 Task: Find connections with filter location Slagelse with filter topic #marketingwith filter profile language English with filter current company Shardul Amarchand Mangaldas & Co with filter school Dr. Babasaheb Ambedkar Technological University with filter industry Fruit and Vegetable Preserves Manufacturing with filter service category Growth Marketing with filter keywords title Youth Volunteer
Action: Mouse moved to (584, 78)
Screenshot: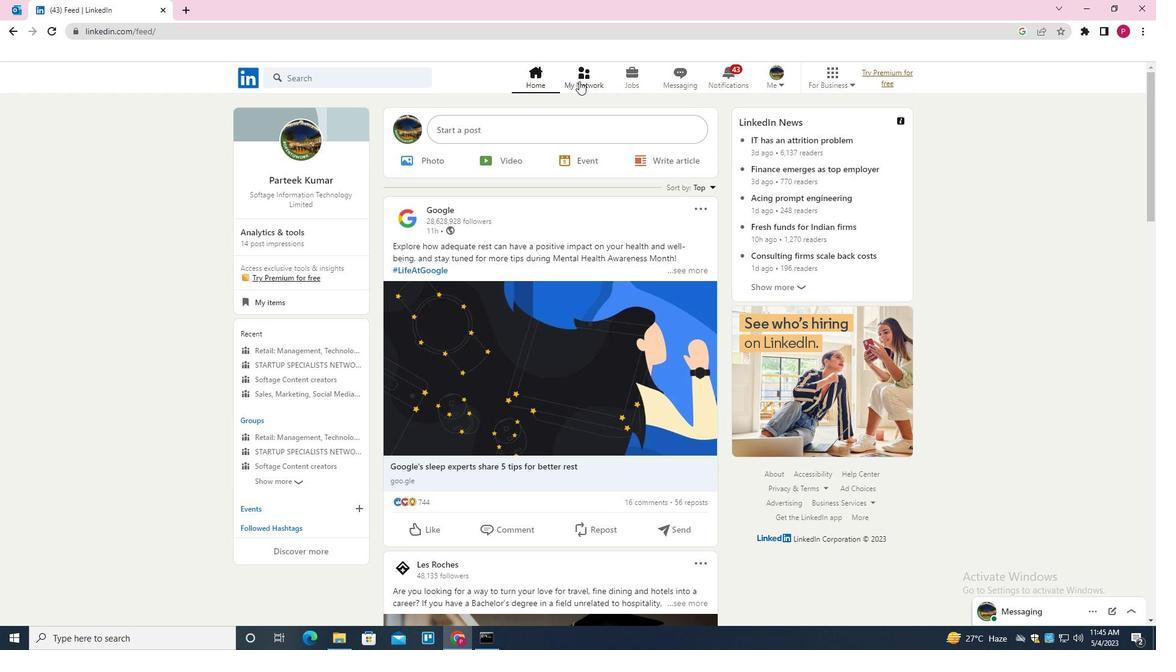 
Action: Mouse pressed left at (584, 78)
Screenshot: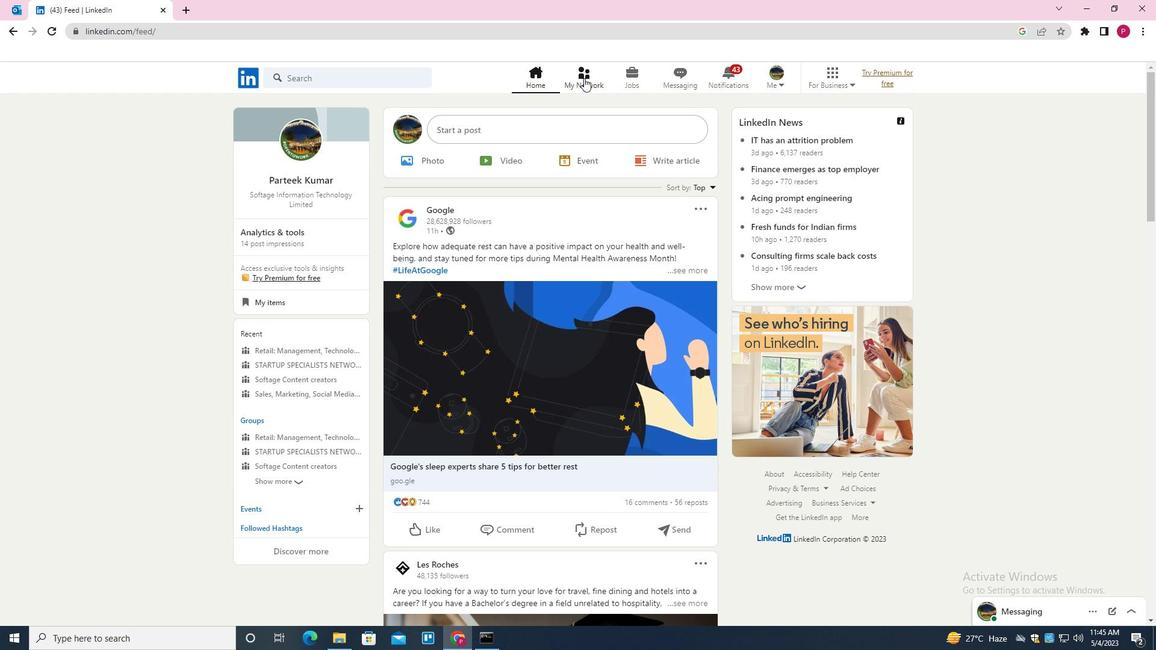 
Action: Mouse moved to (373, 142)
Screenshot: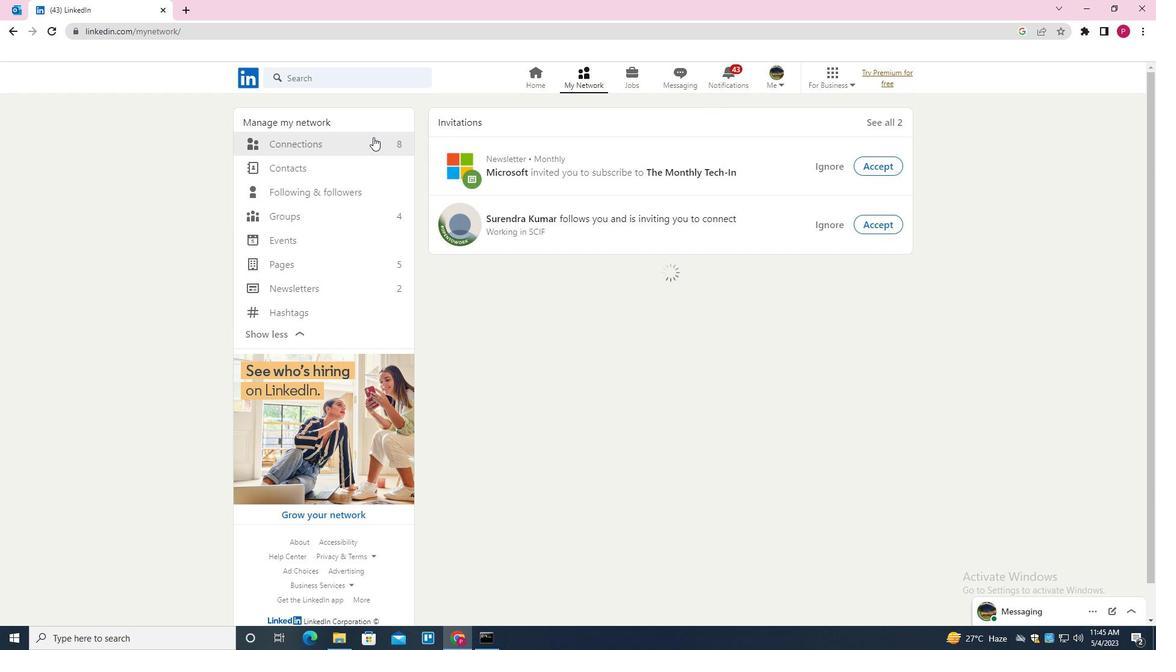 
Action: Mouse pressed left at (373, 142)
Screenshot: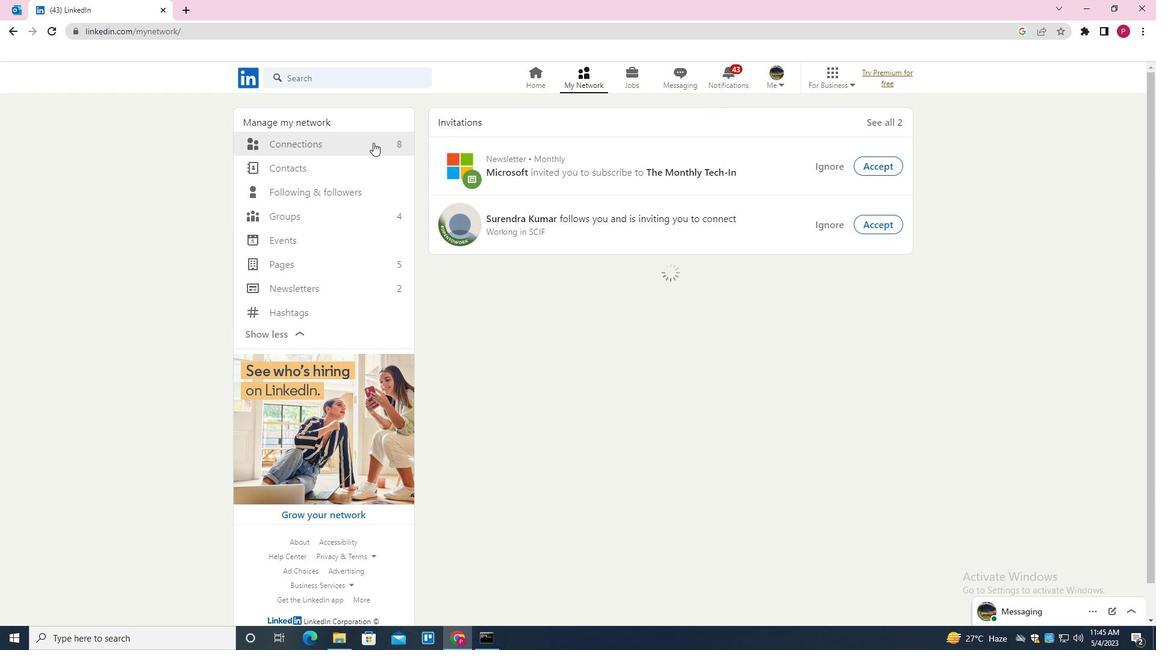 
Action: Mouse moved to (676, 144)
Screenshot: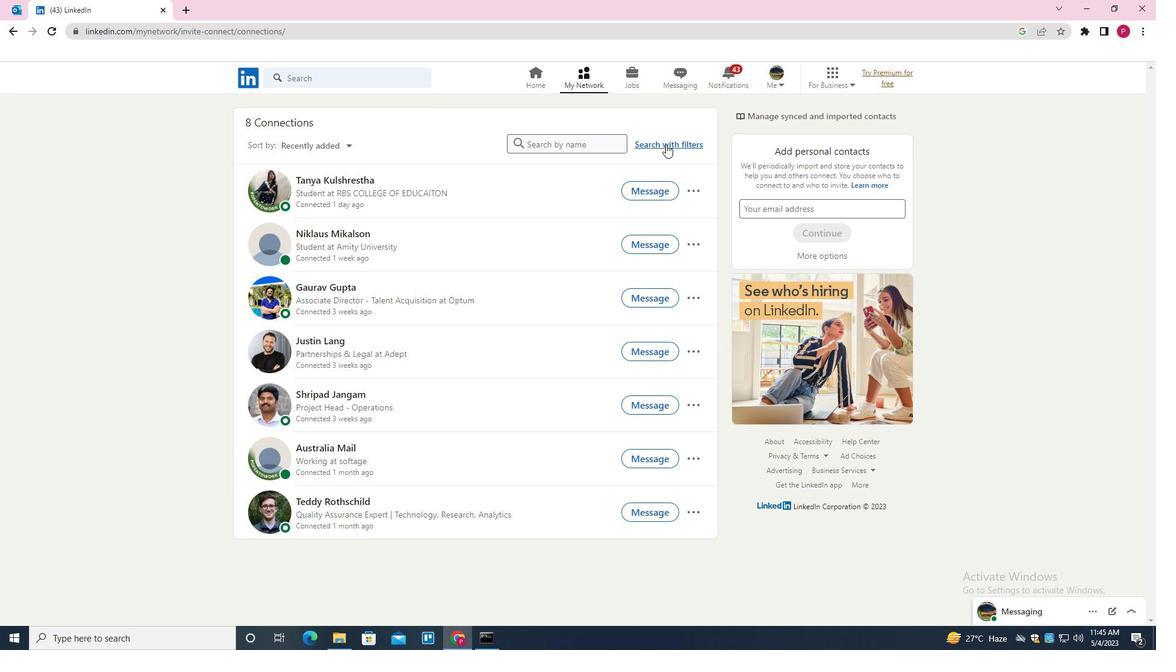 
Action: Mouse pressed left at (676, 144)
Screenshot: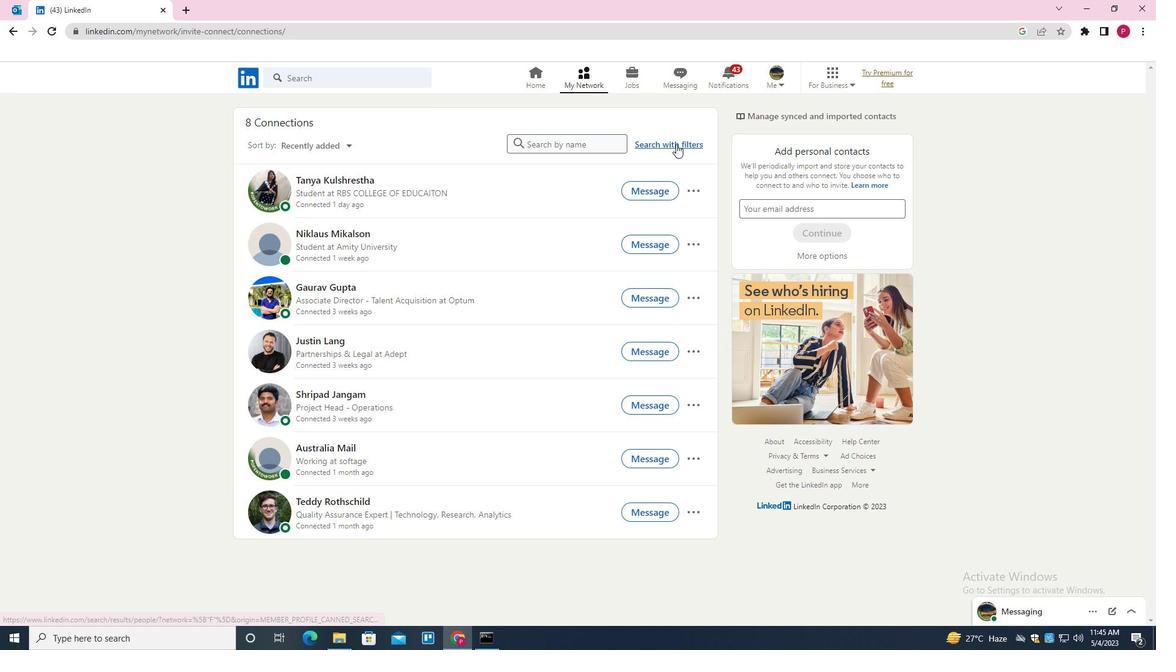 
Action: Mouse moved to (614, 109)
Screenshot: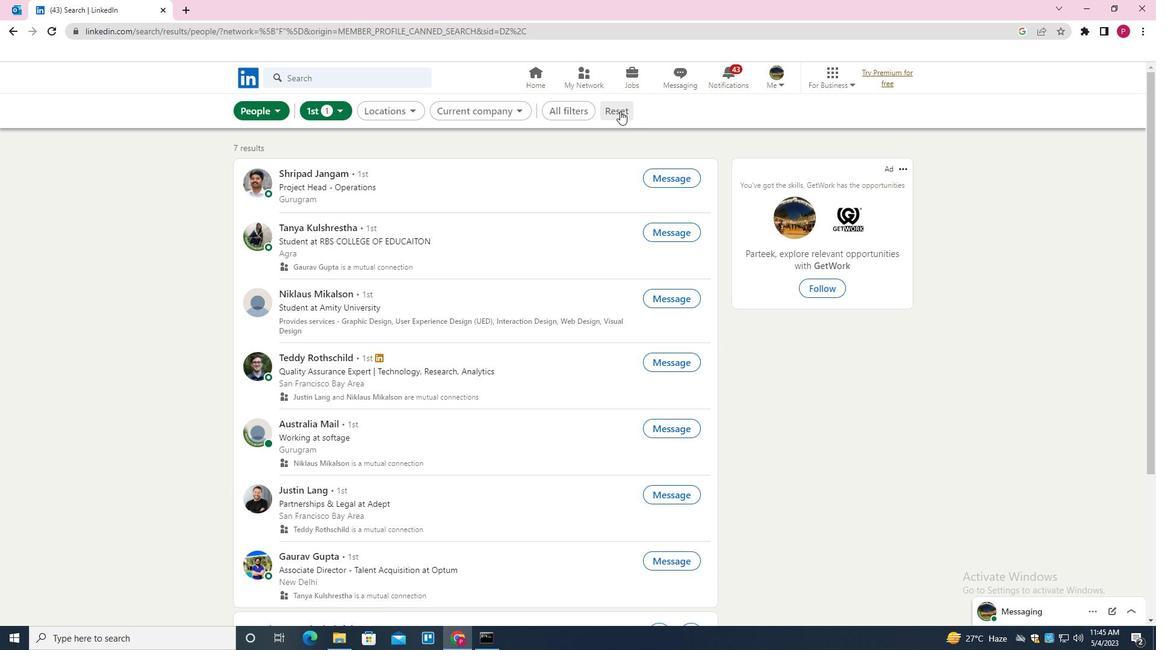 
Action: Mouse pressed left at (614, 109)
Screenshot: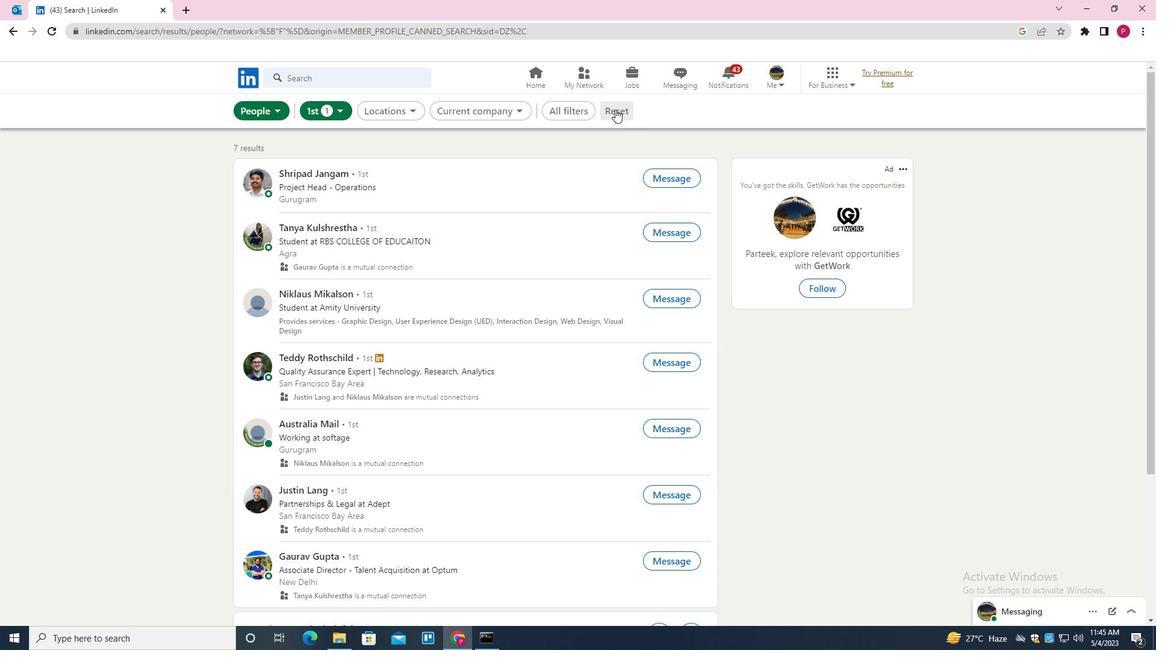 
Action: Mouse moved to (596, 113)
Screenshot: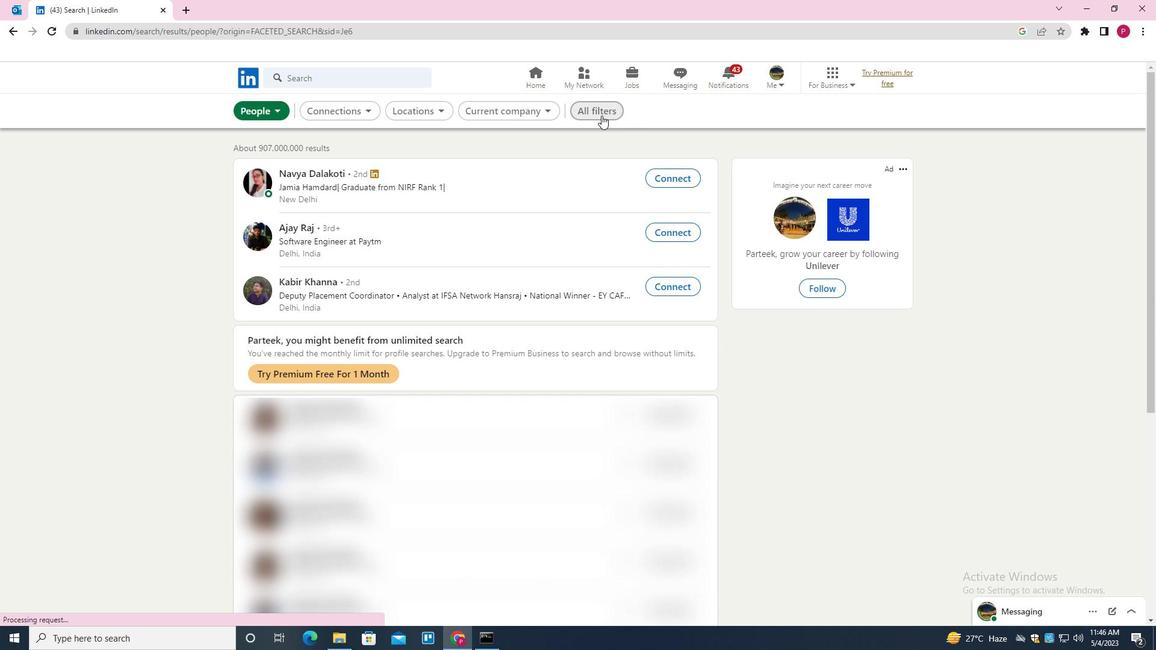 
Action: Mouse pressed left at (596, 113)
Screenshot: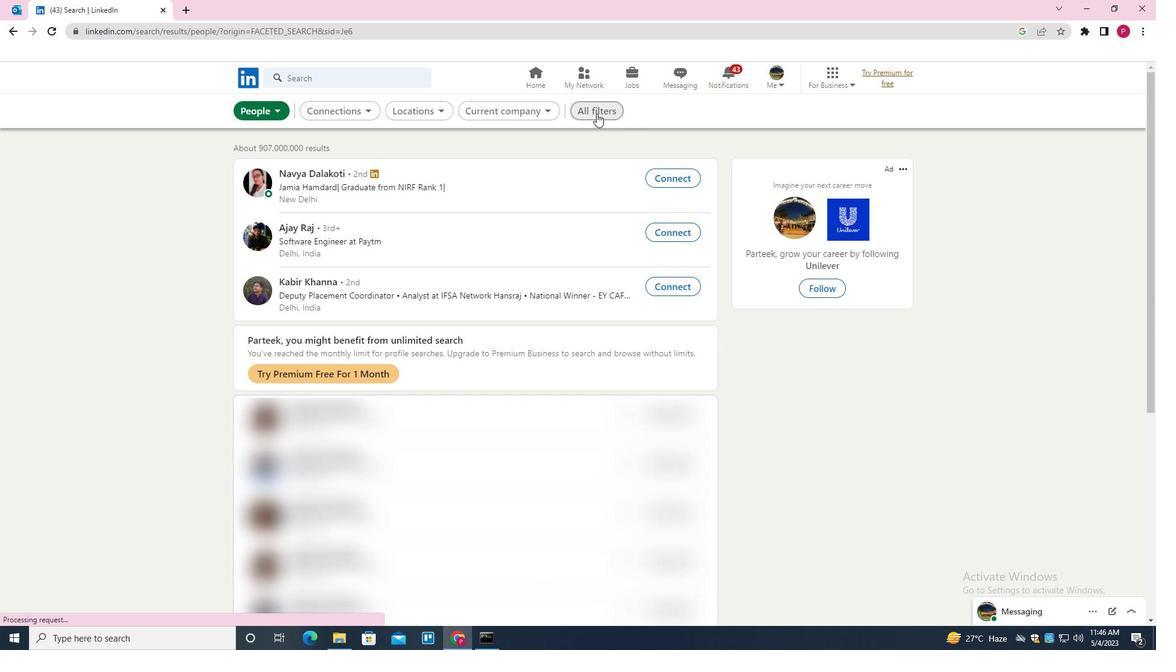 
Action: Mouse moved to (905, 262)
Screenshot: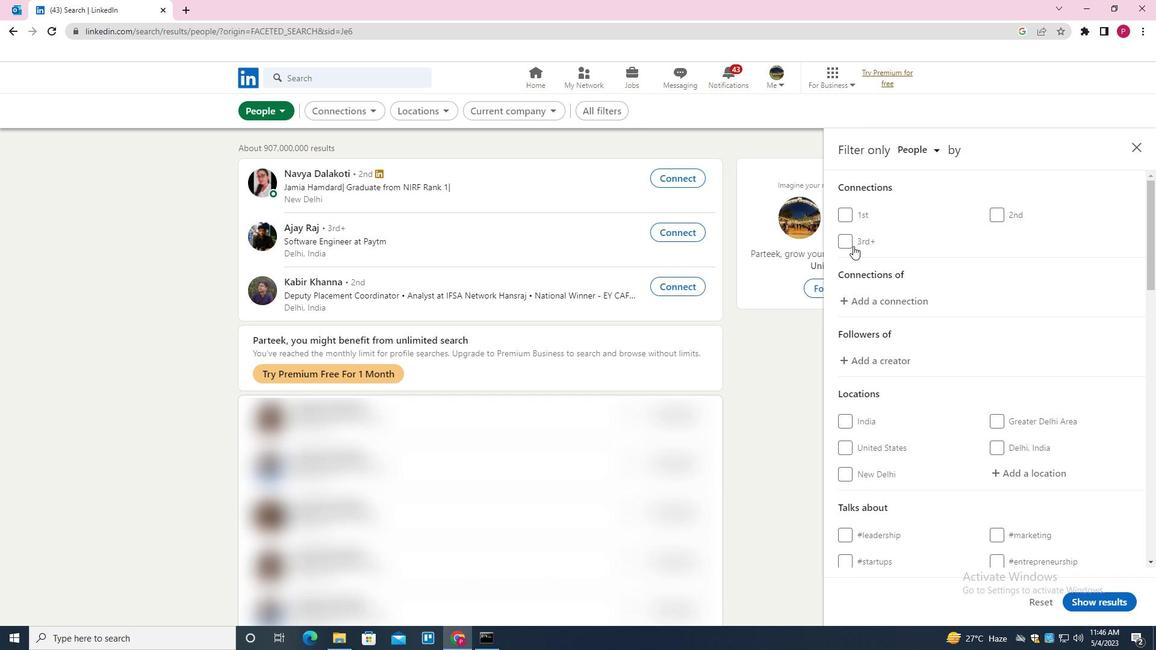 
Action: Mouse scrolled (905, 261) with delta (0, 0)
Screenshot: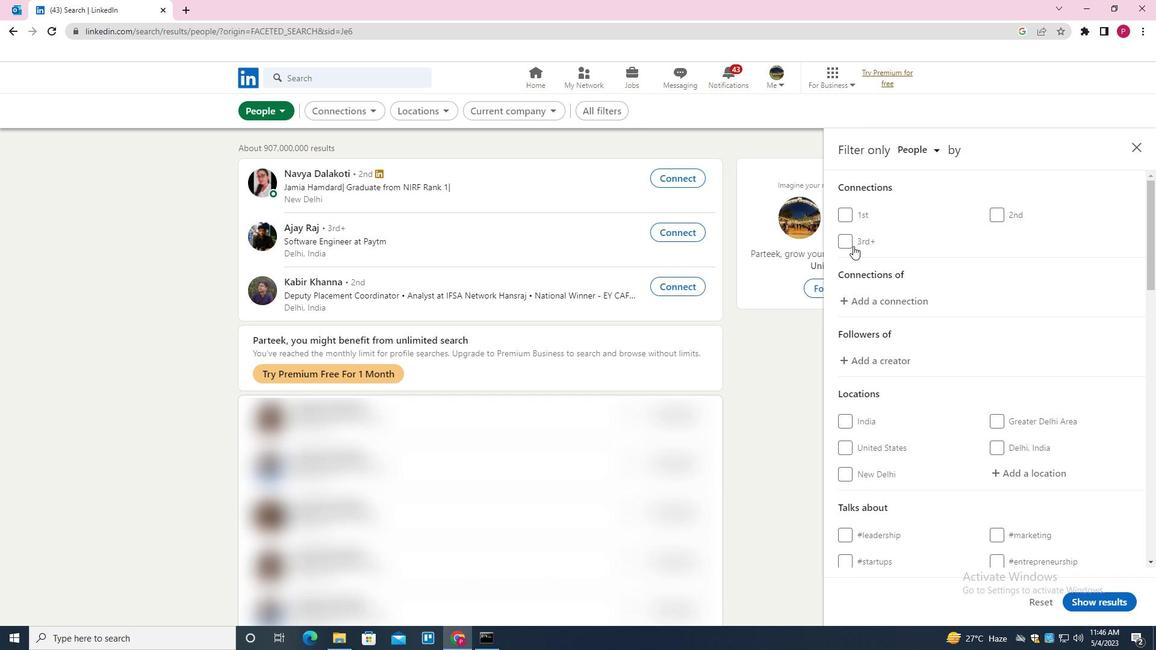 
Action: Mouse moved to (914, 267)
Screenshot: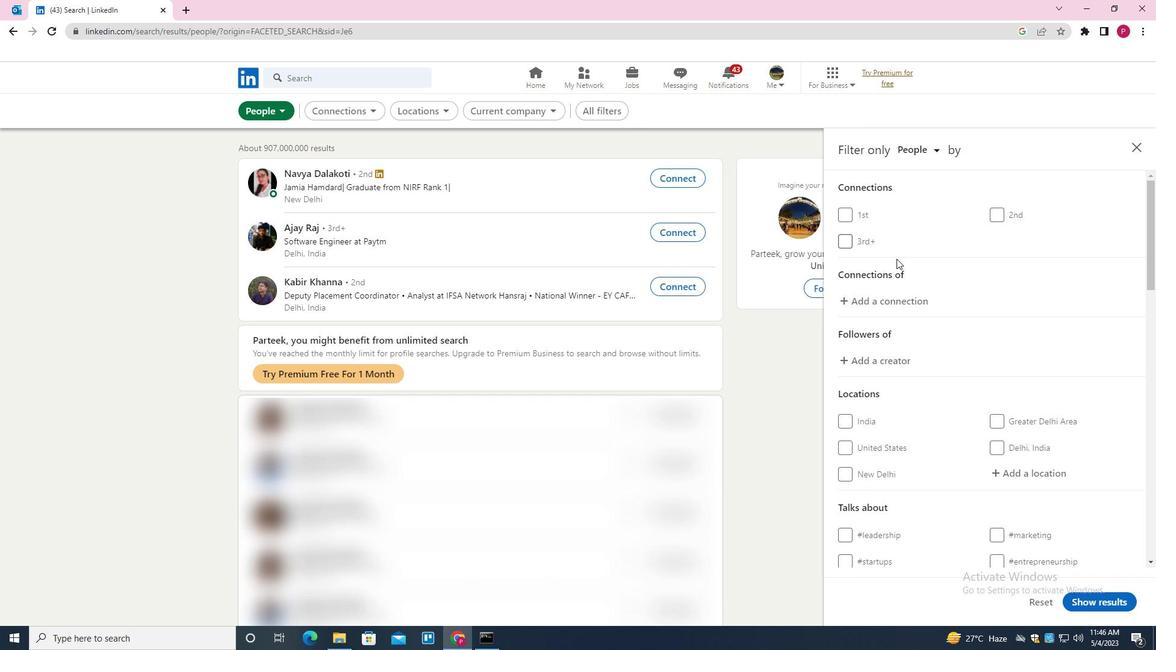 
Action: Mouse scrolled (914, 267) with delta (0, 0)
Screenshot: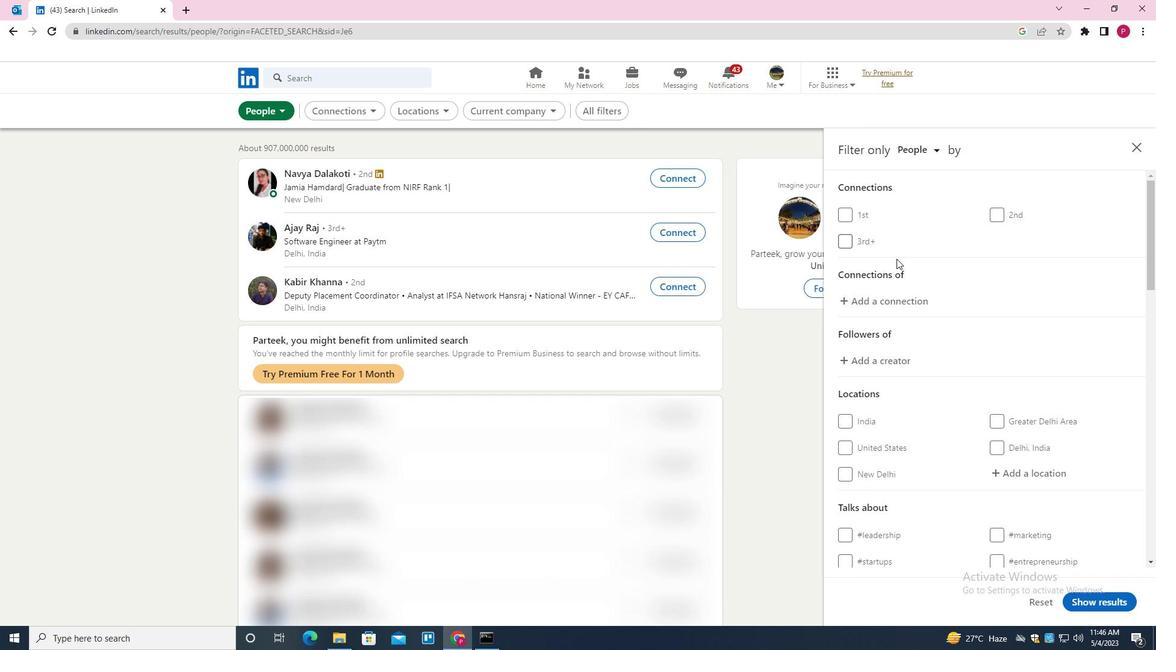 
Action: Mouse moved to (1052, 352)
Screenshot: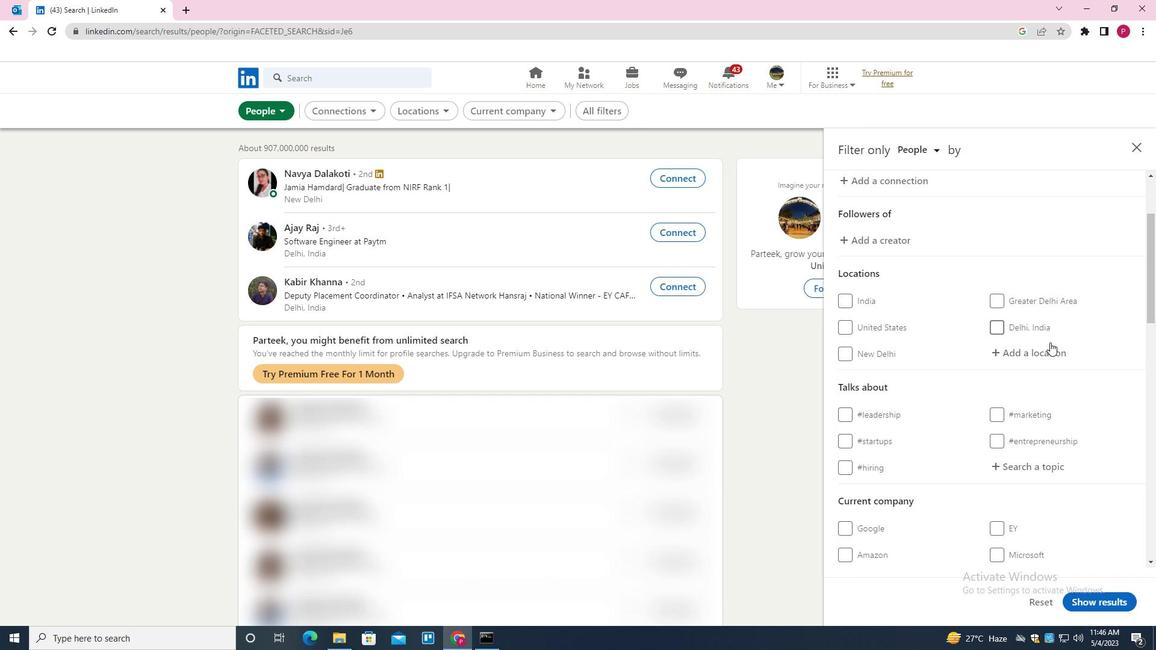 
Action: Mouse pressed left at (1052, 352)
Screenshot: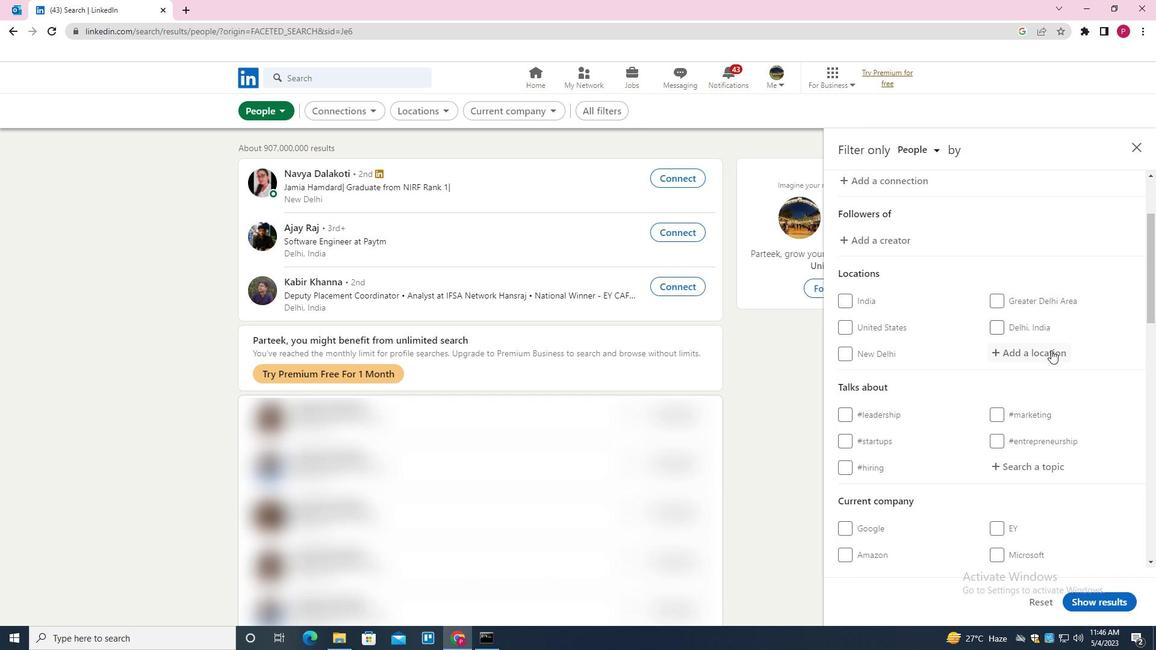 
Action: Key pressed <Key.shift>SLAGELSE<Key.down><Key.enter>
Screenshot: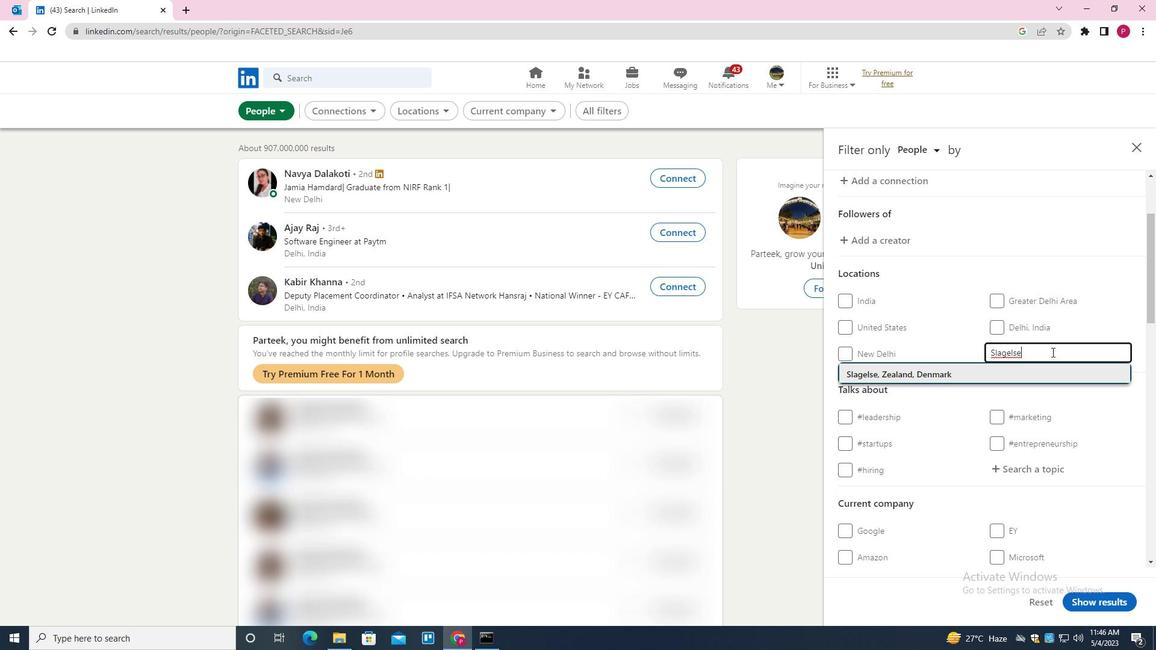 
Action: Mouse moved to (975, 310)
Screenshot: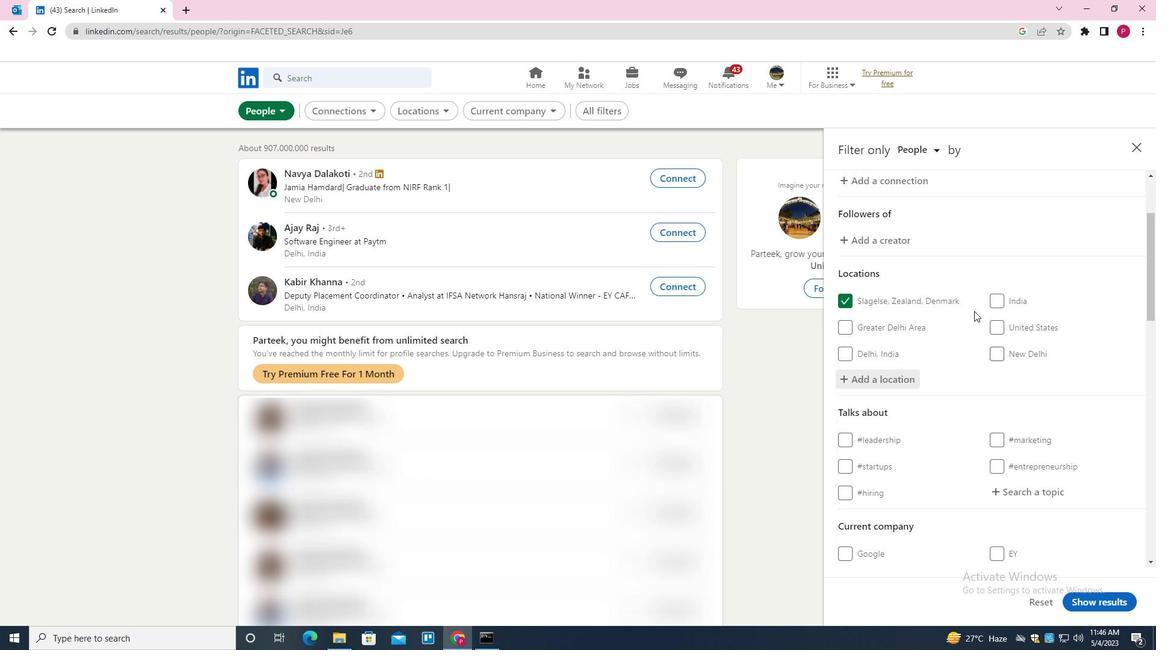
Action: Mouse scrolled (975, 310) with delta (0, 0)
Screenshot: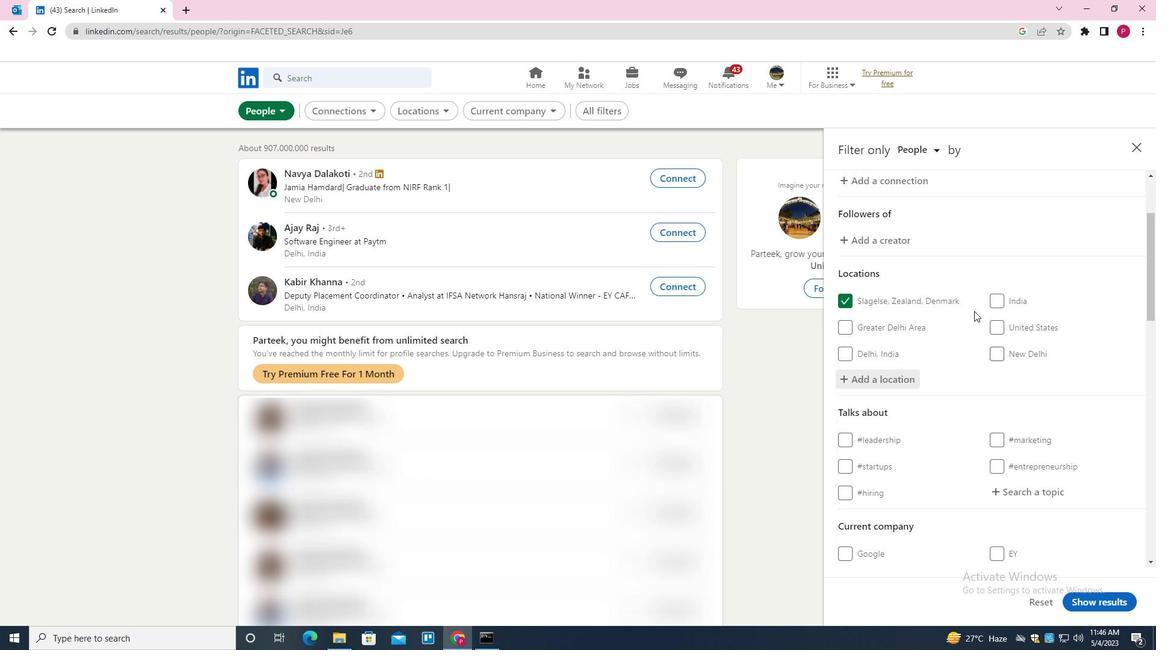 
Action: Mouse moved to (975, 309)
Screenshot: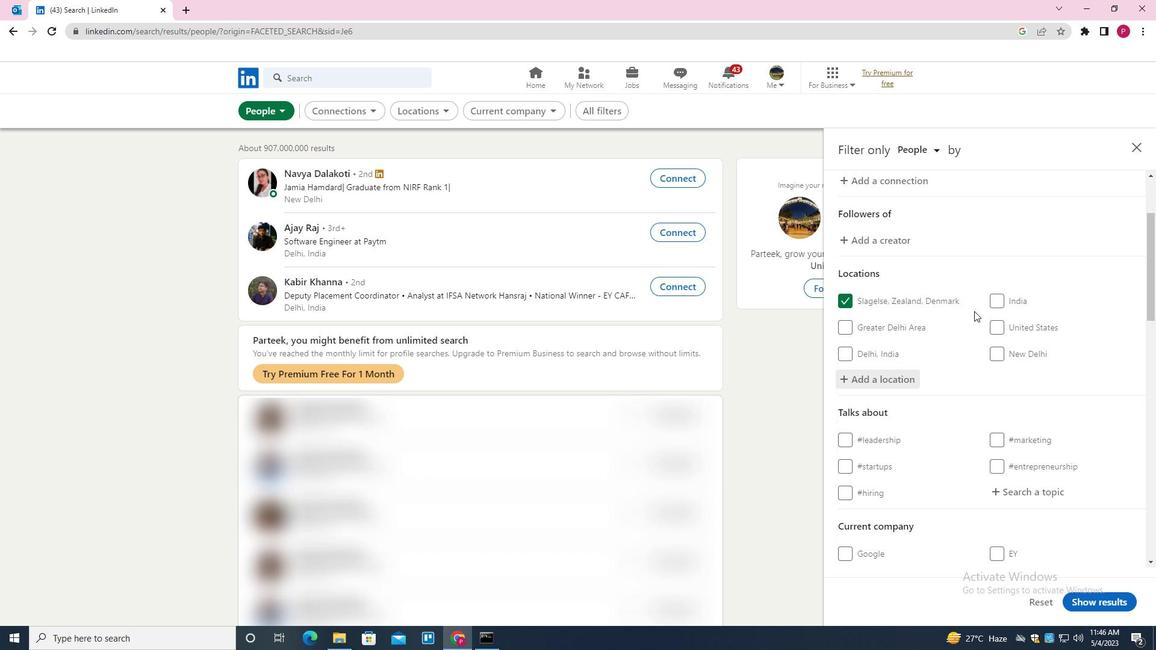 
Action: Mouse scrolled (975, 308) with delta (0, 0)
Screenshot: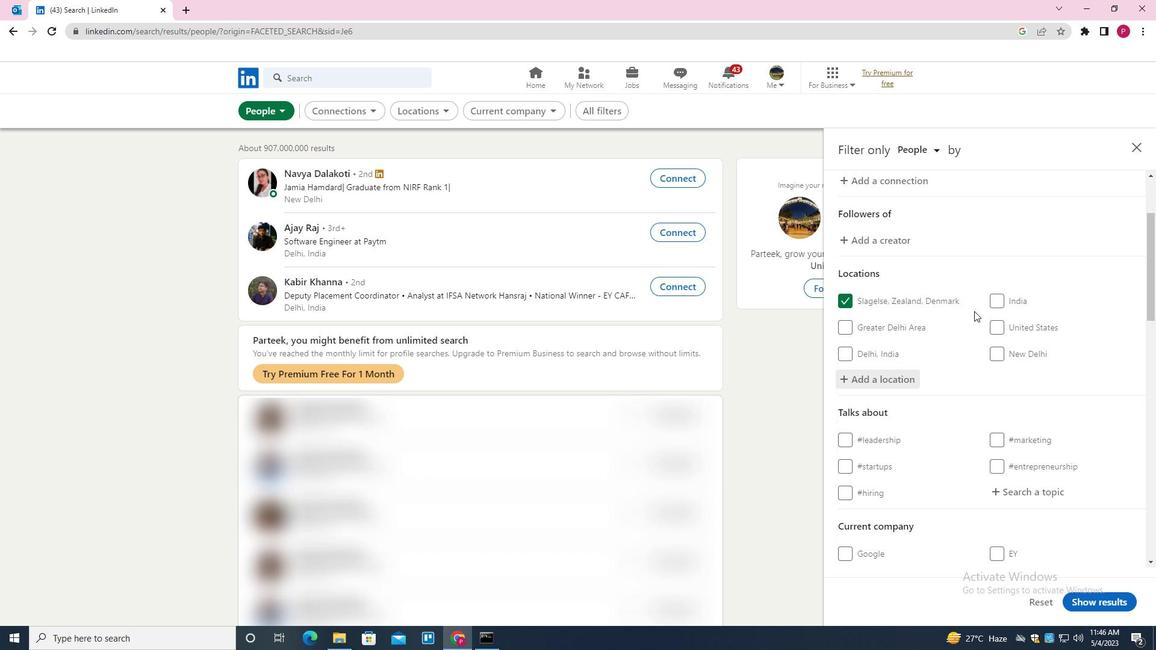 
Action: Mouse moved to (976, 309)
Screenshot: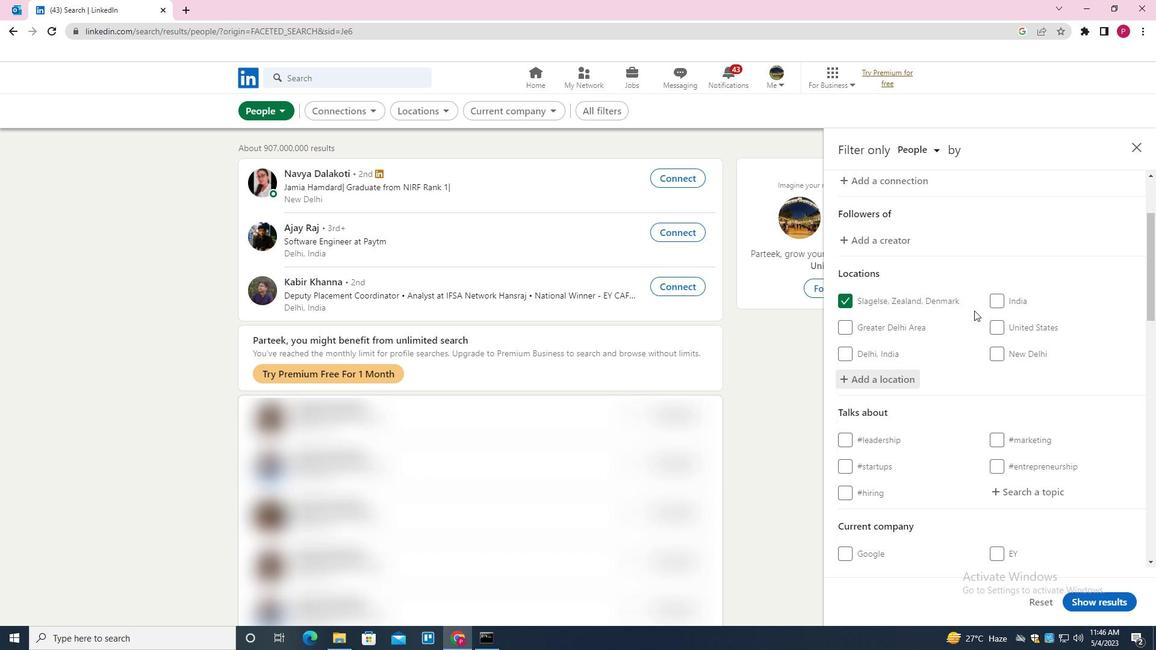 
Action: Mouse scrolled (976, 308) with delta (0, 0)
Screenshot: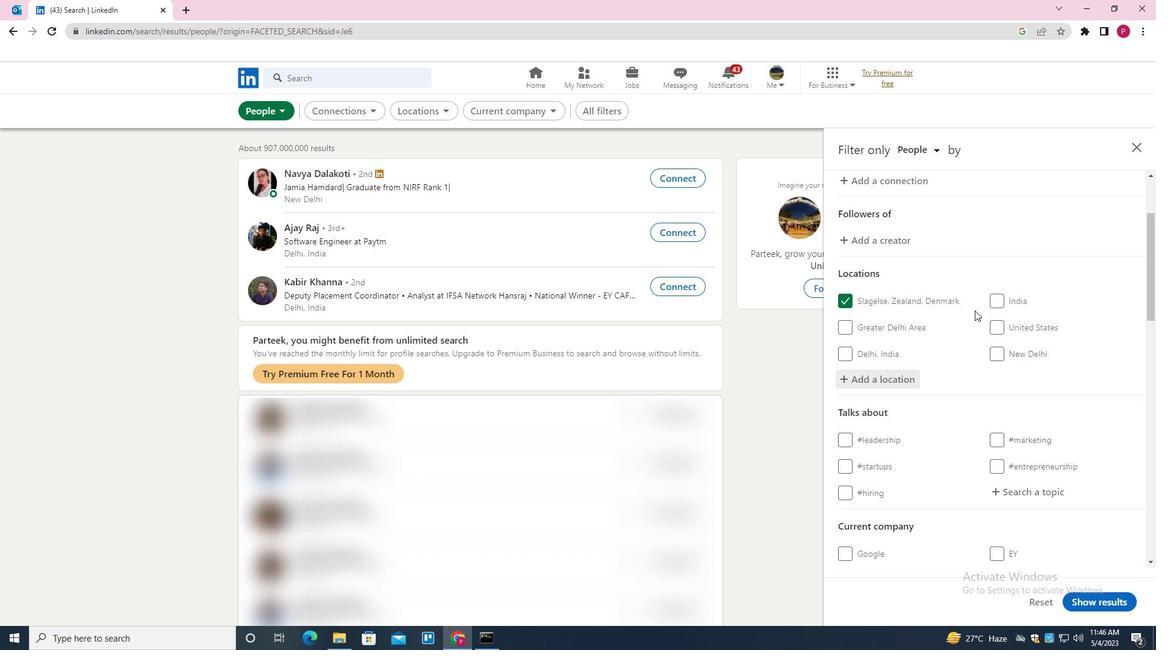 
Action: Mouse moved to (978, 308)
Screenshot: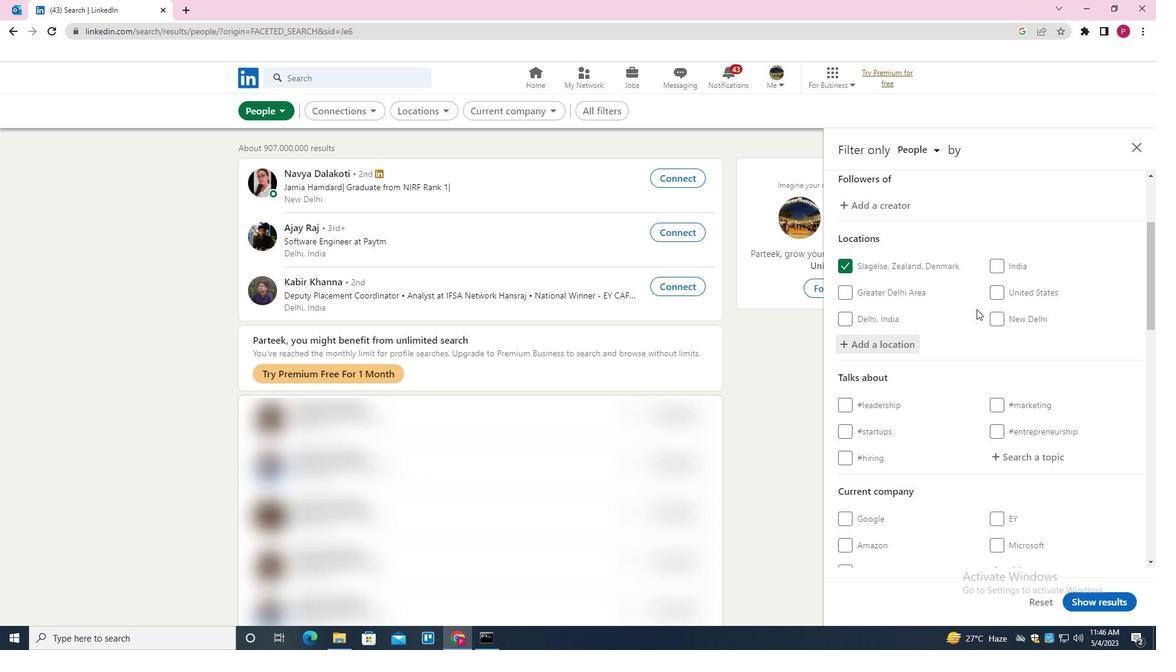 
Action: Mouse scrolled (978, 308) with delta (0, 0)
Screenshot: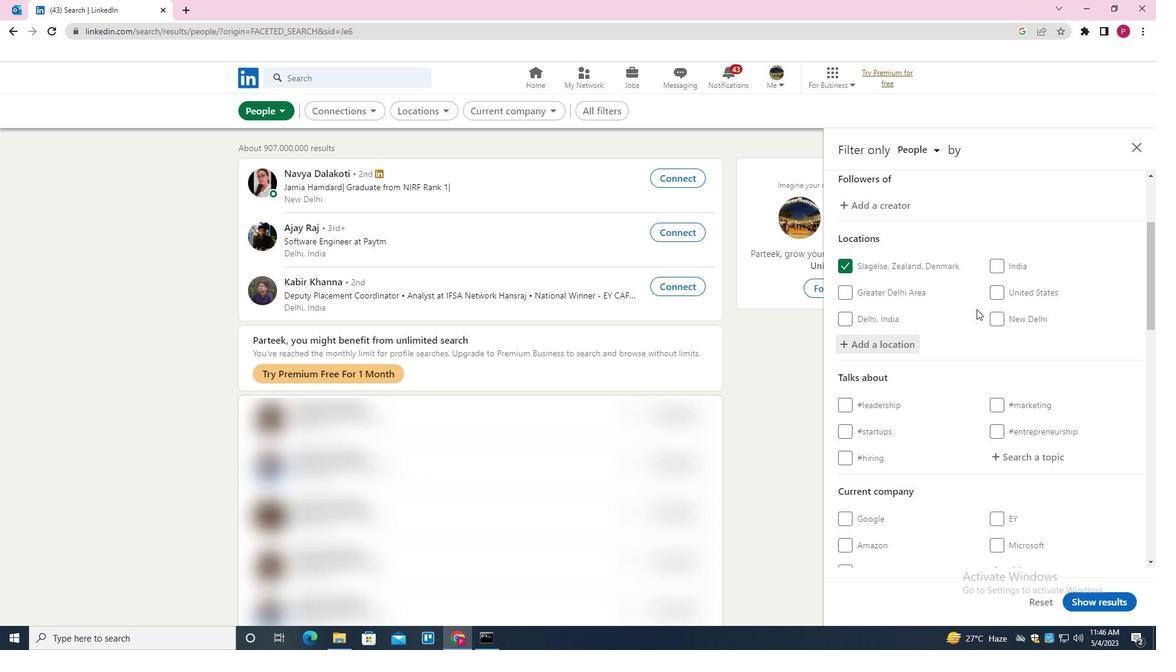 
Action: Mouse moved to (1031, 247)
Screenshot: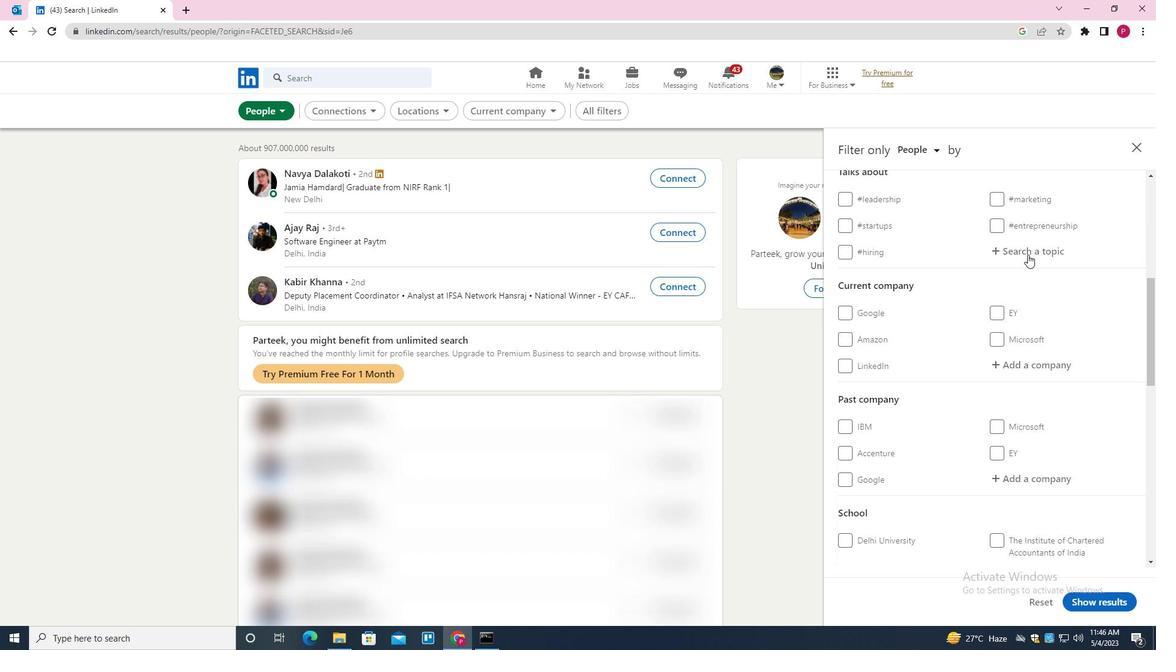 
Action: Mouse pressed left at (1031, 247)
Screenshot: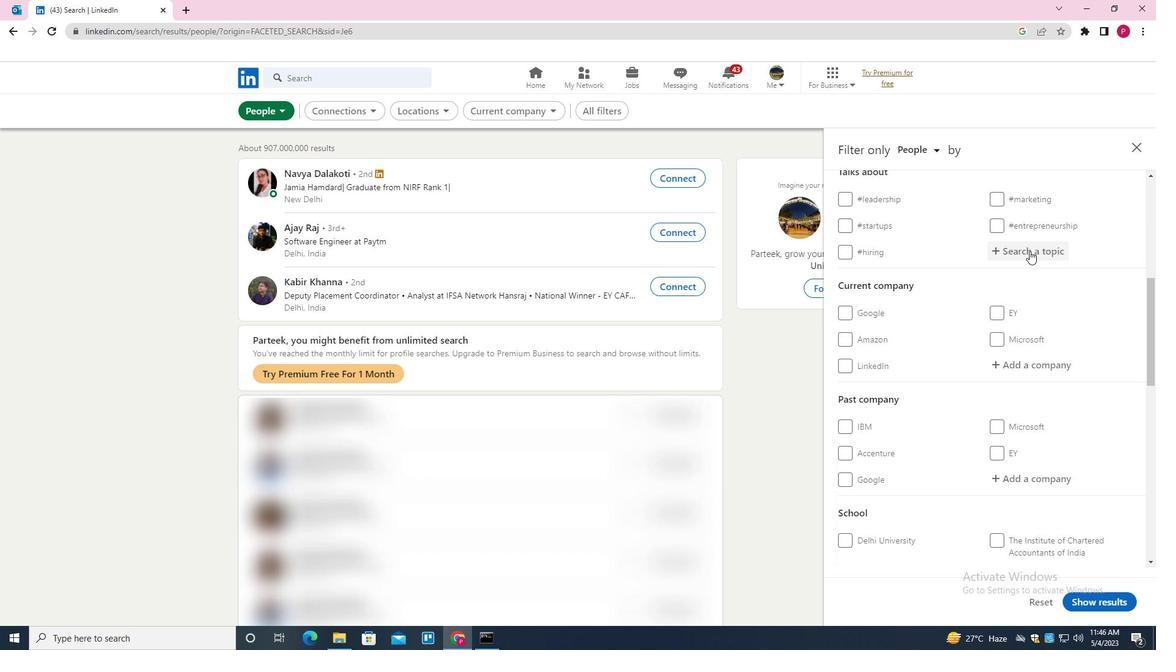 
Action: Key pressed MARKETING<Key.down><Key.enter>
Screenshot: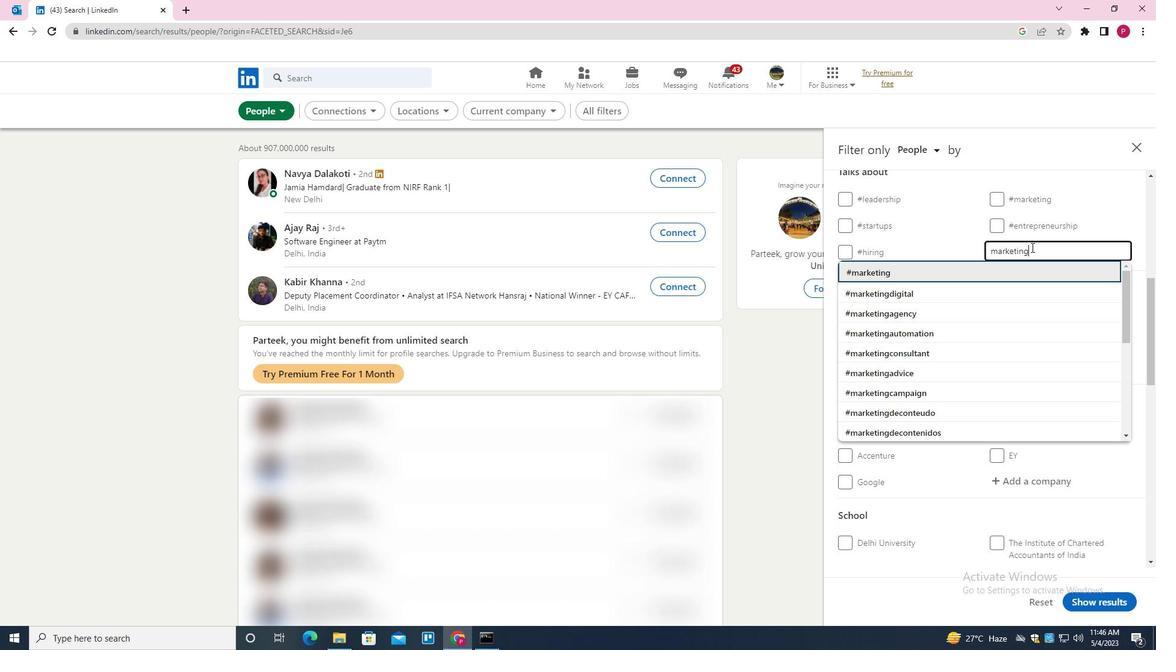 
Action: Mouse moved to (988, 268)
Screenshot: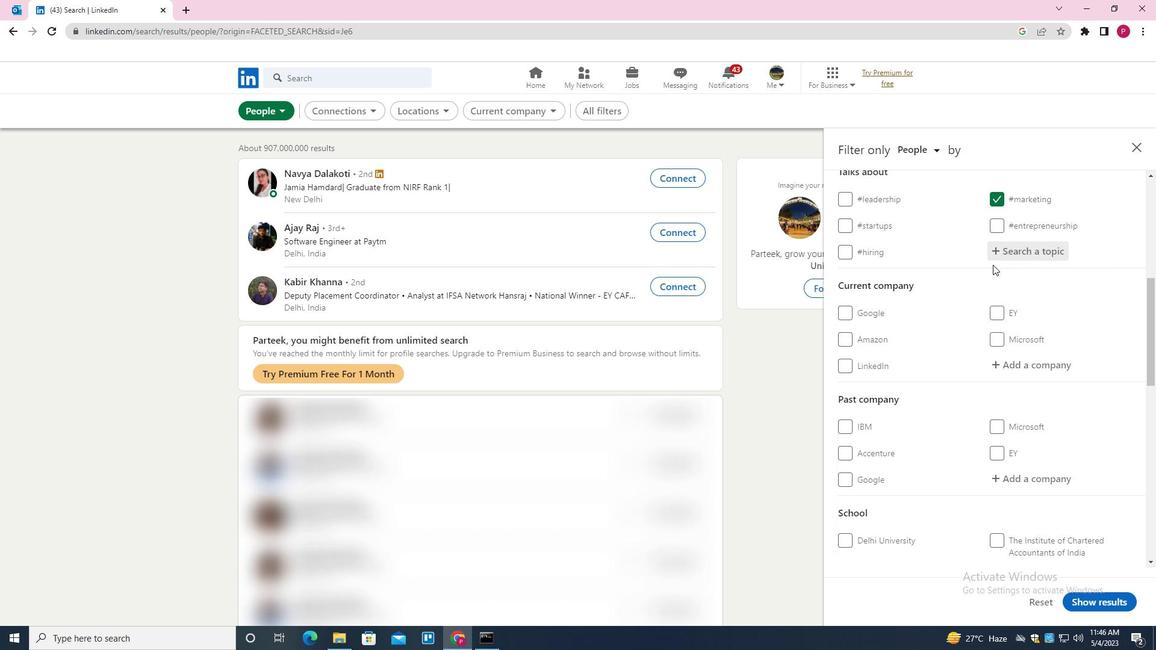 
Action: Mouse scrolled (988, 267) with delta (0, 0)
Screenshot: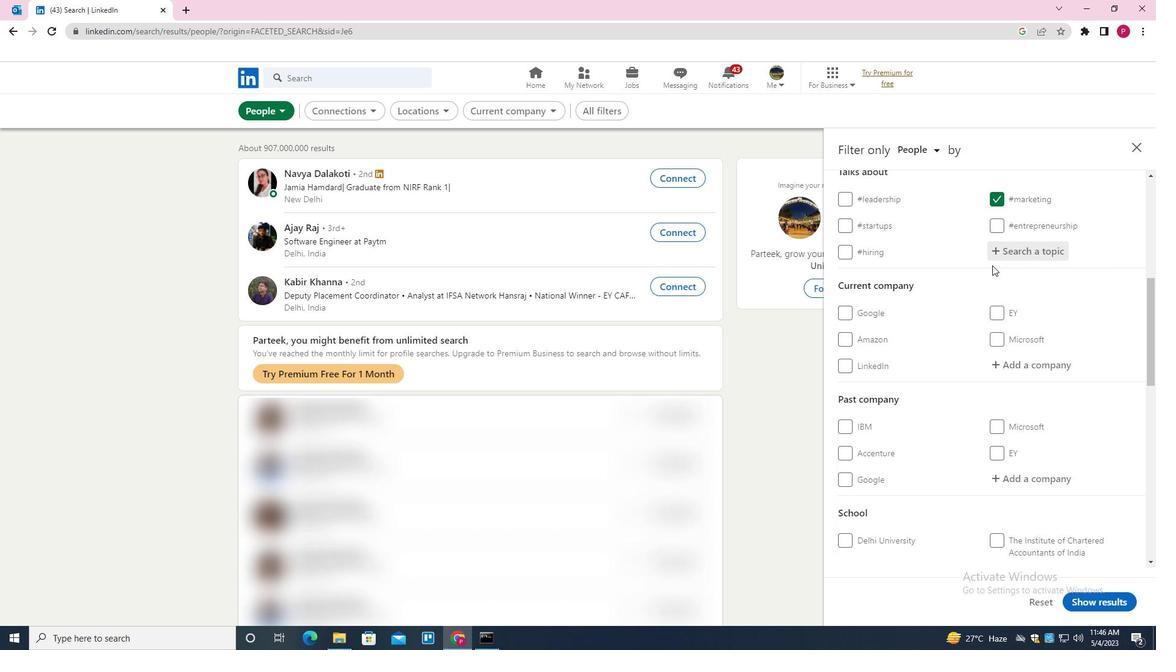 
Action: Mouse moved to (988, 271)
Screenshot: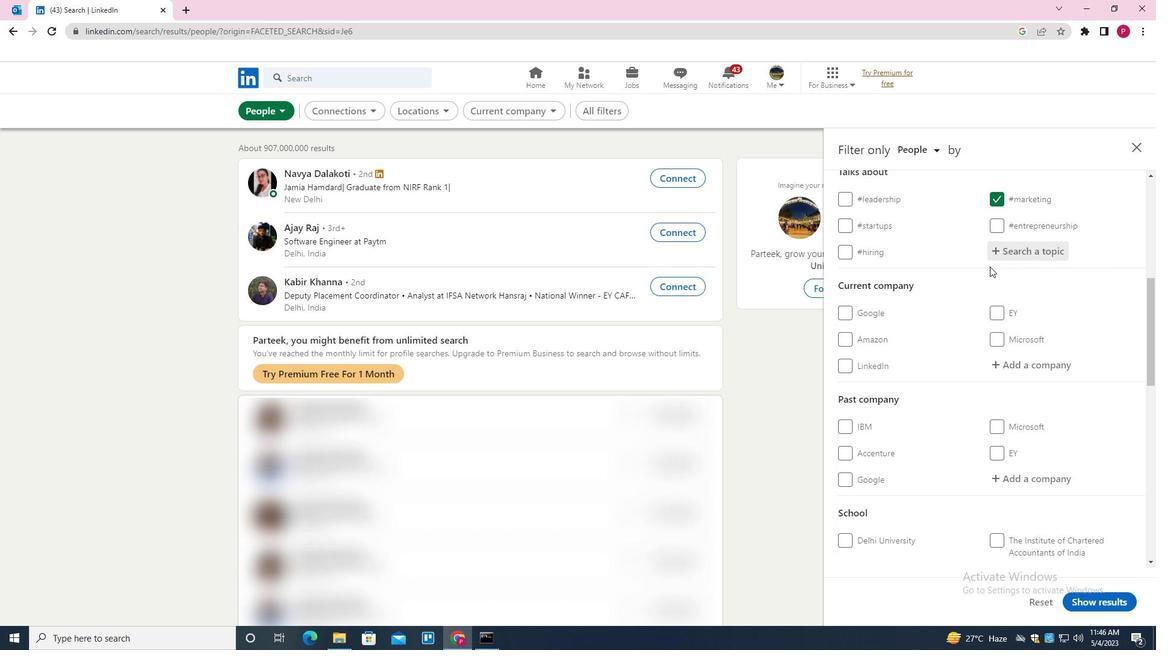 
Action: Mouse scrolled (988, 271) with delta (0, 0)
Screenshot: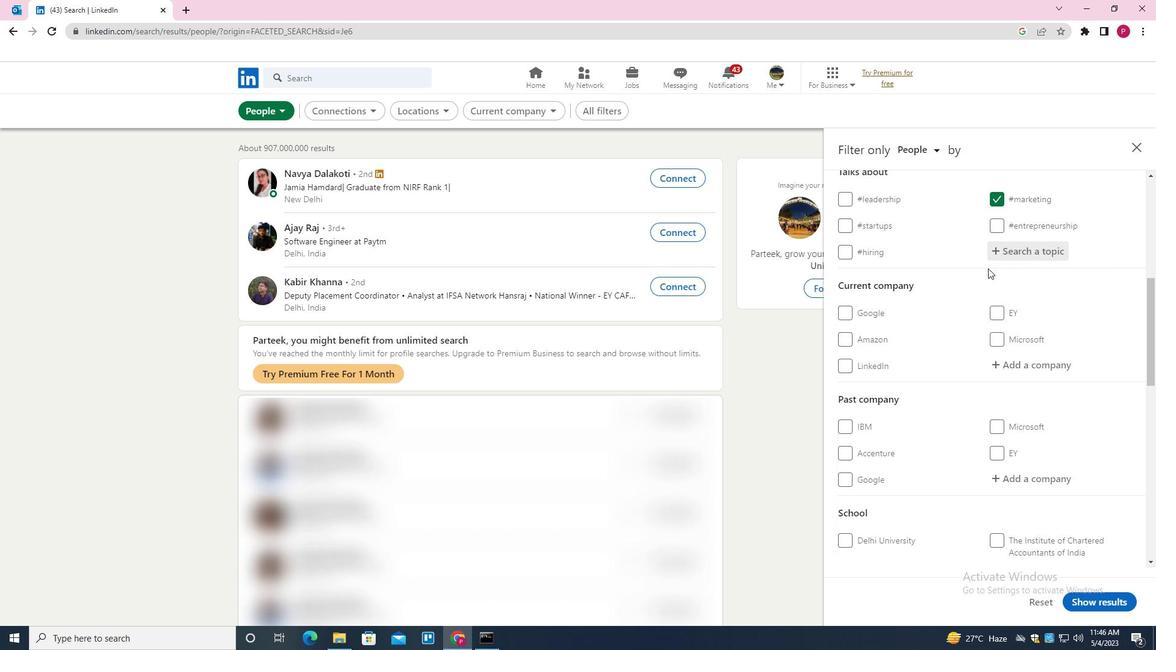 
Action: Mouse moved to (987, 272)
Screenshot: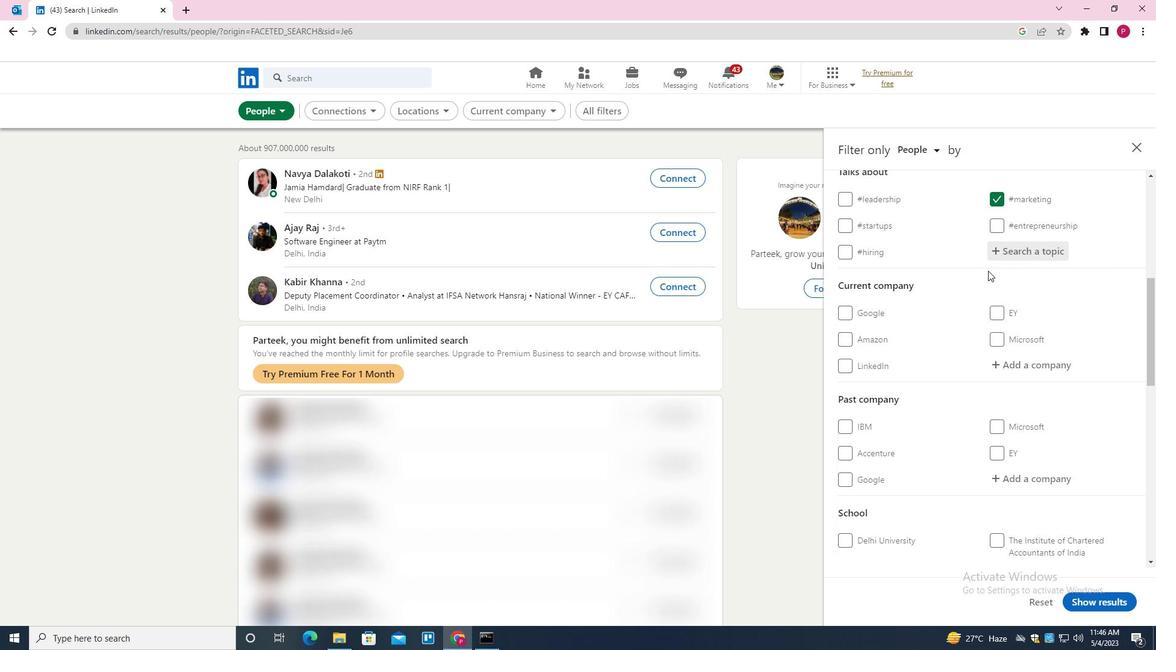 
Action: Mouse scrolled (987, 272) with delta (0, 0)
Screenshot: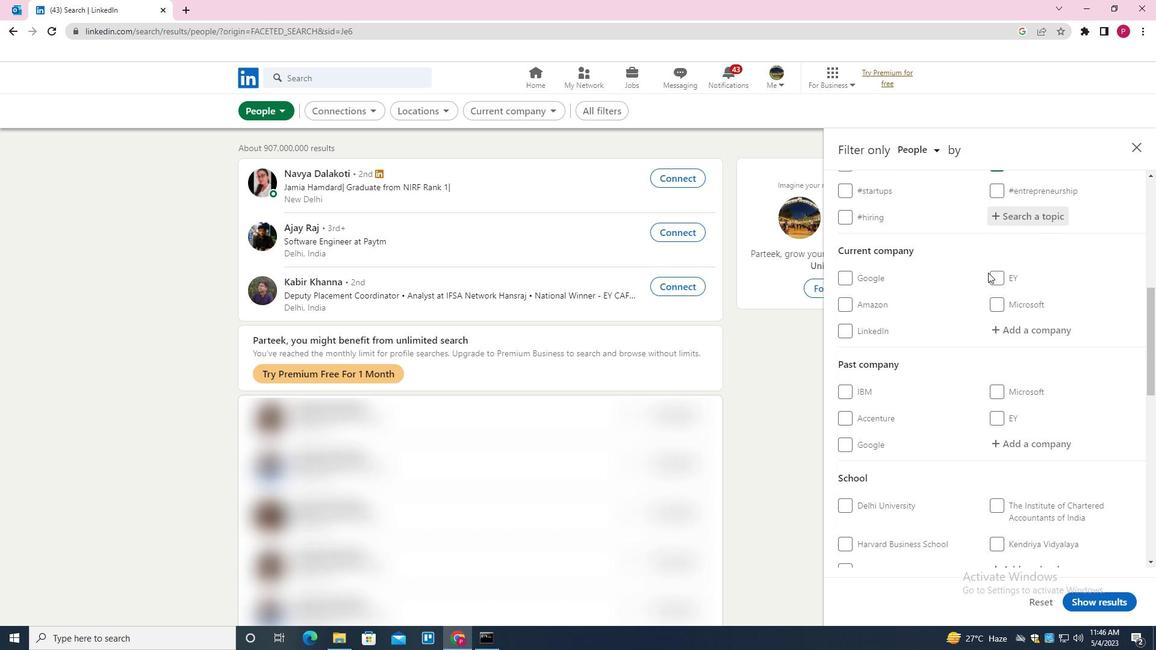 
Action: Mouse scrolled (987, 272) with delta (0, 0)
Screenshot: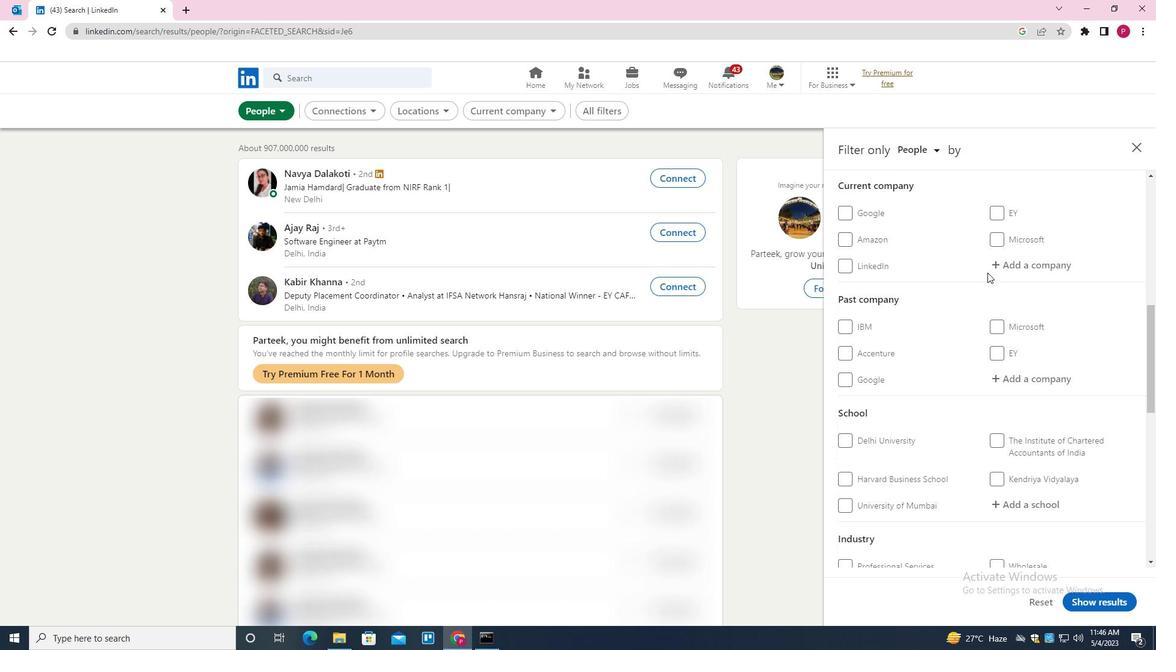 
Action: Mouse scrolled (987, 272) with delta (0, 0)
Screenshot: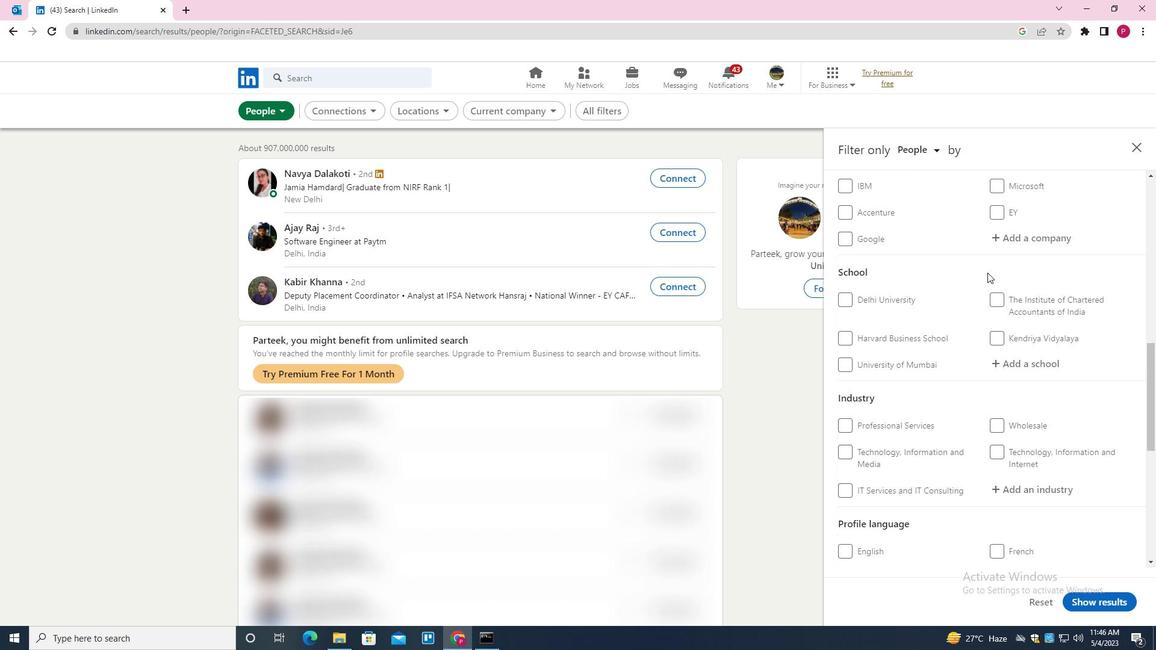 
Action: Mouse scrolled (987, 272) with delta (0, 0)
Screenshot: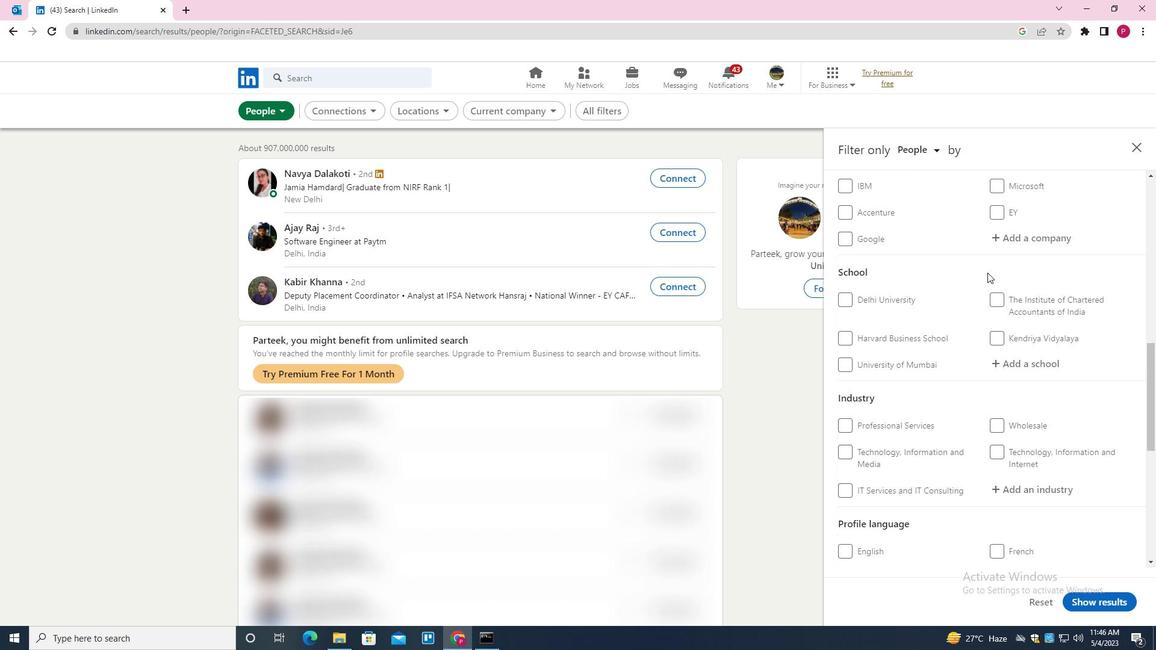 
Action: Mouse scrolled (987, 272) with delta (0, 0)
Screenshot: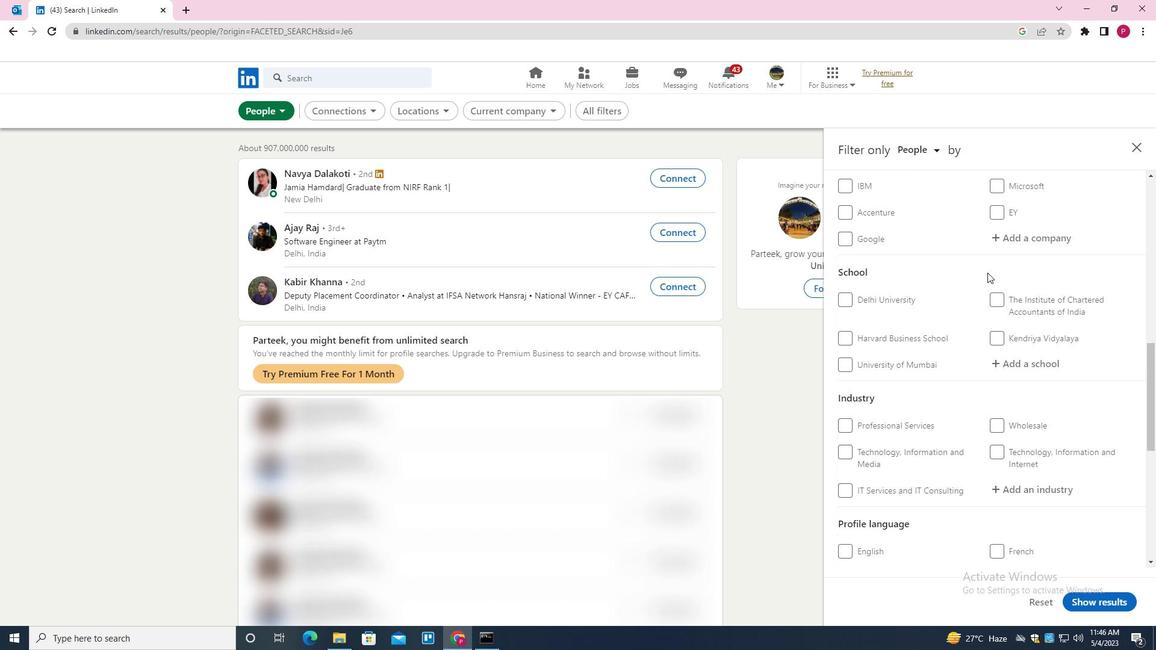 
Action: Mouse scrolled (987, 272) with delta (0, 0)
Screenshot: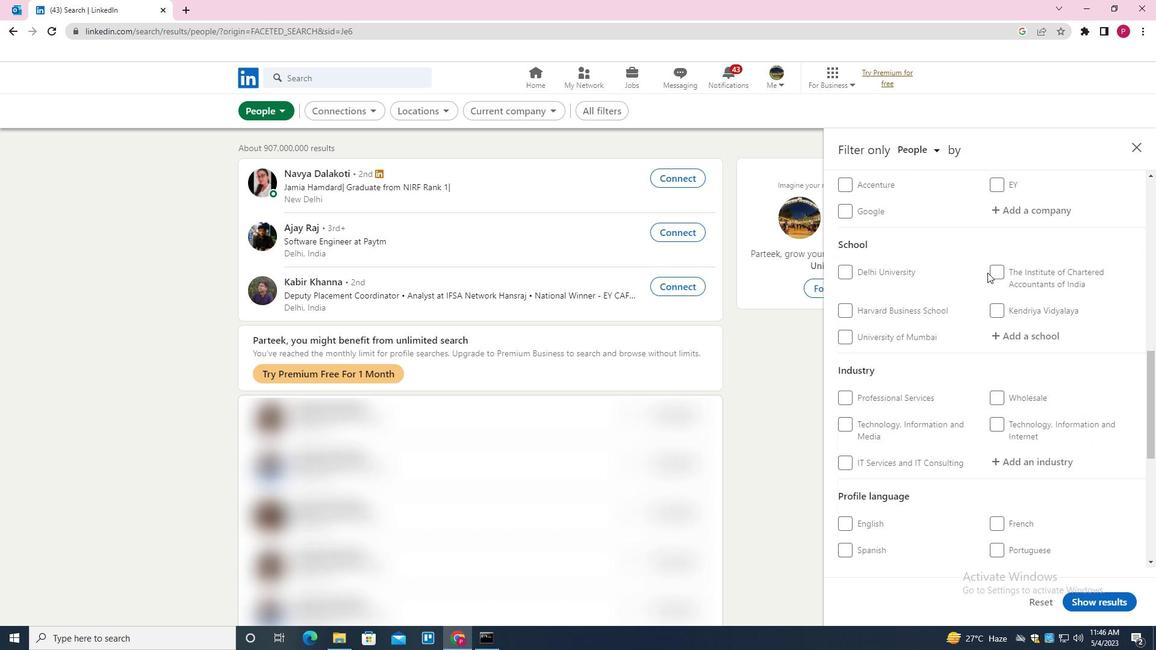 
Action: Mouse scrolled (987, 272) with delta (0, 0)
Screenshot: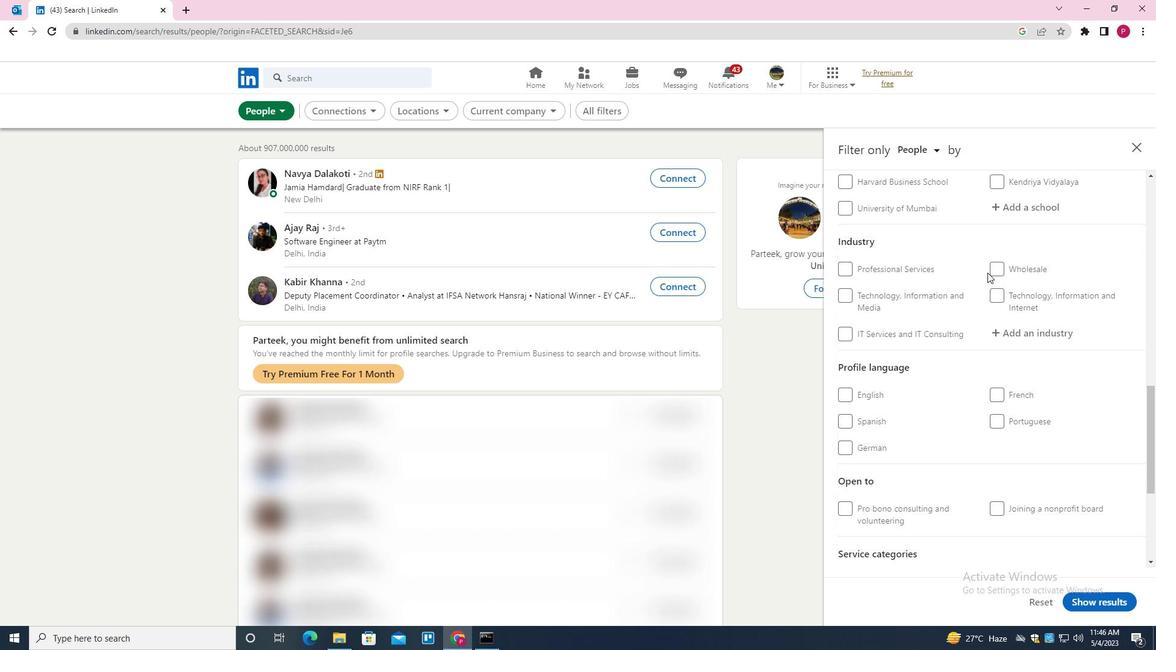 
Action: Mouse moved to (867, 250)
Screenshot: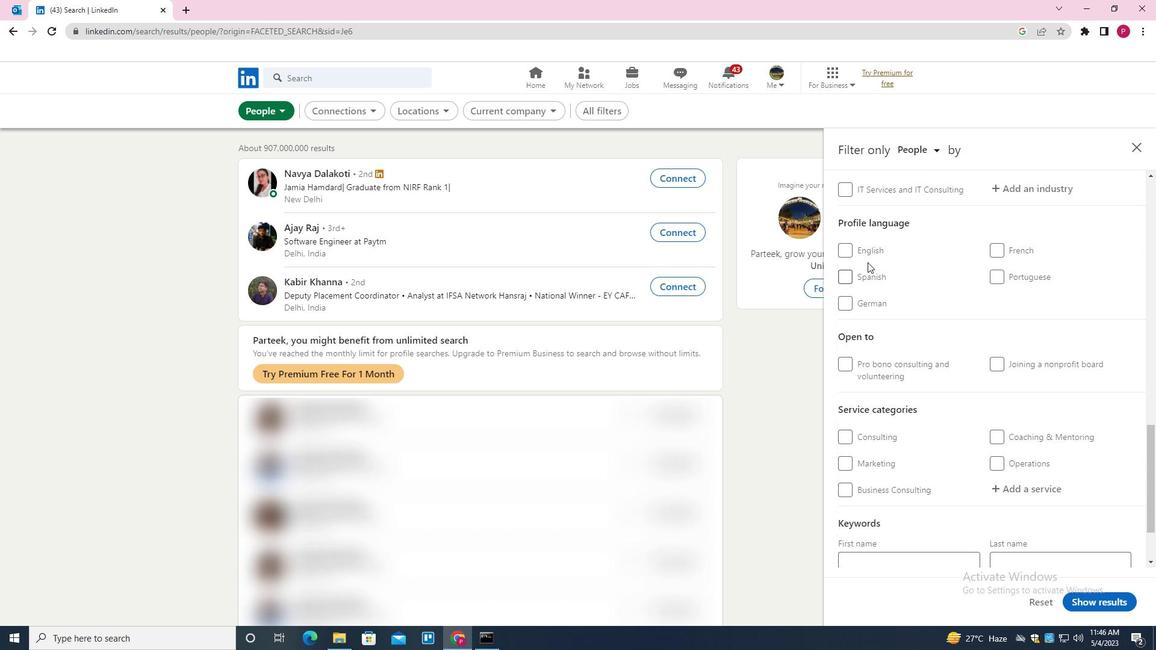 
Action: Mouse pressed left at (867, 250)
Screenshot: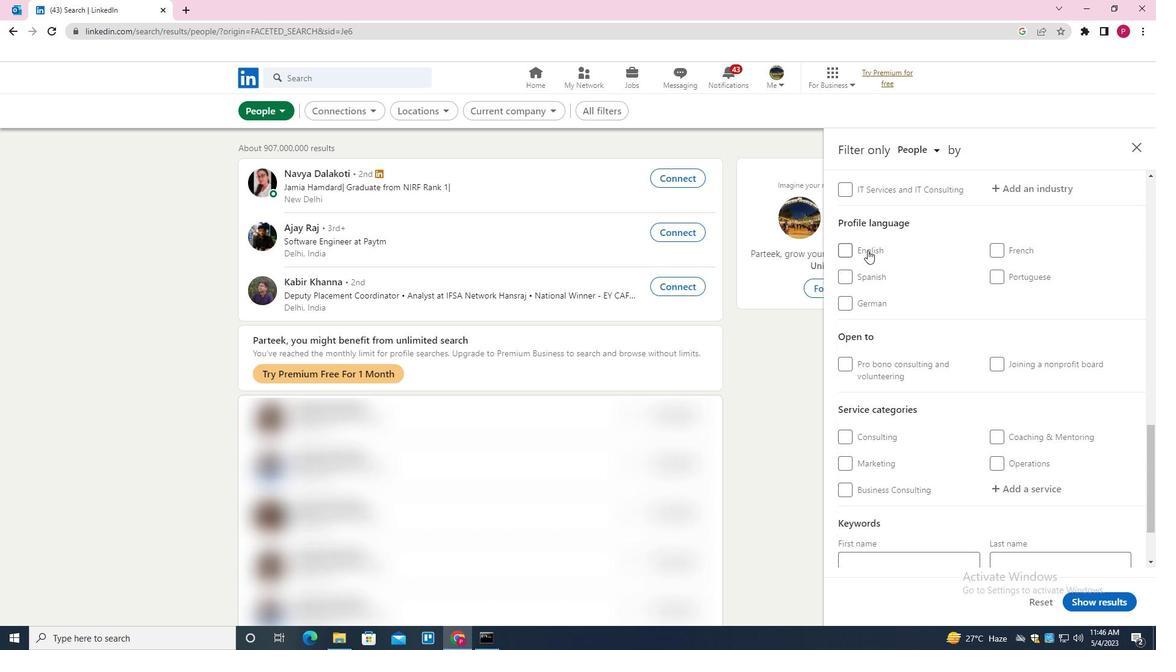 
Action: Mouse moved to (924, 275)
Screenshot: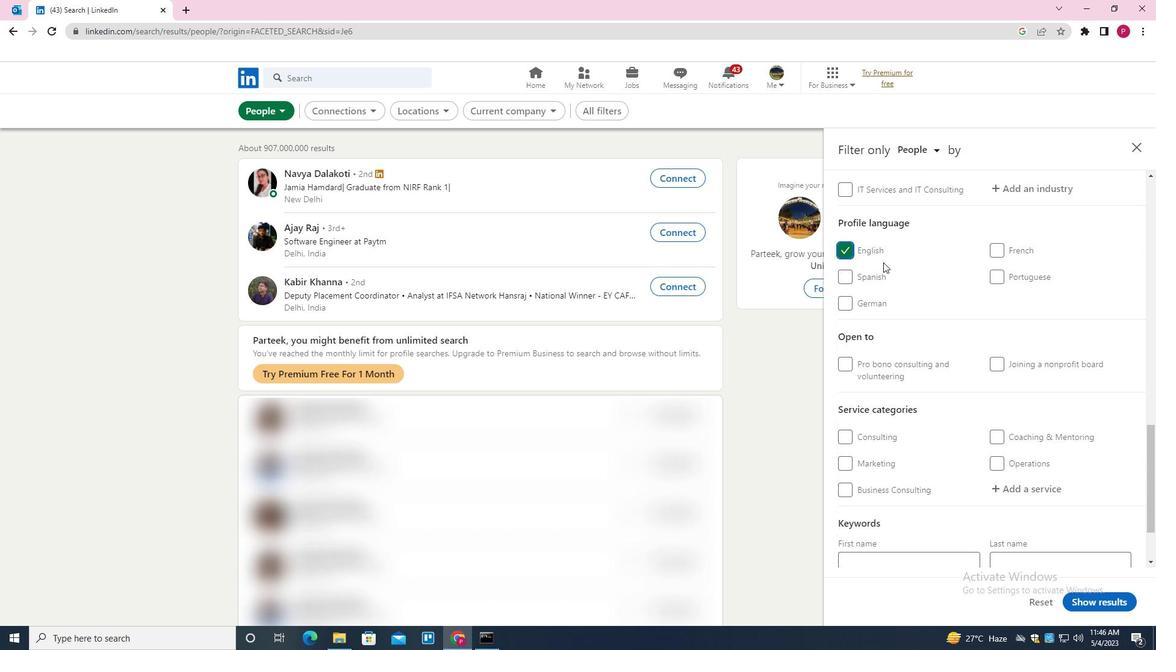 
Action: Mouse scrolled (924, 275) with delta (0, 0)
Screenshot: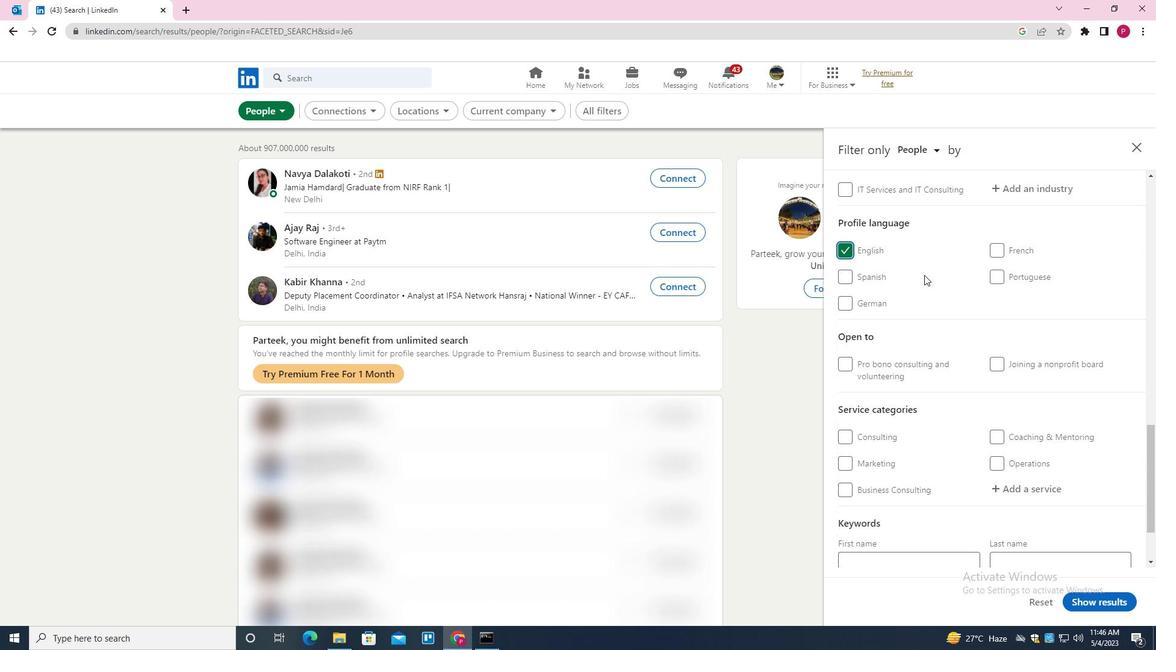 
Action: Mouse scrolled (924, 275) with delta (0, 0)
Screenshot: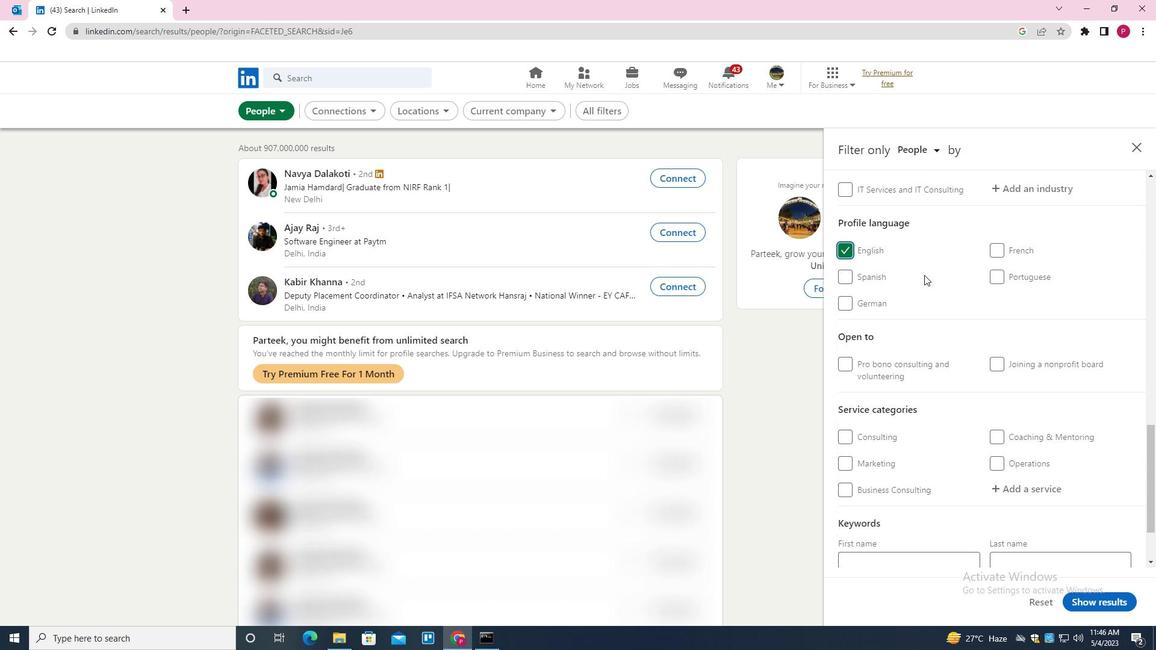 
Action: Mouse scrolled (924, 275) with delta (0, 0)
Screenshot: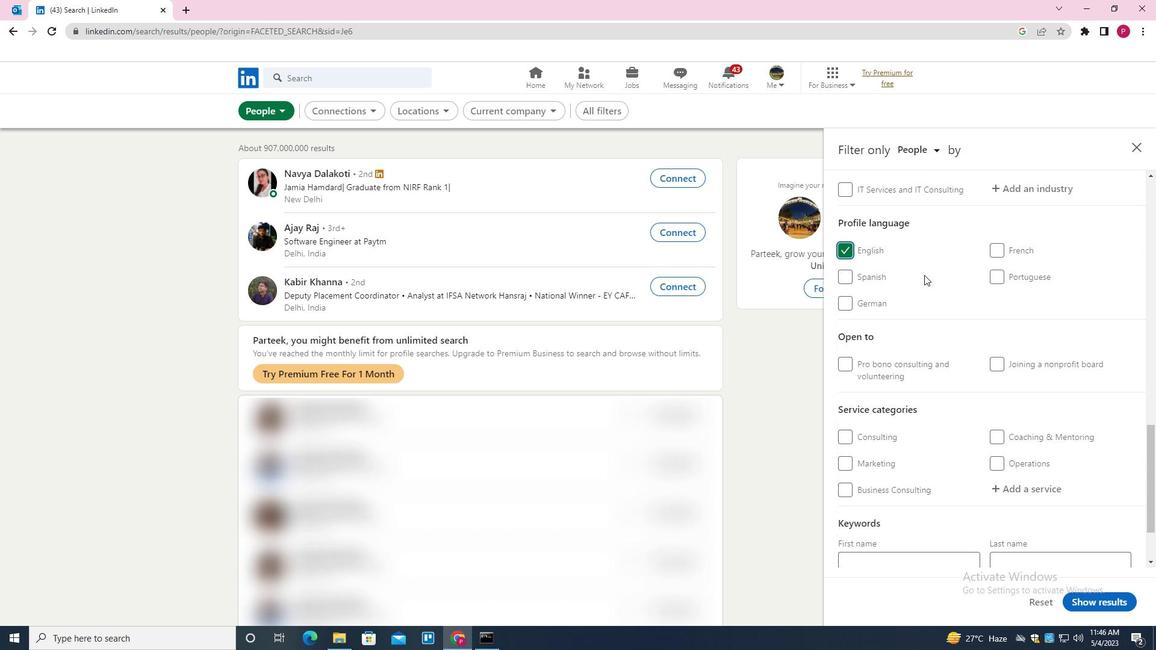 
Action: Mouse scrolled (924, 275) with delta (0, 0)
Screenshot: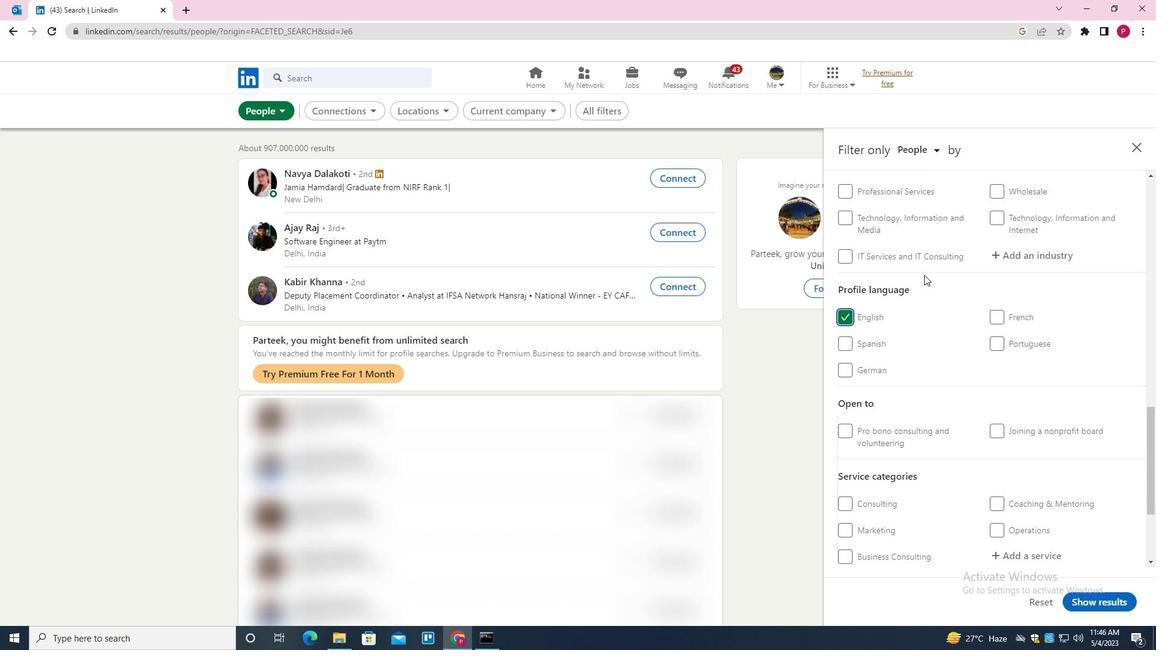 
Action: Mouse scrolled (924, 275) with delta (0, 0)
Screenshot: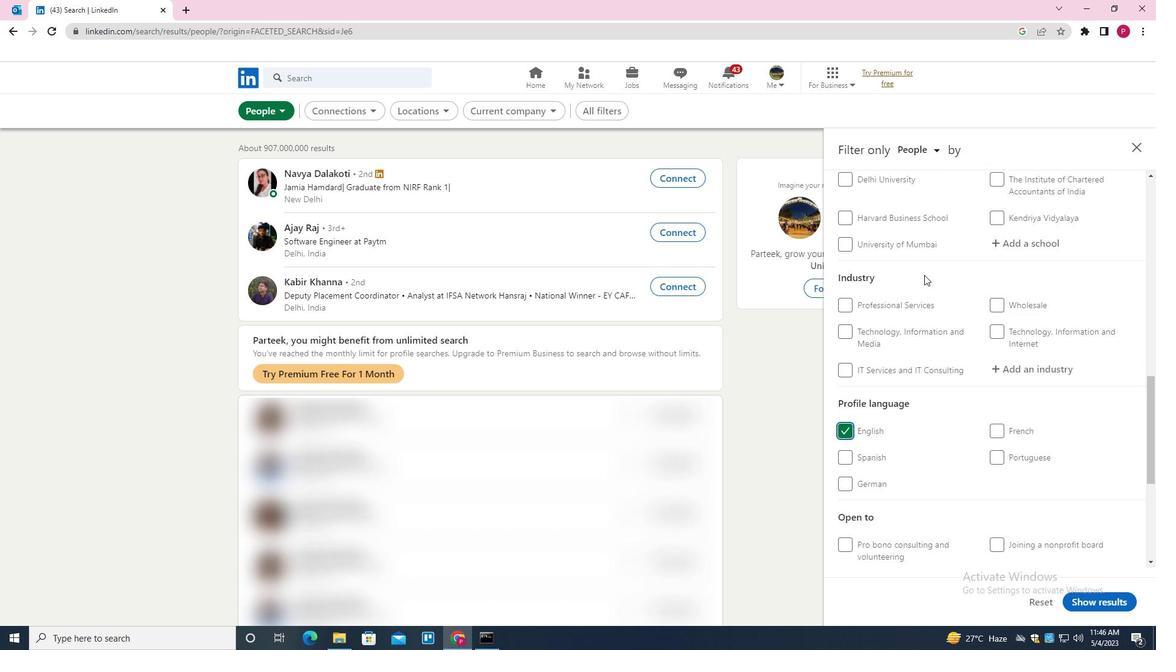 
Action: Mouse scrolled (924, 275) with delta (0, 0)
Screenshot: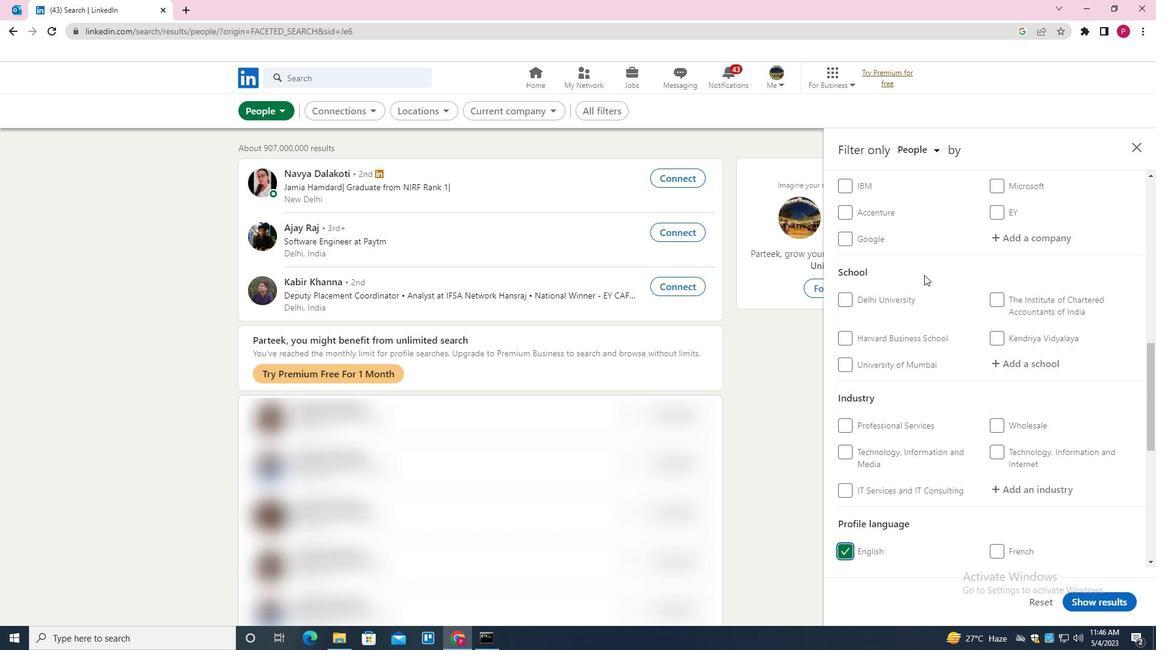
Action: Mouse scrolled (924, 275) with delta (0, 0)
Screenshot: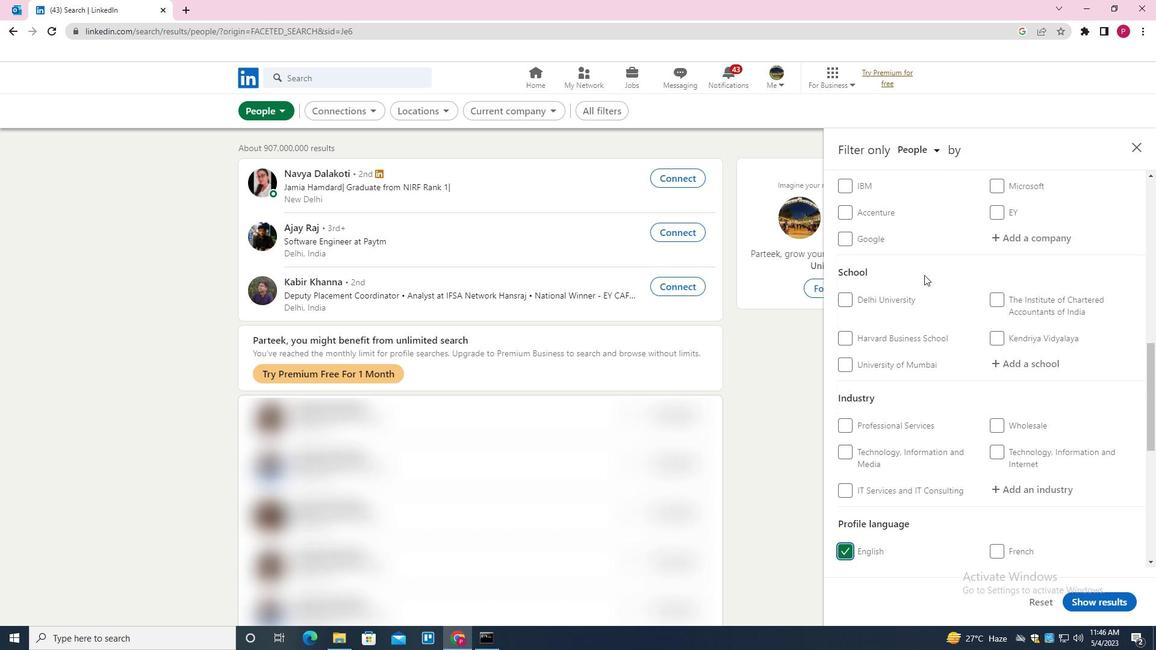 
Action: Mouse scrolled (924, 275) with delta (0, 0)
Screenshot: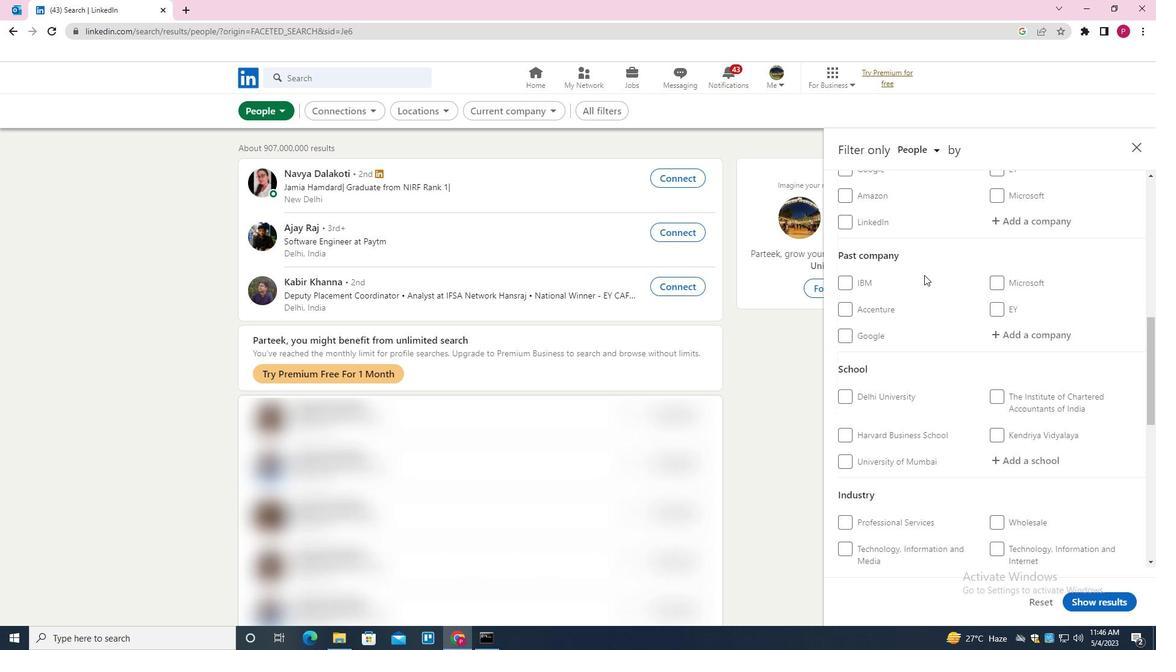 
Action: Mouse moved to (1031, 302)
Screenshot: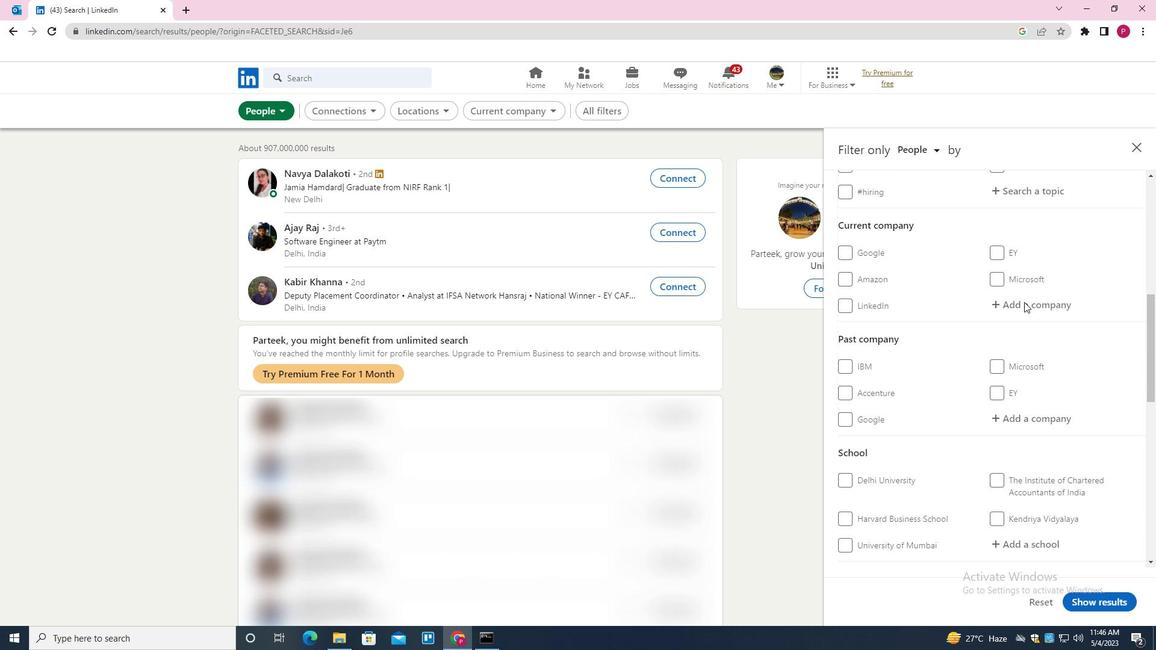 
Action: Mouse pressed left at (1031, 302)
Screenshot: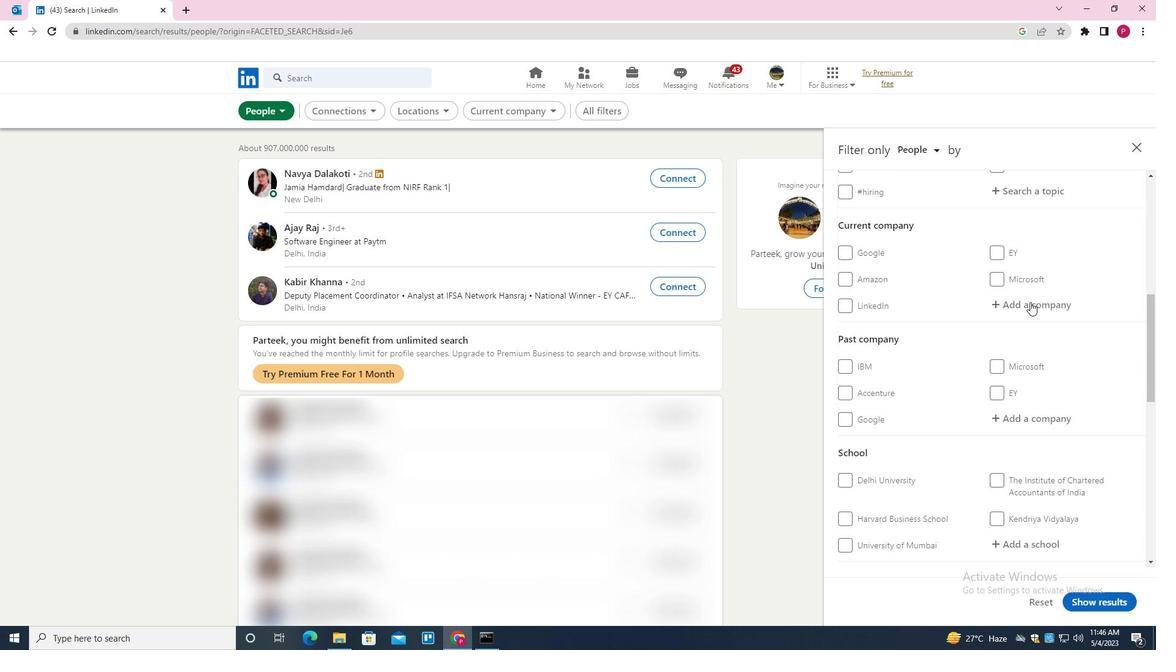 
Action: Mouse moved to (1028, 303)
Screenshot: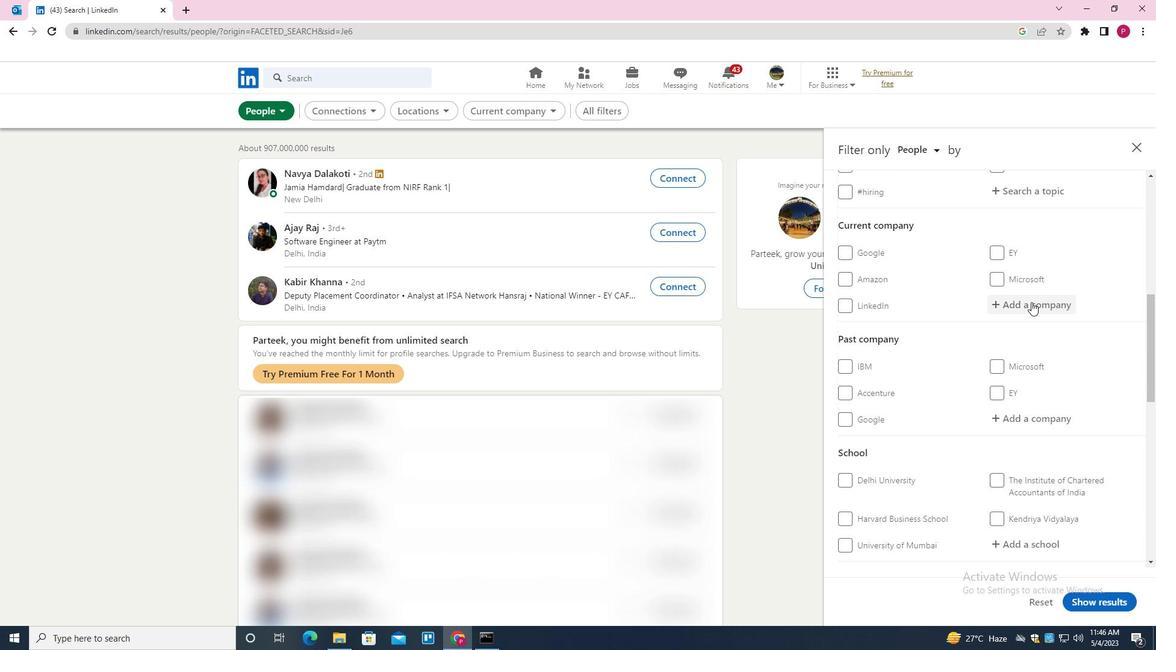 
Action: Key pressed <Key.shift><Key.shift><Key.shift><Key.shift>SHARDUL<Key.space><Key.shift><Key.shift><Key.shift><Key.shift><Key.shift><Key.shift><Key.shift><Key.shift><Key.shift><Key.shift><Key.shift><Key.shift><Key.shift><Key.shift><Key.shift><Key.shift><Key.shift><Key.shift><Key.shift><Key.shift><Key.shift><Key.shift><Key.shift><Key.shift><Key.shift><Key.shift><Key.shift><Key.shift><Key.shift><Key.shift>AMARCHAND<Key.space><Key.shift><Key.shift><Key.shift><Key.shift><Key.shift><Key.shift><Key.shift>MANGALADAS<Key.backspace><Key.backspace><Key.backspace><Key.backspace>DAS<Key.space><Key.down><Key.enter>
Screenshot: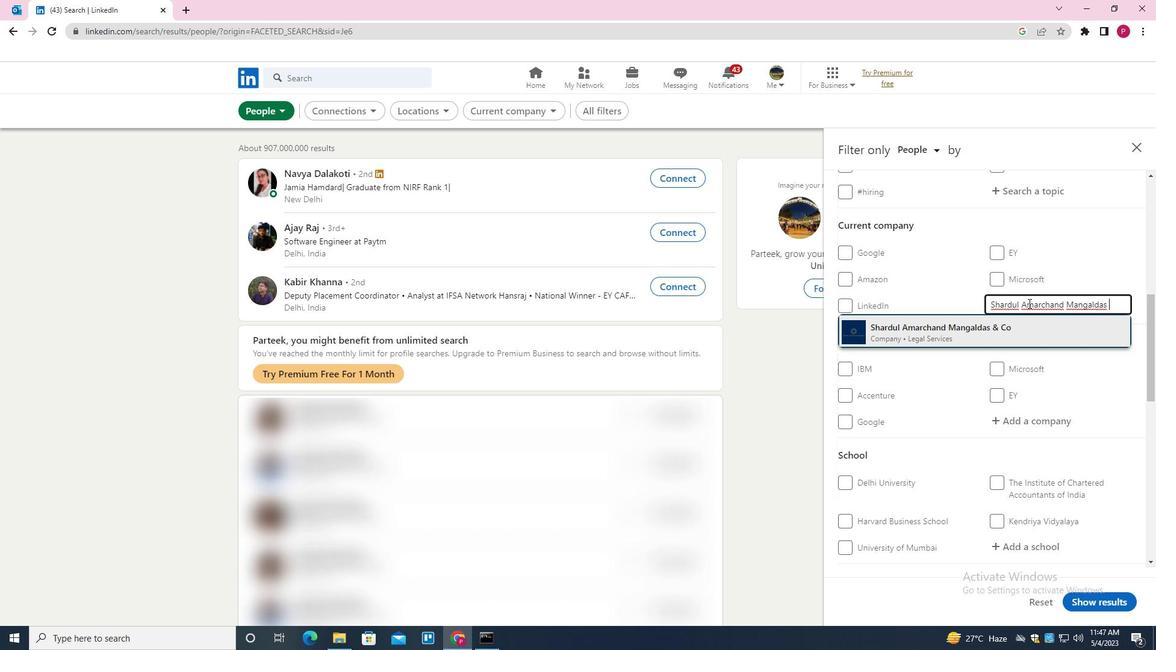
Action: Mouse moved to (1020, 314)
Screenshot: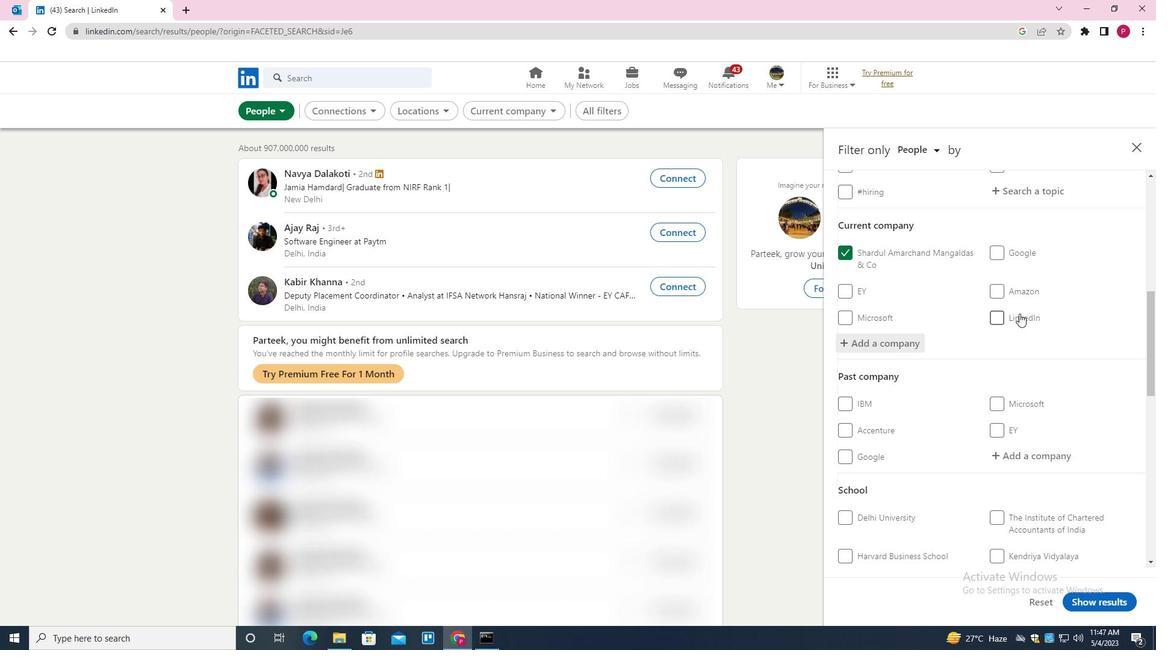 
Action: Mouse scrolled (1020, 313) with delta (0, 0)
Screenshot: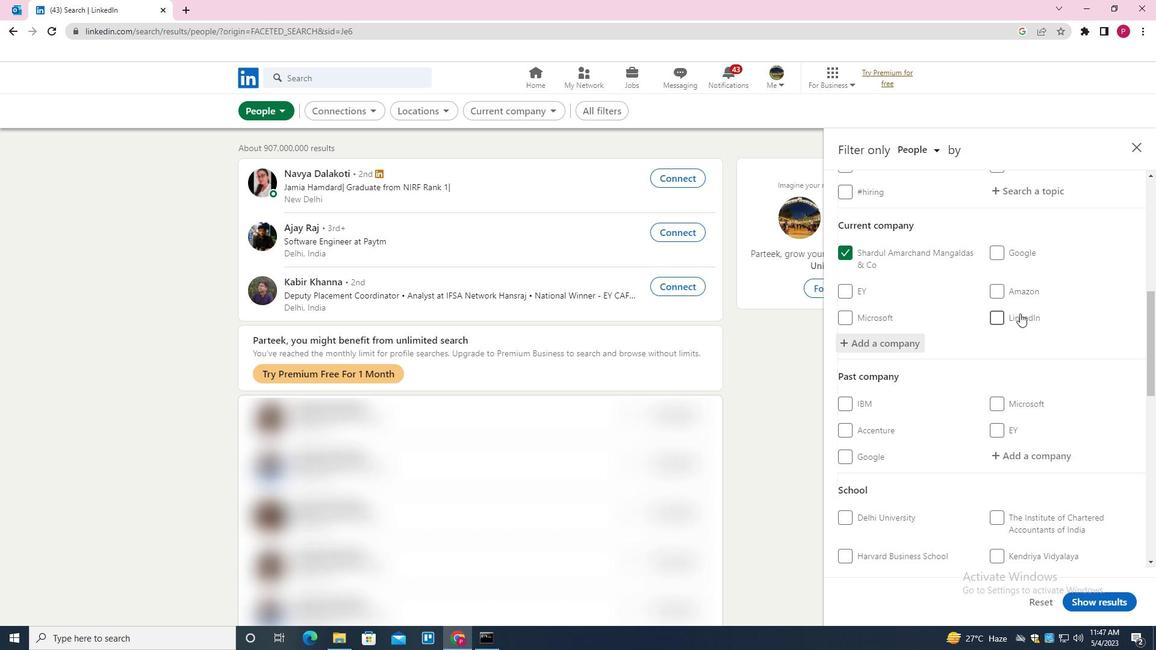 
Action: Mouse scrolled (1020, 313) with delta (0, 0)
Screenshot: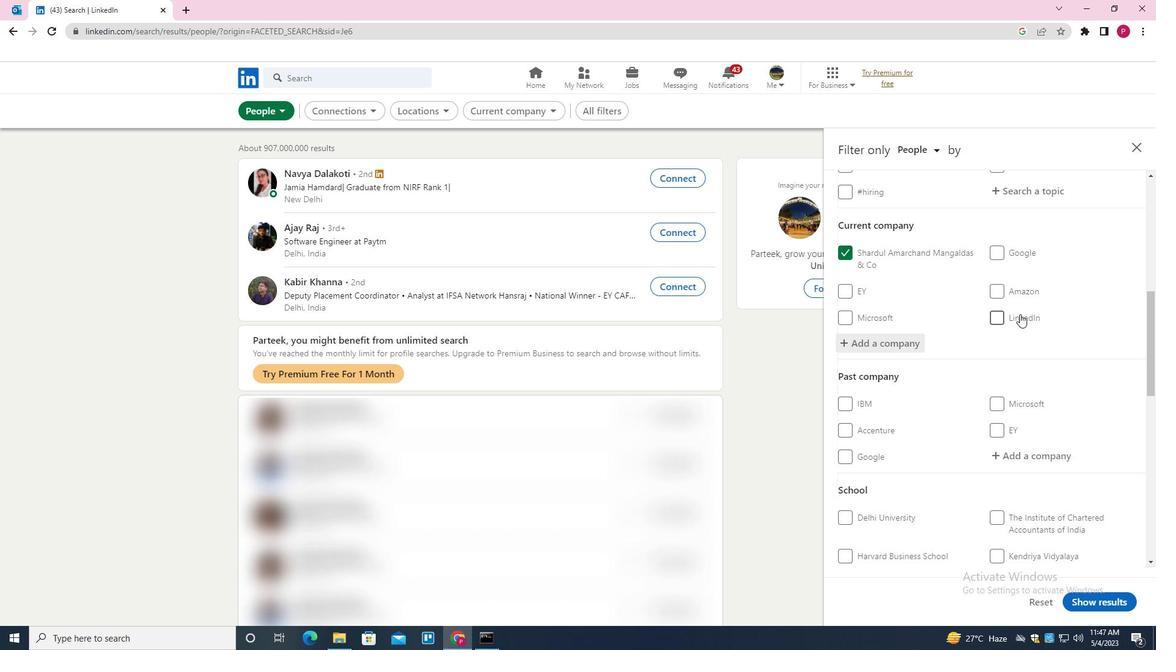 
Action: Mouse scrolled (1020, 313) with delta (0, 0)
Screenshot: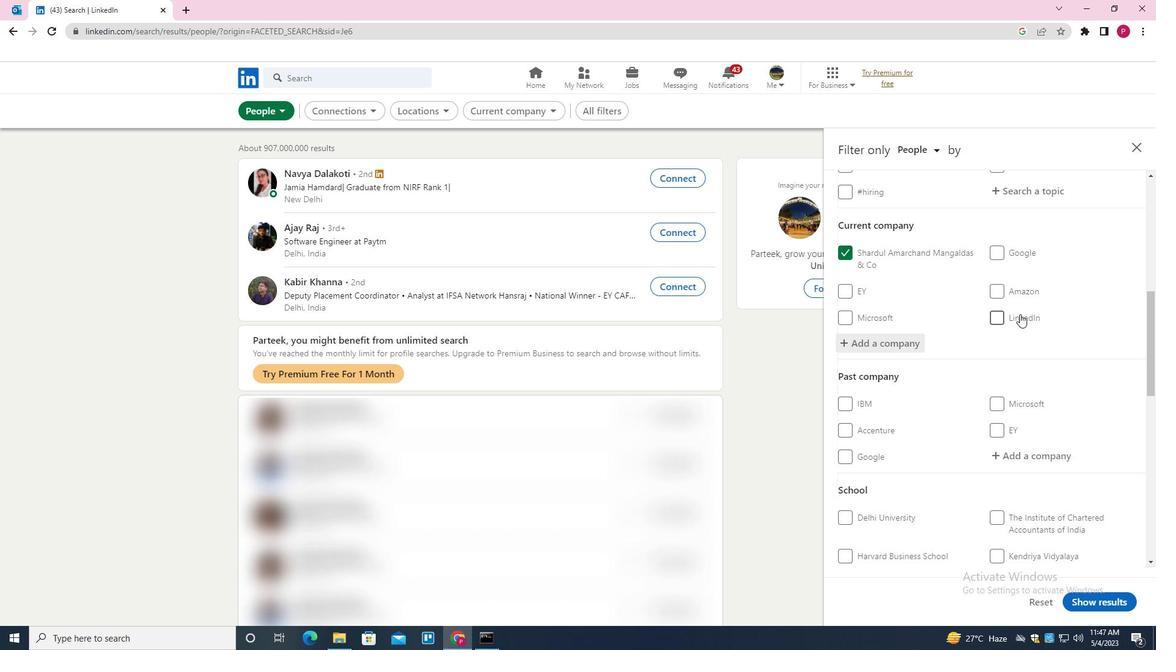 
Action: Mouse moved to (1015, 304)
Screenshot: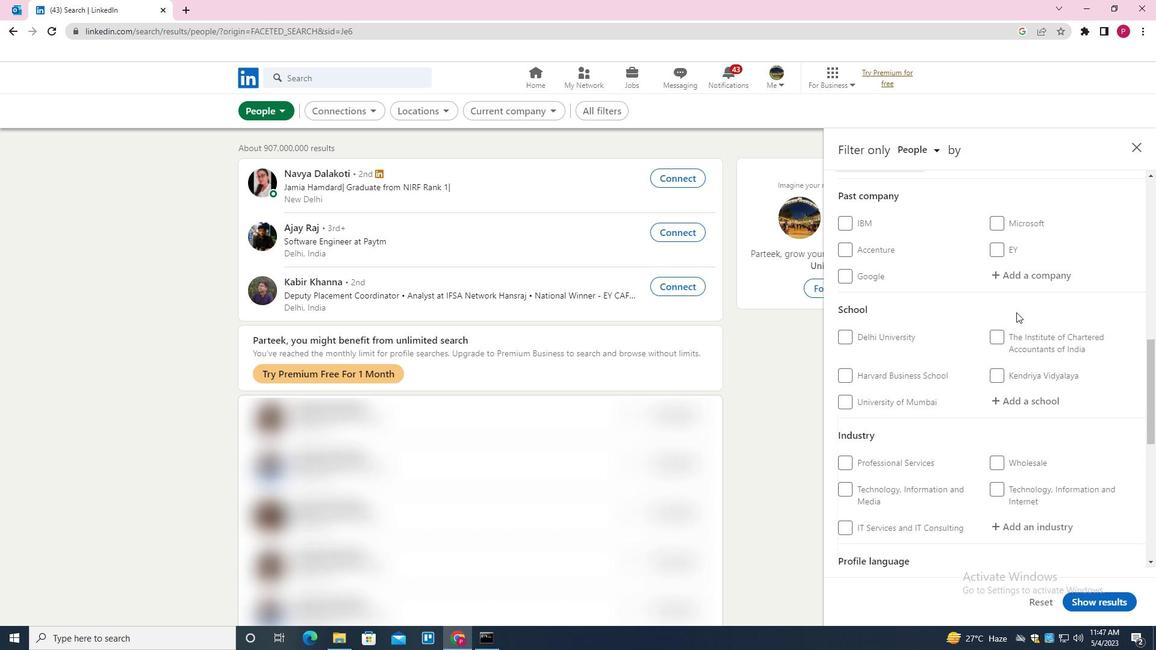 
Action: Mouse scrolled (1015, 303) with delta (0, 0)
Screenshot: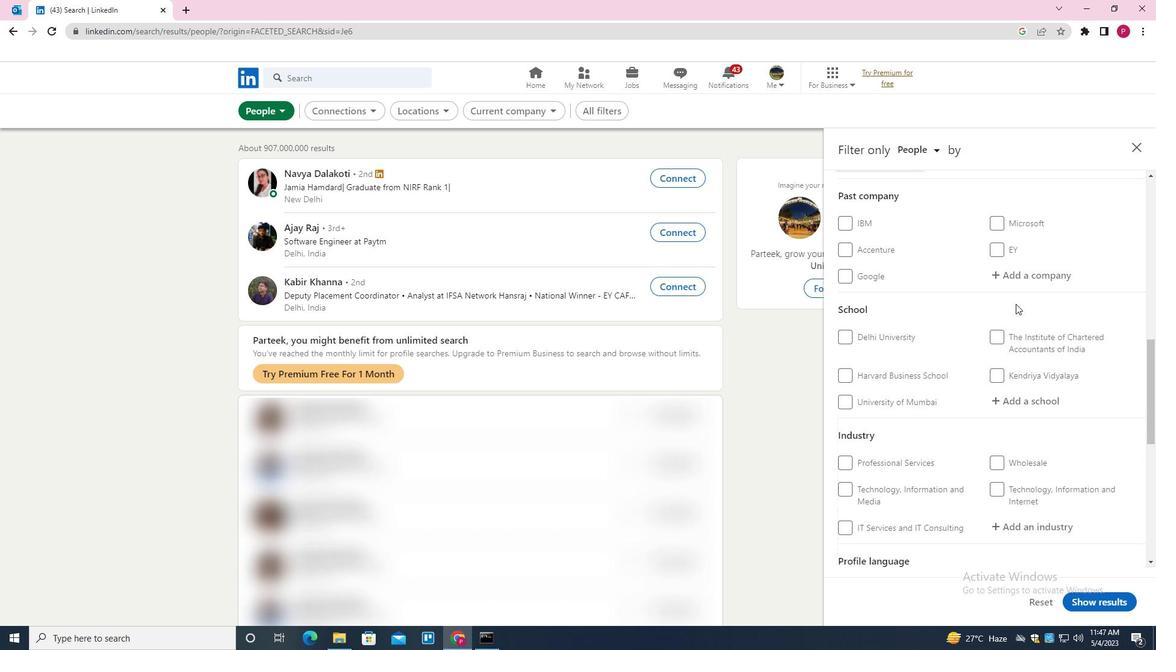 
Action: Mouse scrolled (1015, 303) with delta (0, 0)
Screenshot: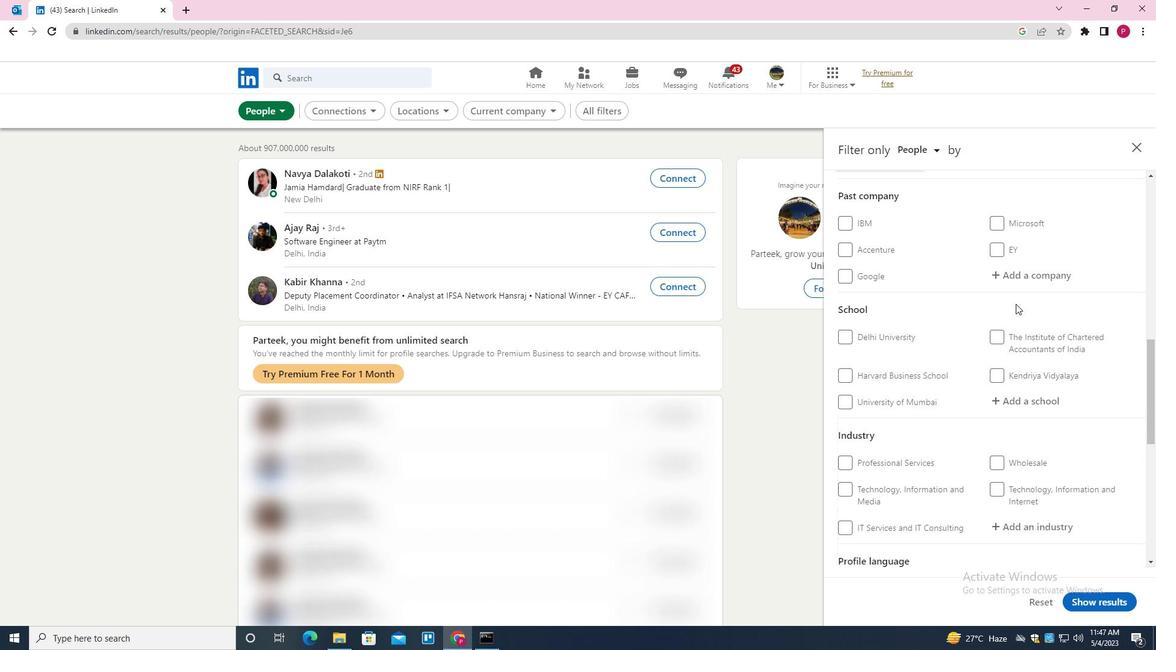 
Action: Mouse moved to (1016, 275)
Screenshot: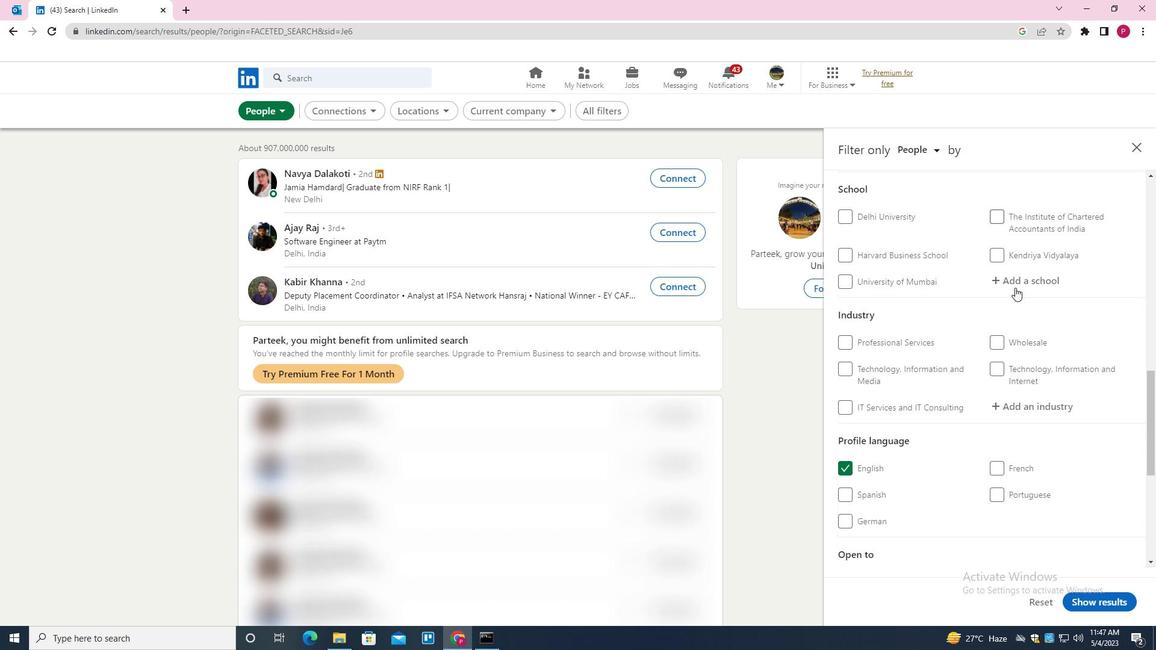 
Action: Mouse pressed left at (1016, 275)
Screenshot: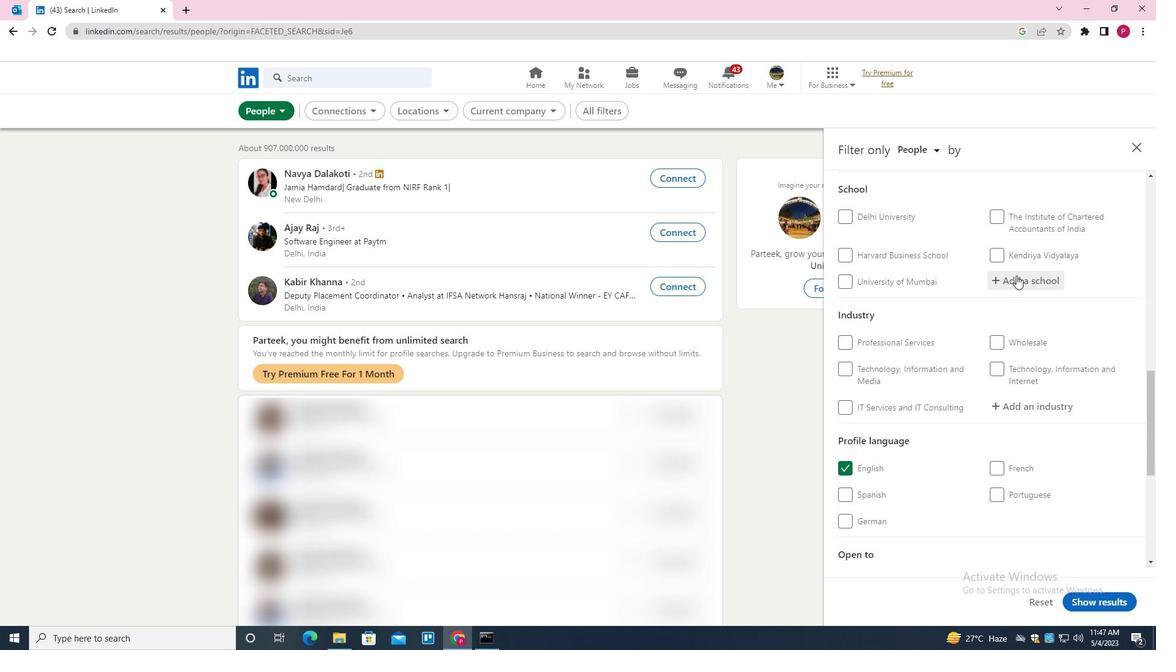 
Action: Key pressed <Key.shift><Key.shift><Key.shift>DR.<Key.space><Key.shift><Key.shift><Key.shift><Key.shift><Key.shift><Key.shift><Key.shift><Key.shift>BABASAHEB<Key.space><Key.shift>AMBEDKAR<Key.space><Key.shift>TECHNOLOGICAL<Key.space><Key.shift>UNIVERSITY<Key.space><Key.down><Key.enter>
Screenshot: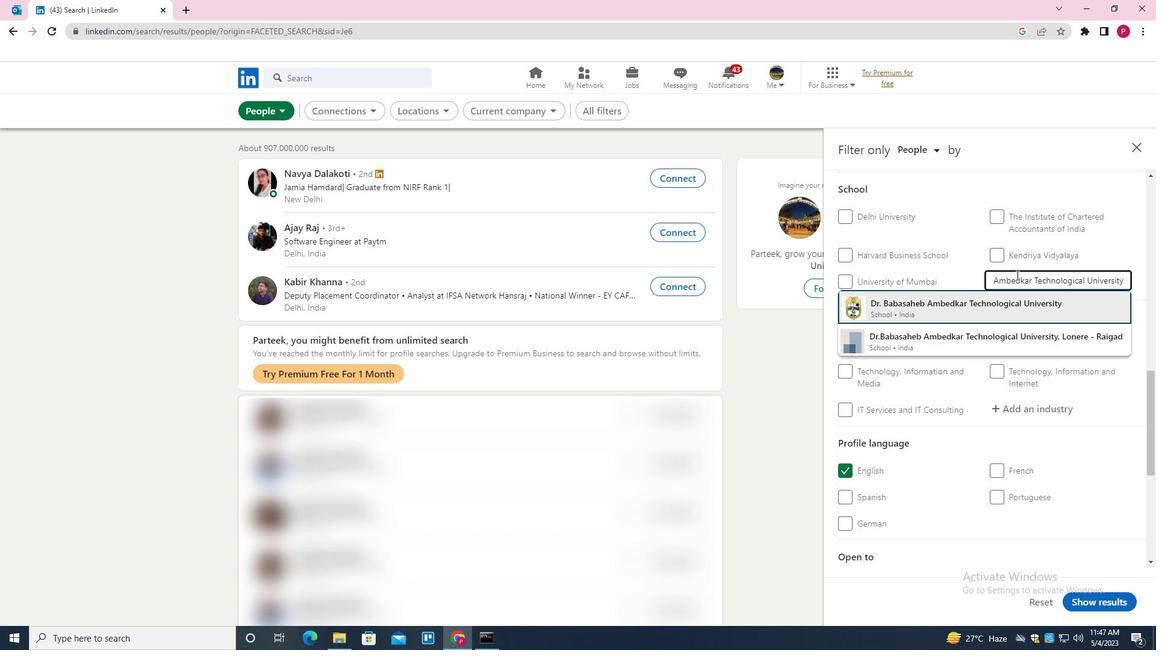 
Action: Mouse moved to (1015, 286)
Screenshot: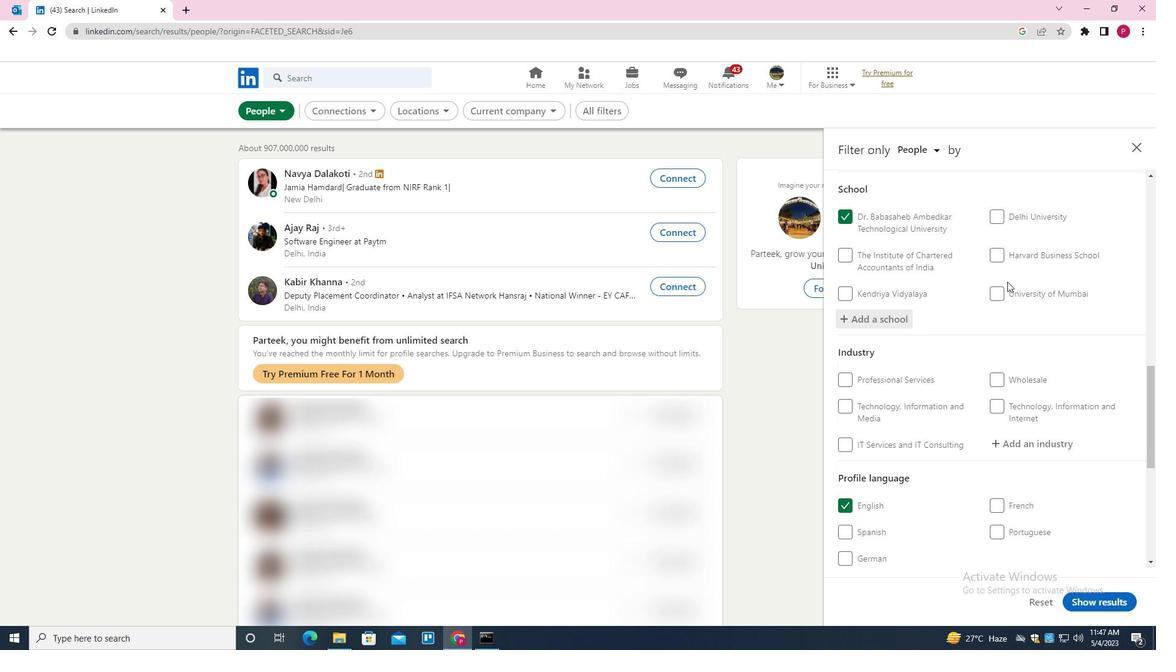 
Action: Mouse scrolled (1015, 286) with delta (0, 0)
Screenshot: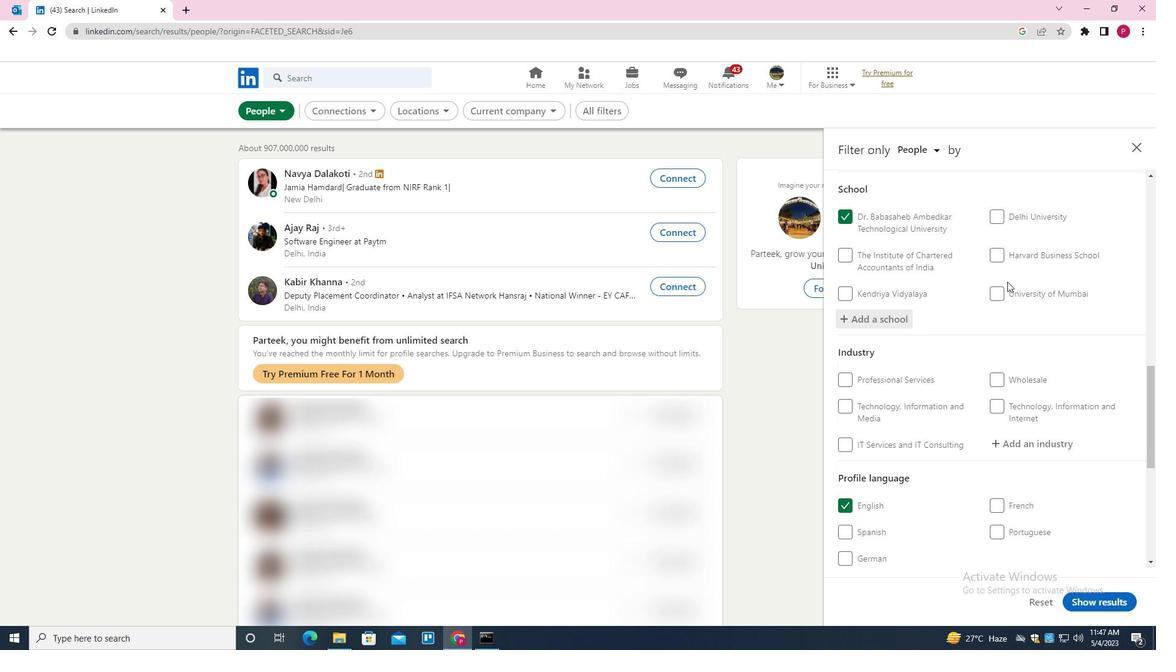 
Action: Mouse scrolled (1015, 286) with delta (0, 0)
Screenshot: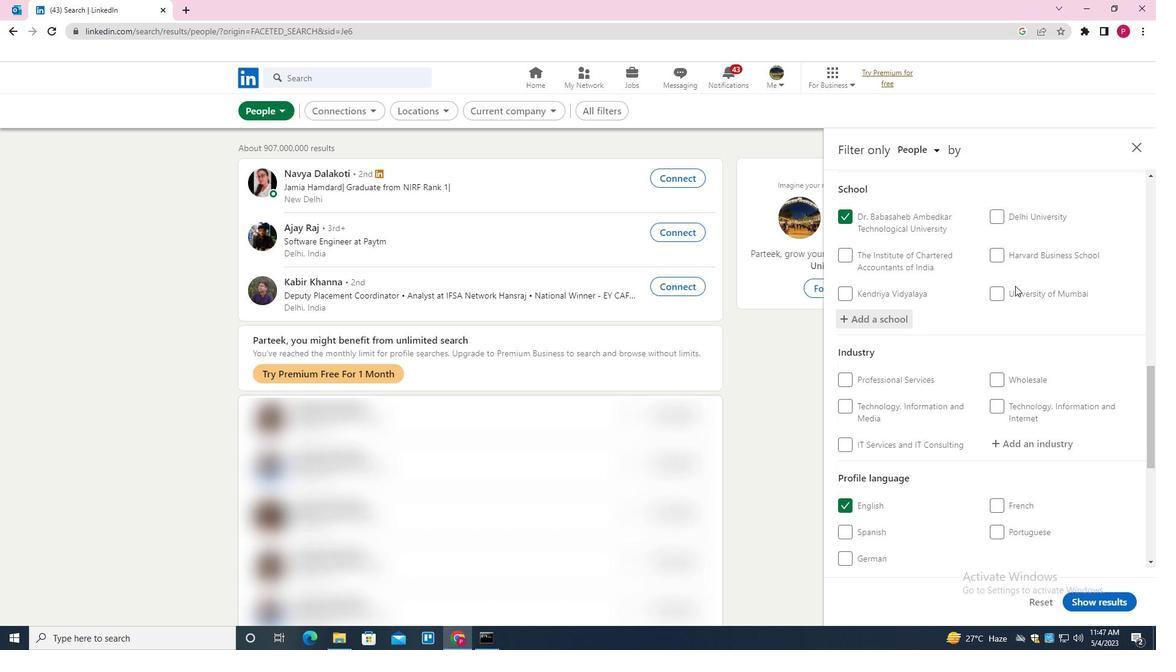 
Action: Mouse scrolled (1015, 286) with delta (0, 0)
Screenshot: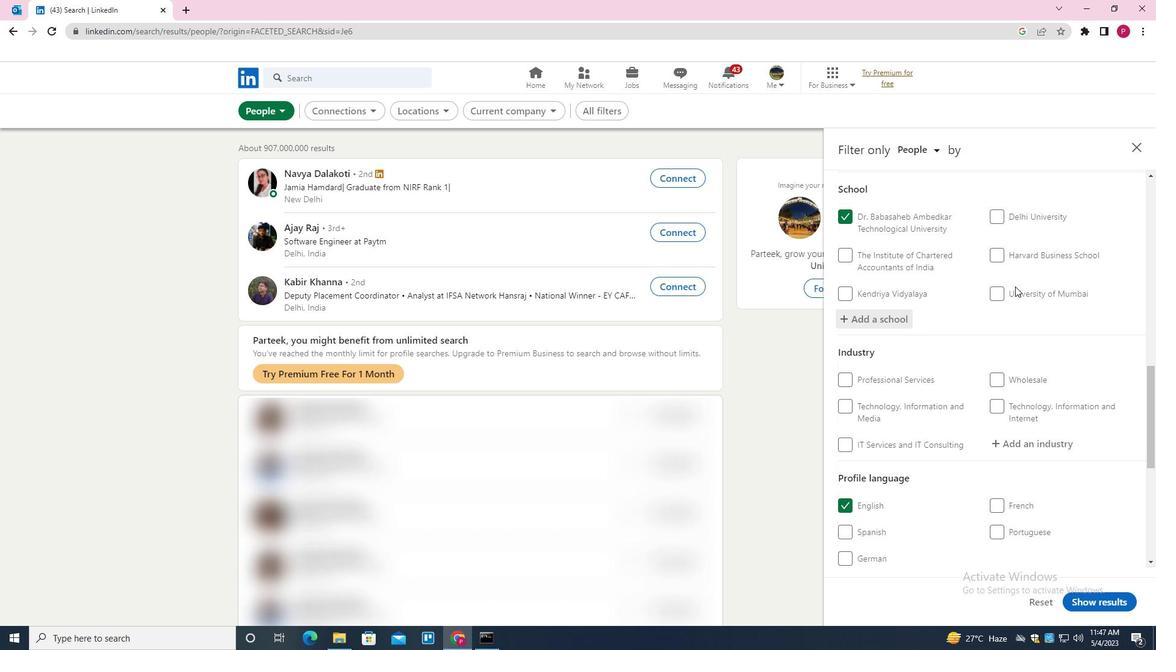 
Action: Mouse scrolled (1015, 286) with delta (0, 0)
Screenshot: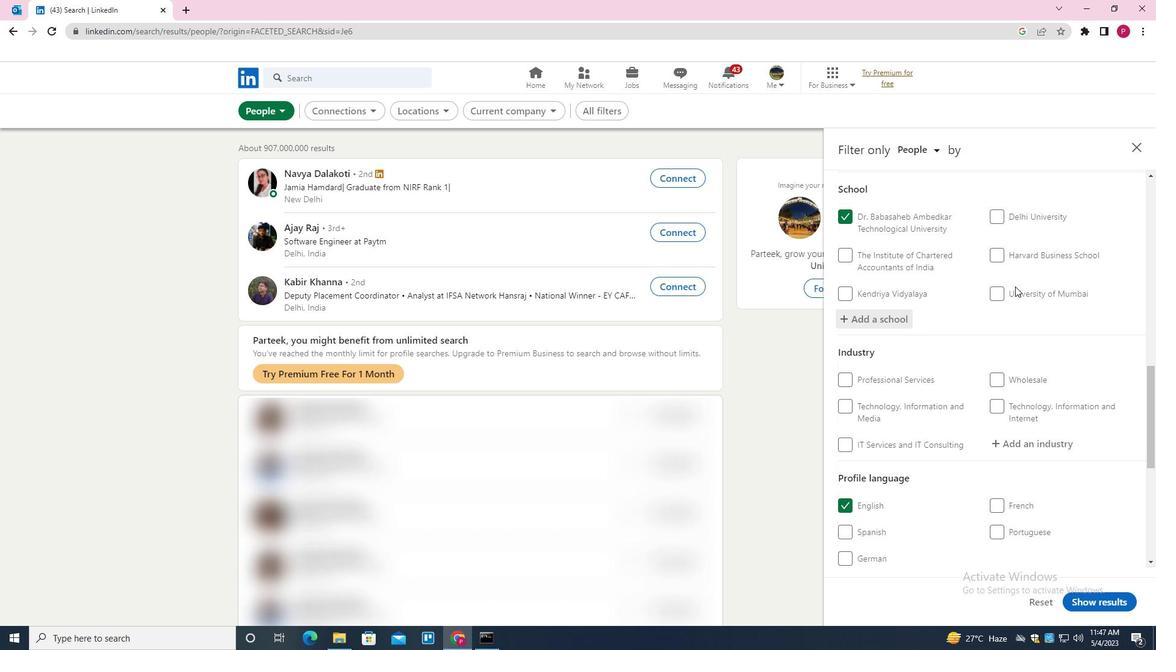 
Action: Mouse moved to (1032, 202)
Screenshot: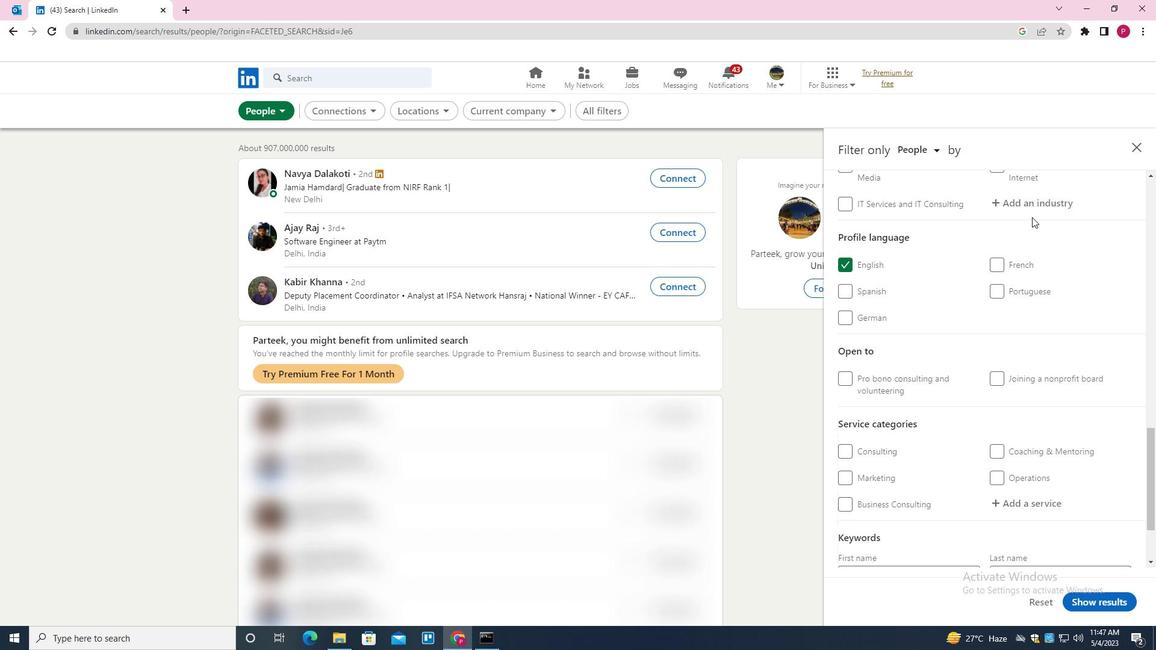 
Action: Mouse pressed left at (1032, 202)
Screenshot: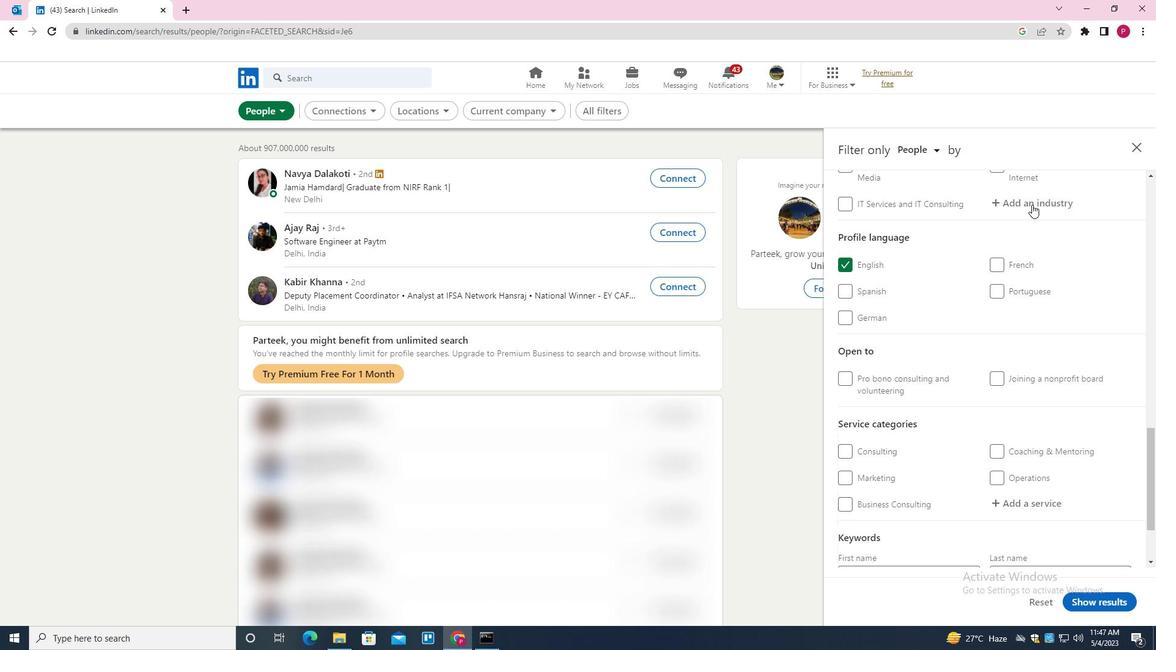 
Action: Key pressed <Key.shift>FRUIT<Key.space>AND<Key.space><Key.shift>VEGETABLES<Key.space><Key.shift>PRESERVES<Key.backspace><Key.backspace><Key.backspace><Key.backspace><Key.backspace><Key.backspace><Key.backspace><Key.backspace><Key.backspace><Key.backspace><Key.backspace><Key.space><Key.shift><Key.shift><Key.shift><Key.shift><Key.shift><Key.shift><Key.shift><Key.shift><Key.shift><Key.shift><Key.shift><Key.shift>PRESERVES<Key.space><Key.shift><Key.shift><Key.shift><Key.shift><Key.shift><Key.shift><Key.shift><Key.shift><Key.shift><Key.shift><Key.shift><Key.shift>MANUFACTURING<Key.down><Key.enter>
Screenshot: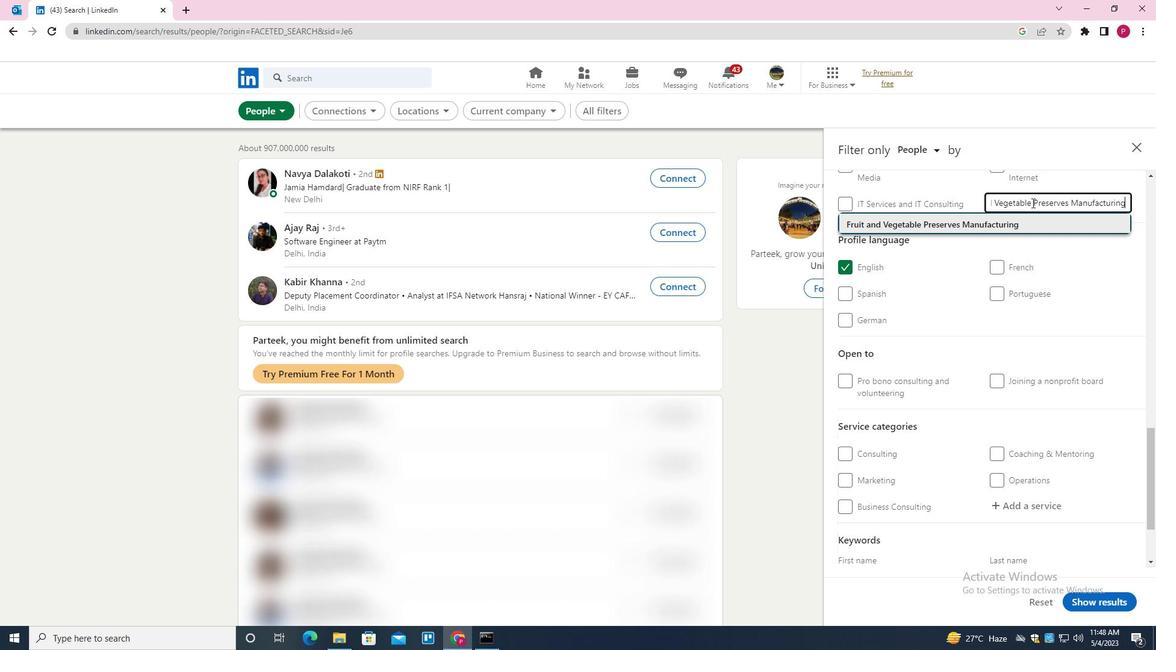 
Action: Mouse moved to (971, 251)
Screenshot: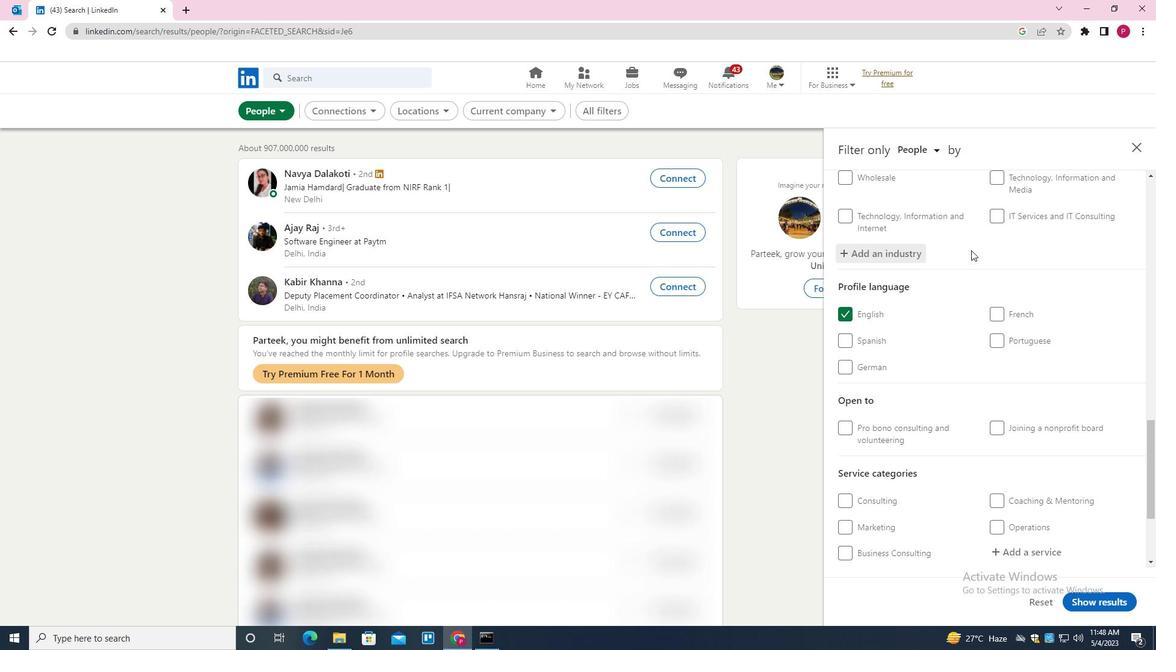 
Action: Mouse scrolled (971, 250) with delta (0, 0)
Screenshot: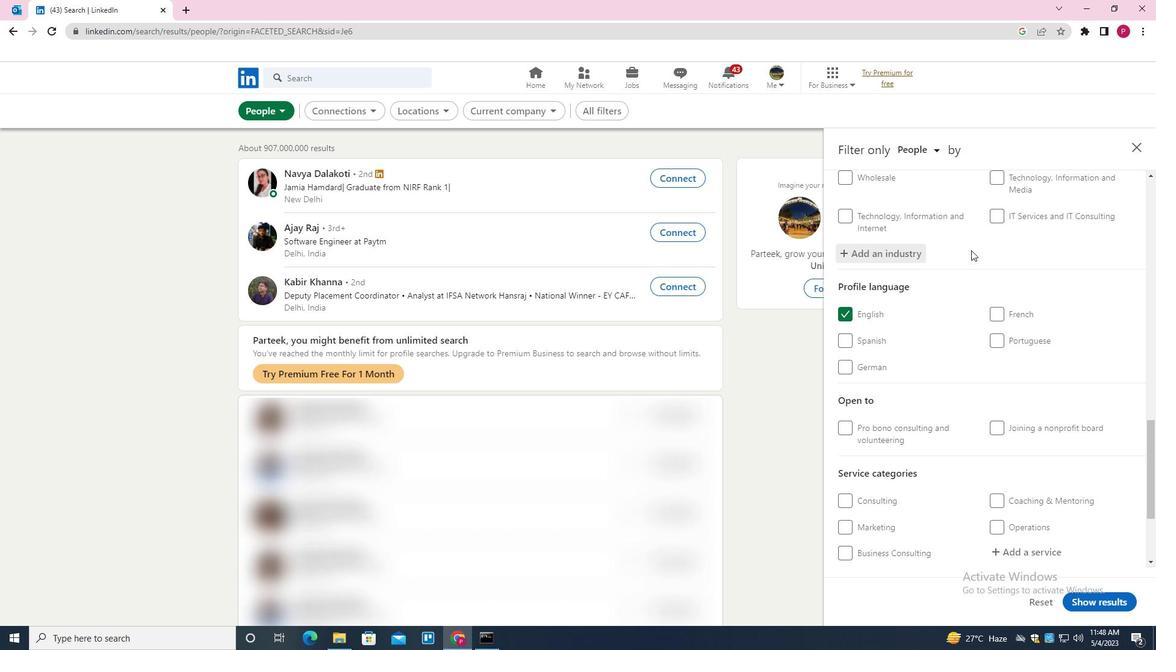 
Action: Mouse scrolled (971, 250) with delta (0, 0)
Screenshot: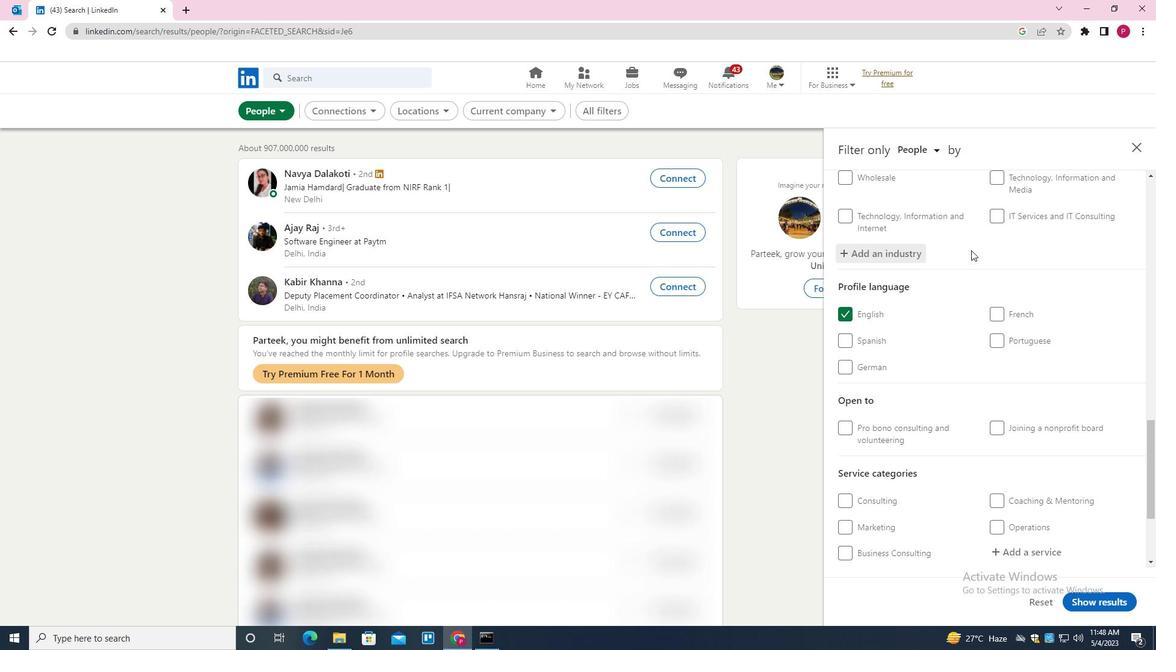 
Action: Mouse moved to (971, 251)
Screenshot: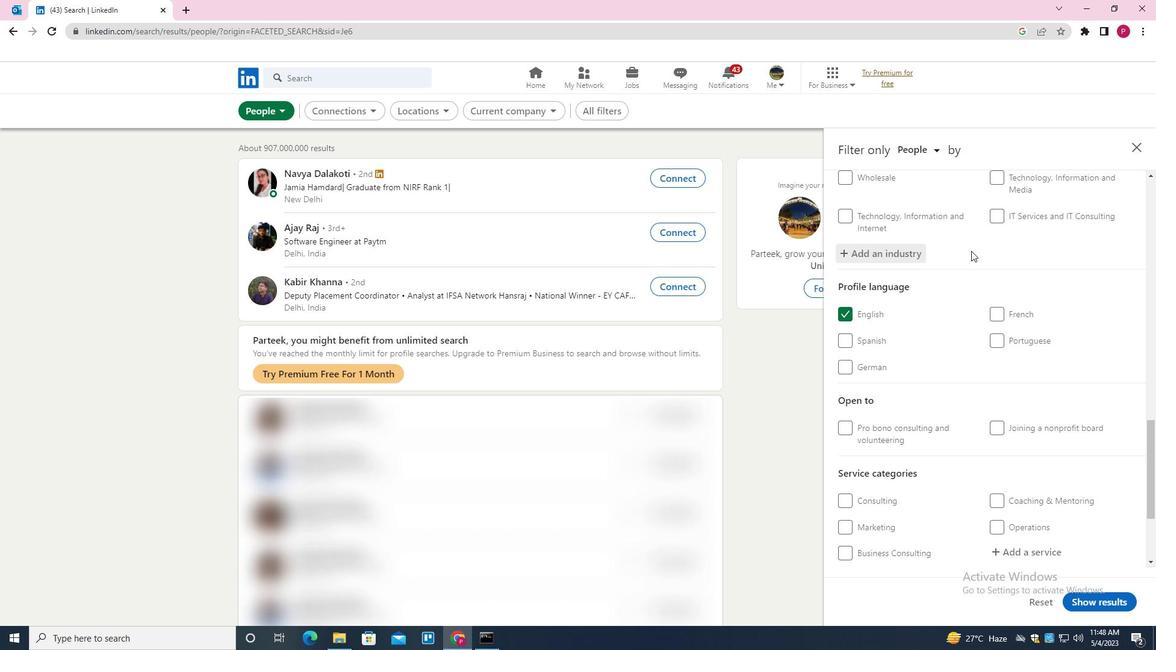 
Action: Mouse scrolled (971, 250) with delta (0, 0)
Screenshot: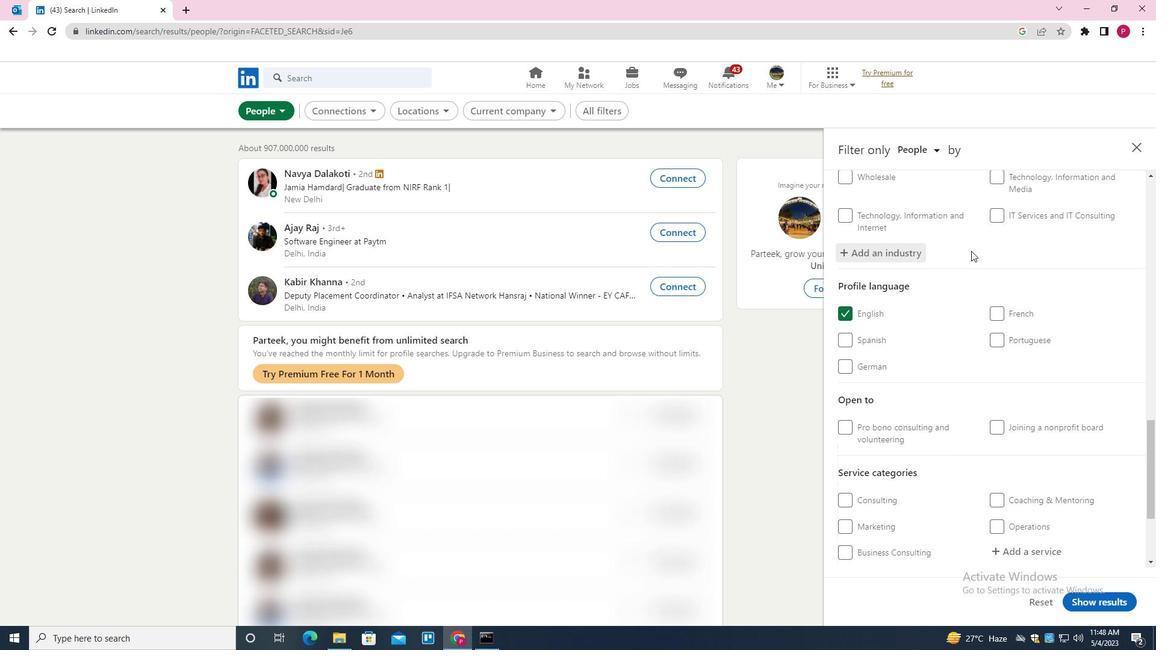 
Action: Mouse moved to (1038, 396)
Screenshot: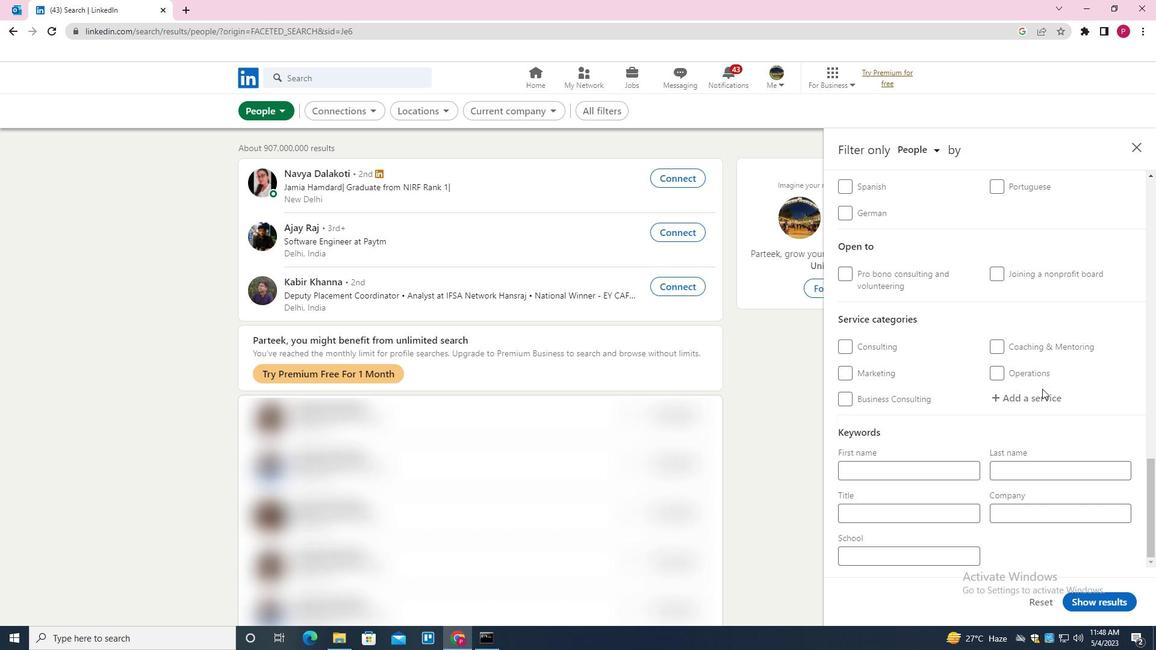 
Action: Mouse pressed left at (1038, 396)
Screenshot: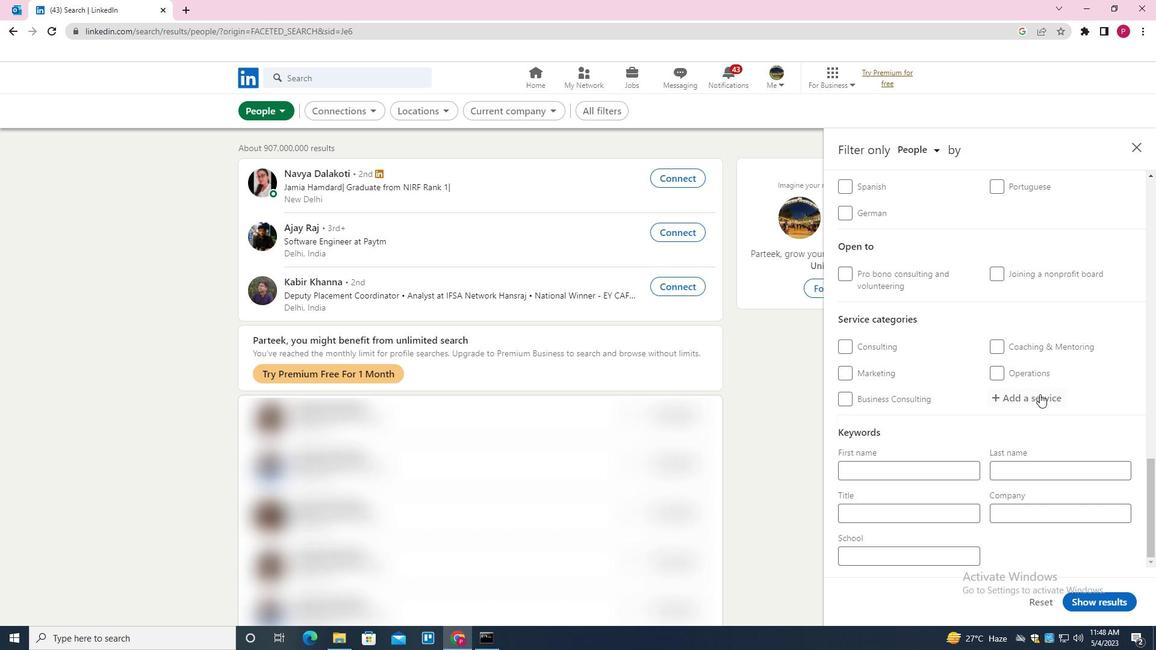 
Action: Mouse moved to (1053, 339)
Screenshot: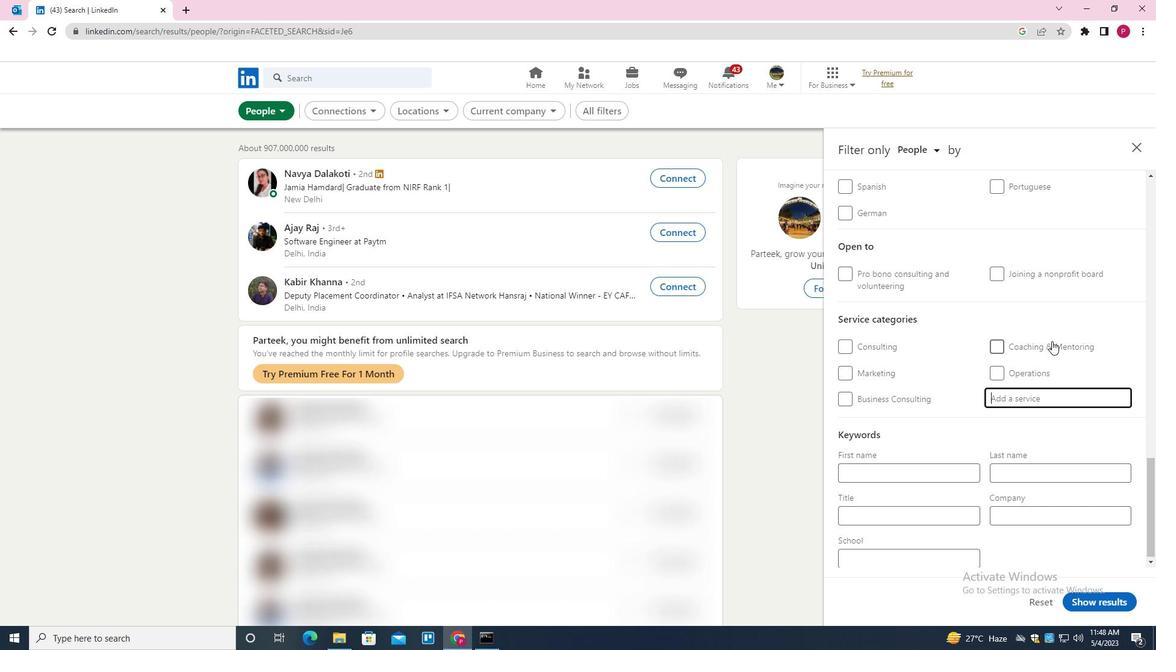 
Action: Key pressed <Key.shift><Key.shift><Key.shift><Key.shift><Key.shift><Key.shift><Key.shift><Key.shift><Key.shift><Key.shift>GROWTH<Key.space><Key.shift><Key.shift><Key.shift>MARKETING<Key.down><Key.enter>
Screenshot: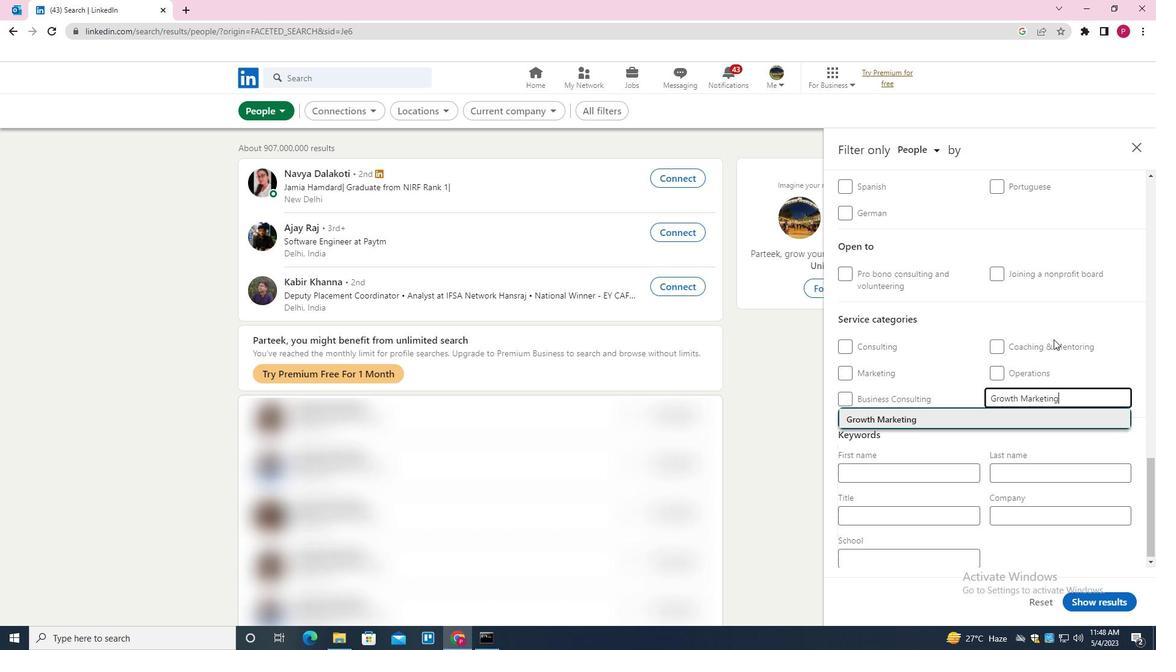 
Action: Mouse moved to (1027, 343)
Screenshot: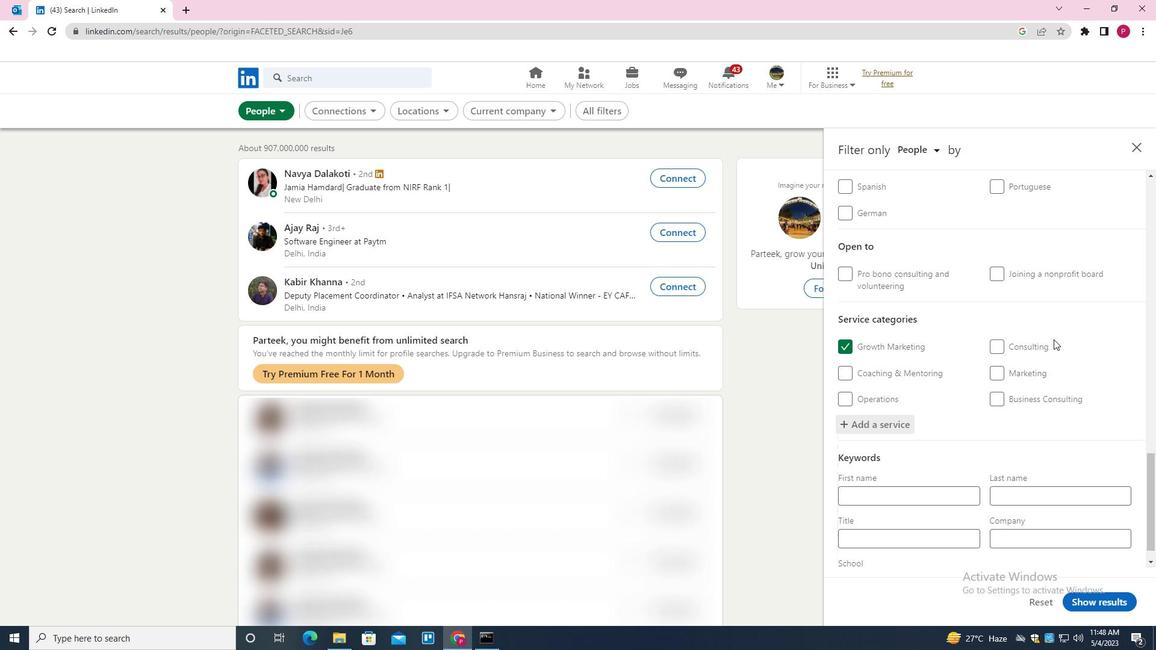 
Action: Mouse scrolled (1027, 343) with delta (0, 0)
Screenshot: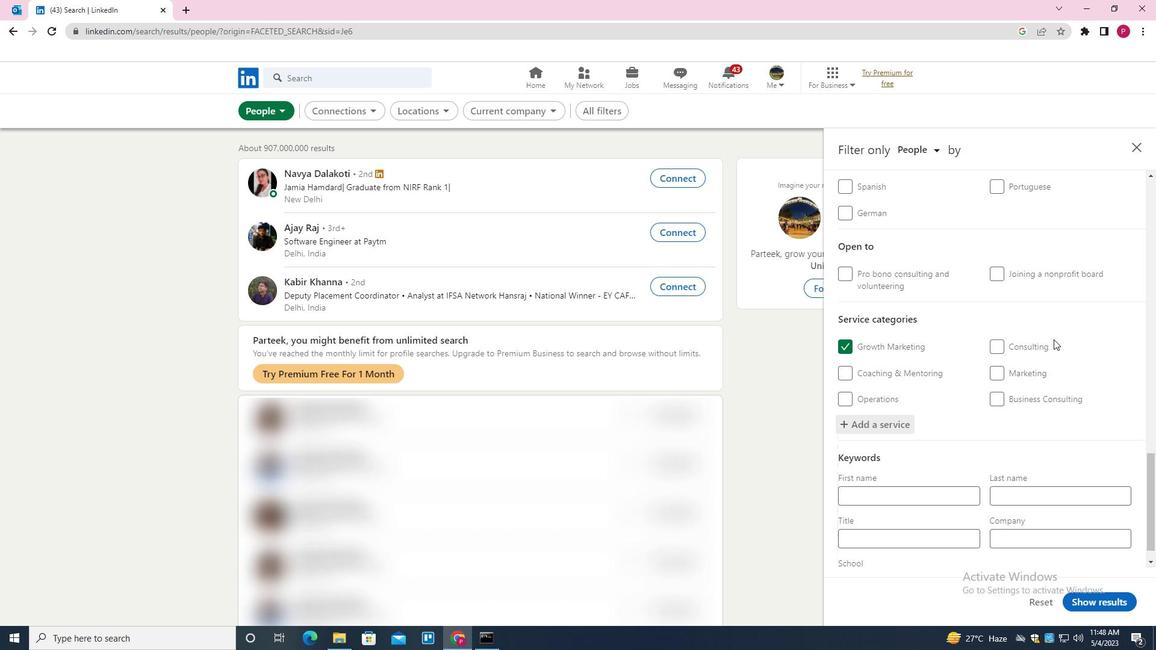 
Action: Mouse moved to (1023, 355)
Screenshot: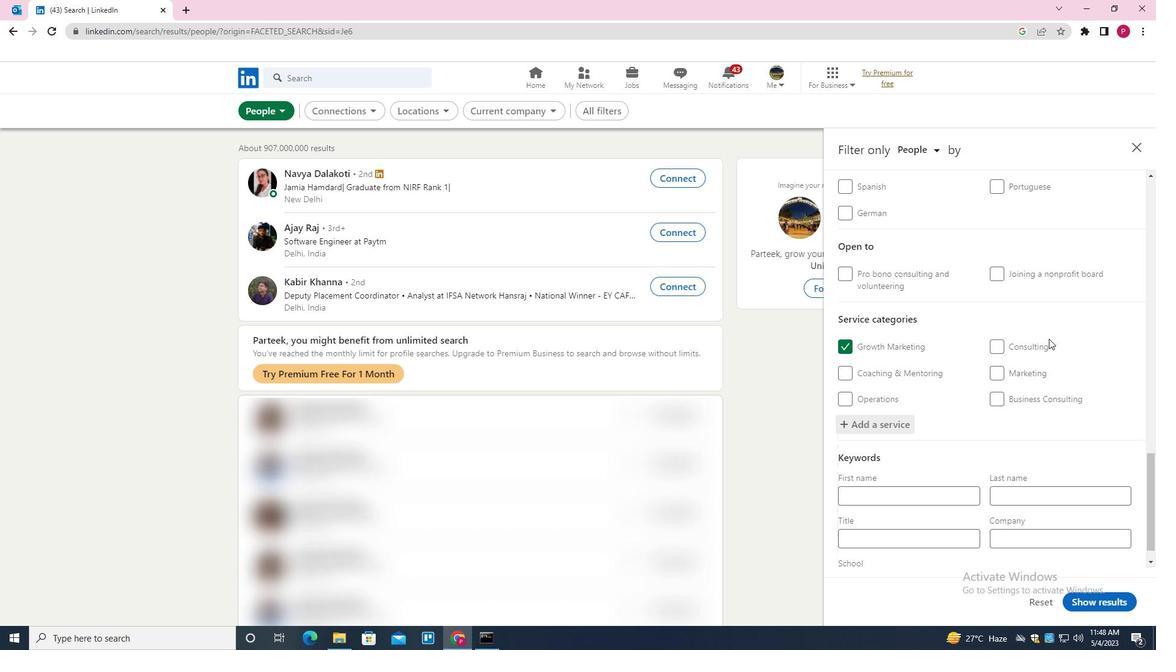 
Action: Mouse scrolled (1023, 354) with delta (0, 0)
Screenshot: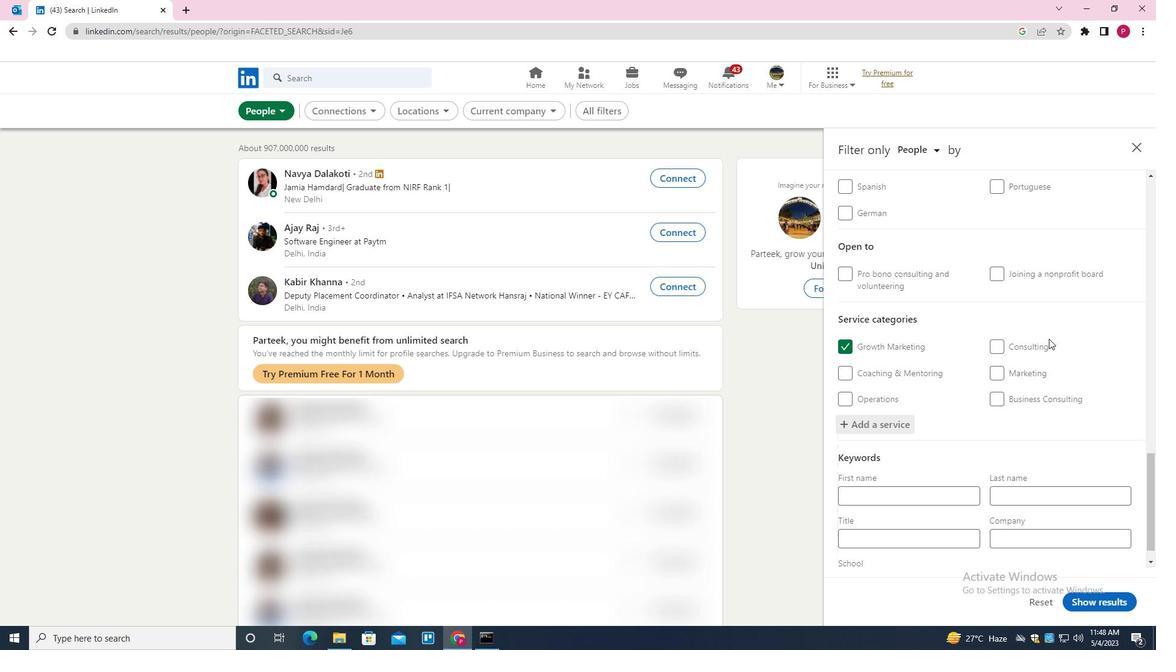 
Action: Mouse moved to (1018, 366)
Screenshot: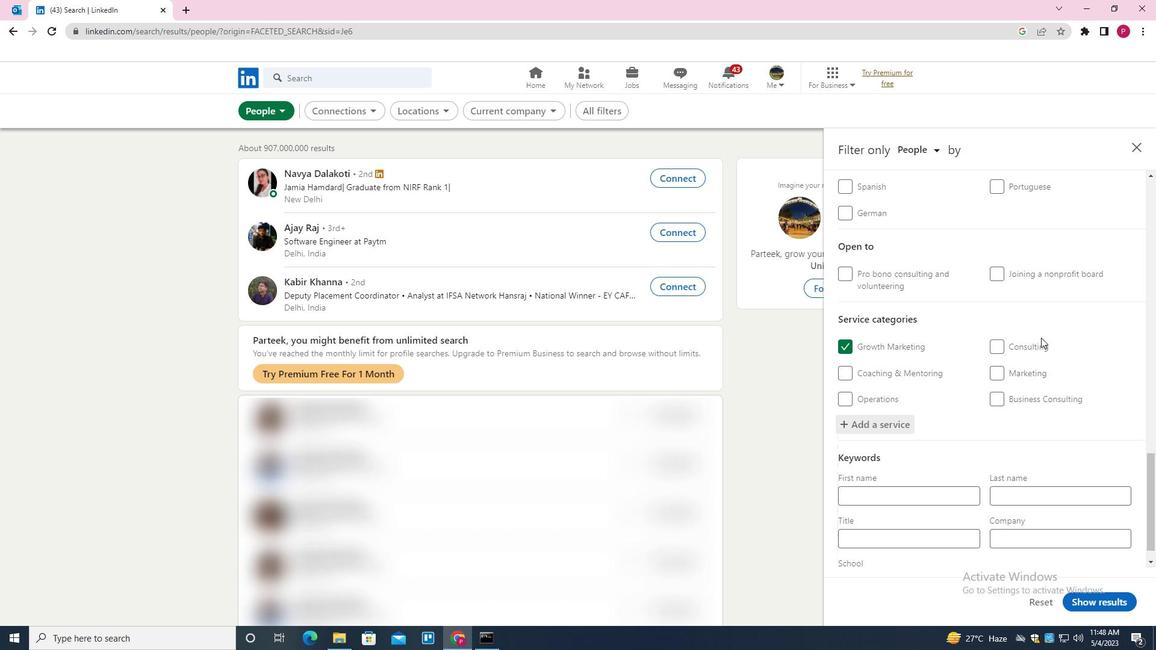 
Action: Mouse scrolled (1018, 366) with delta (0, 0)
Screenshot: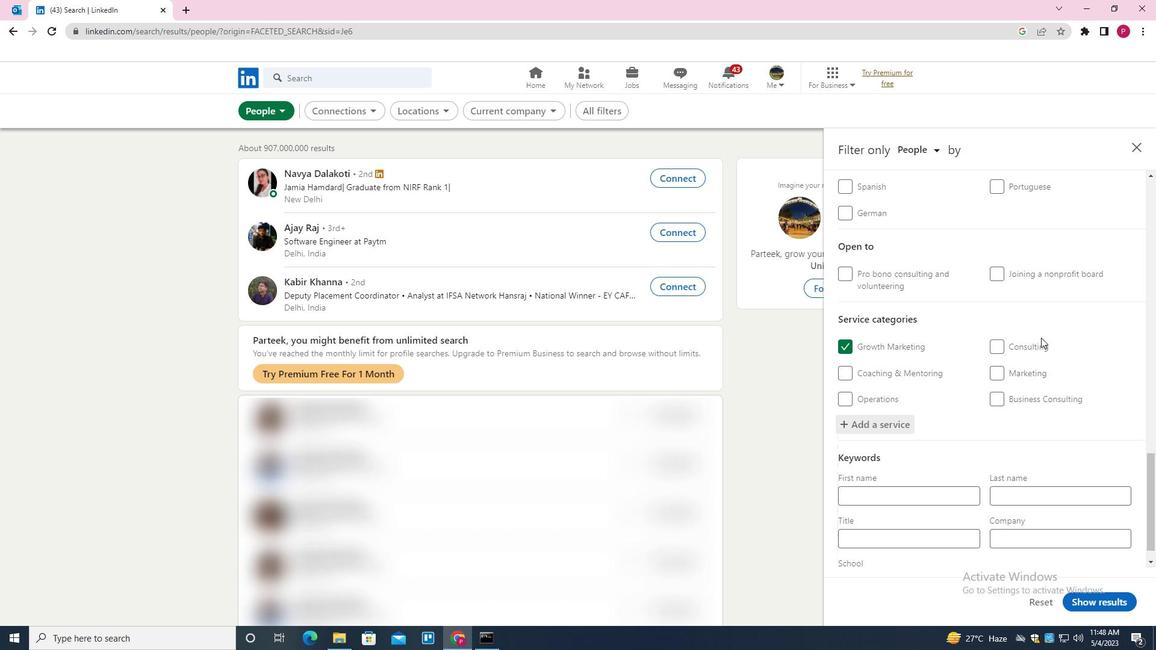 
Action: Mouse moved to (1011, 375)
Screenshot: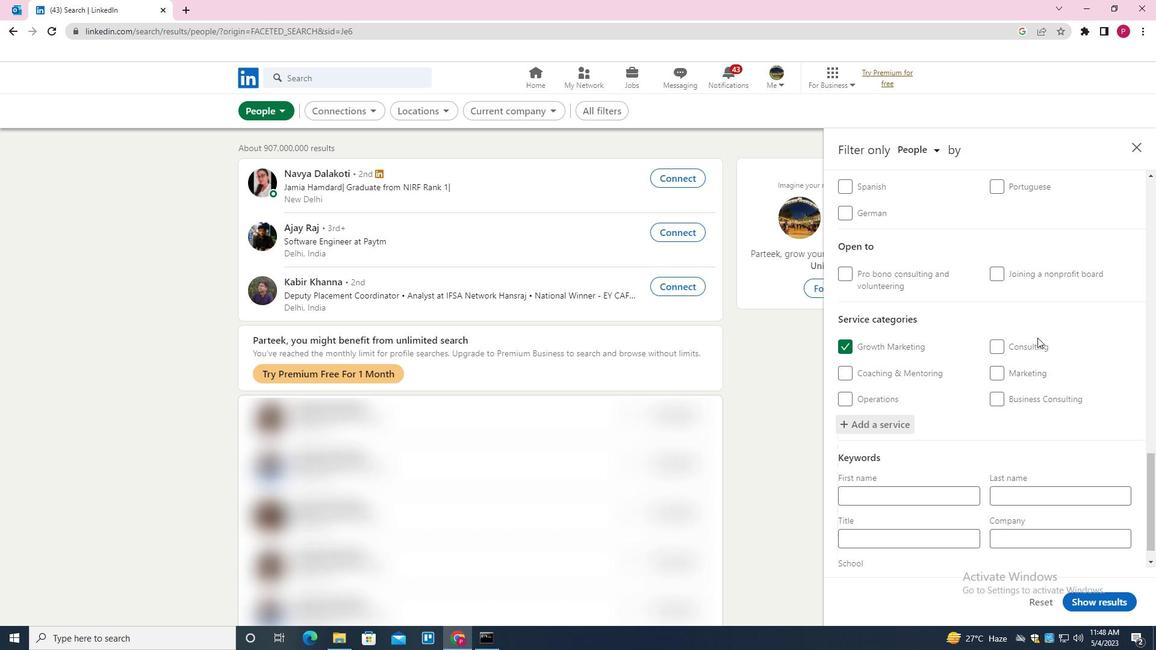 
Action: Mouse scrolled (1011, 375) with delta (0, 0)
Screenshot: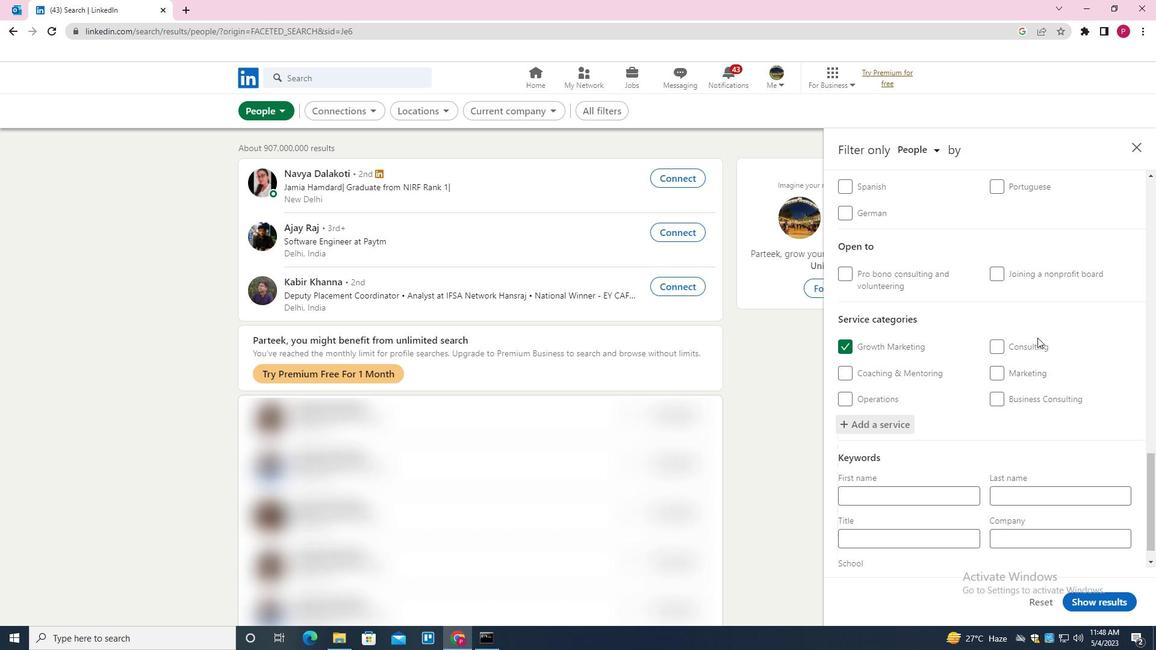 
Action: Mouse moved to (1005, 381)
Screenshot: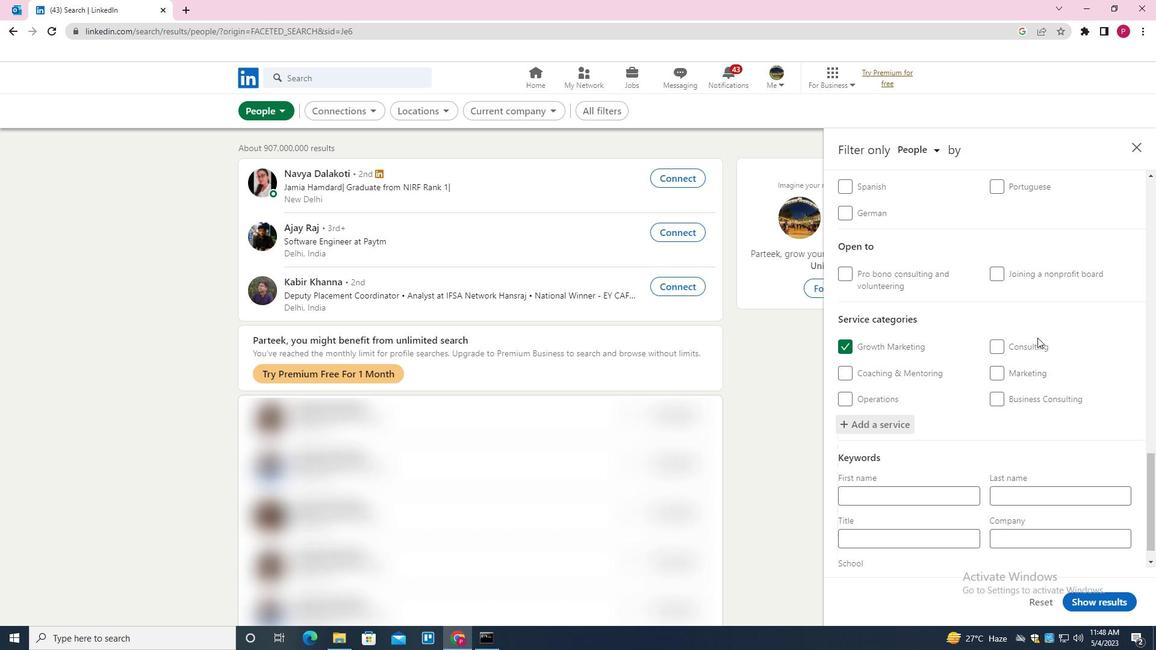 
Action: Mouse scrolled (1005, 381) with delta (0, 0)
Screenshot: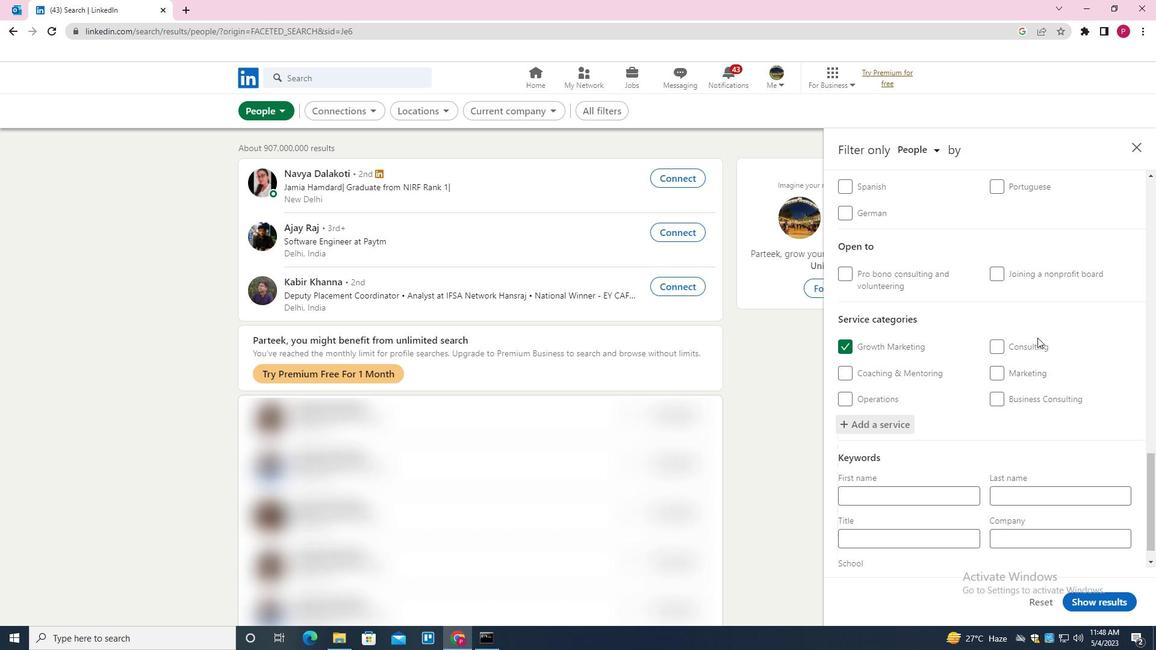 
Action: Mouse moved to (918, 514)
Screenshot: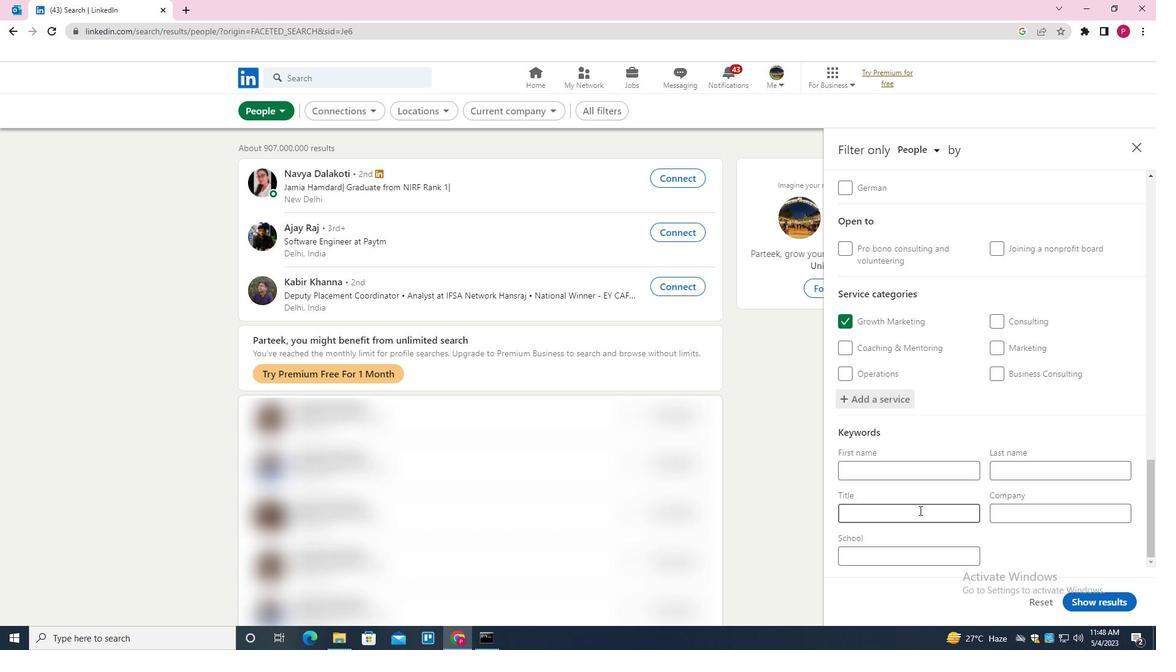 
Action: Mouse pressed left at (918, 514)
Screenshot: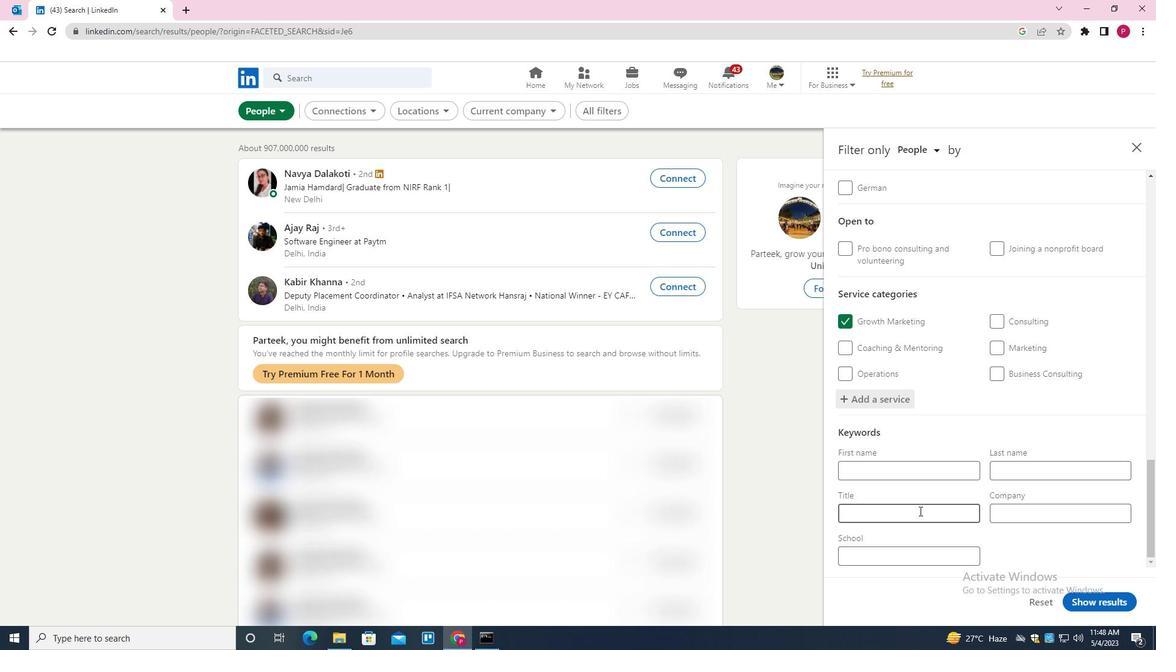 
Action: Mouse moved to (952, 417)
Screenshot: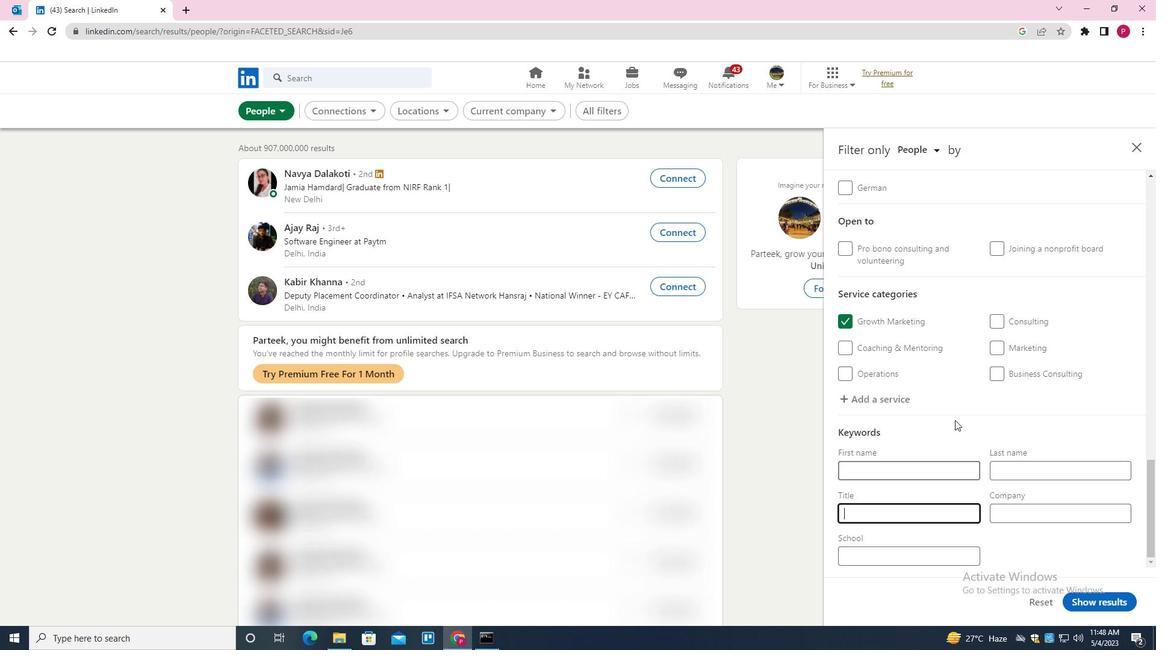 
Action: Key pressed <Key.shift><Key.shift>YOUTH<Key.space><Key.shift><Key.shift><Key.shift>VOLUNTEER
Screenshot: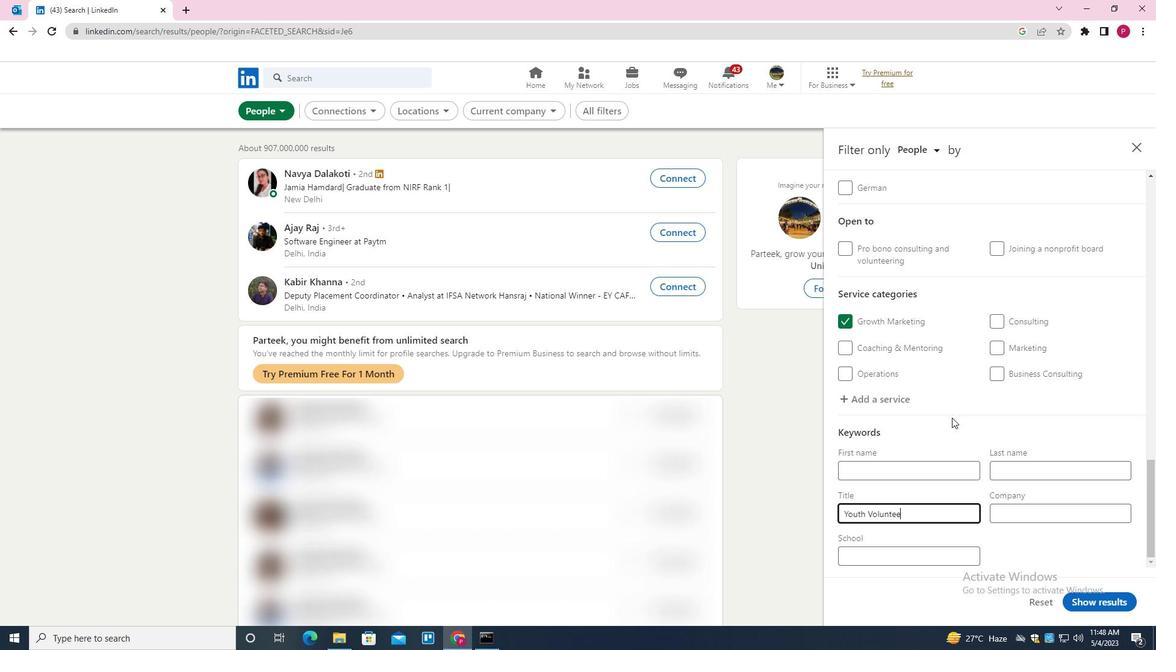 
Action: Mouse moved to (1072, 602)
Screenshot: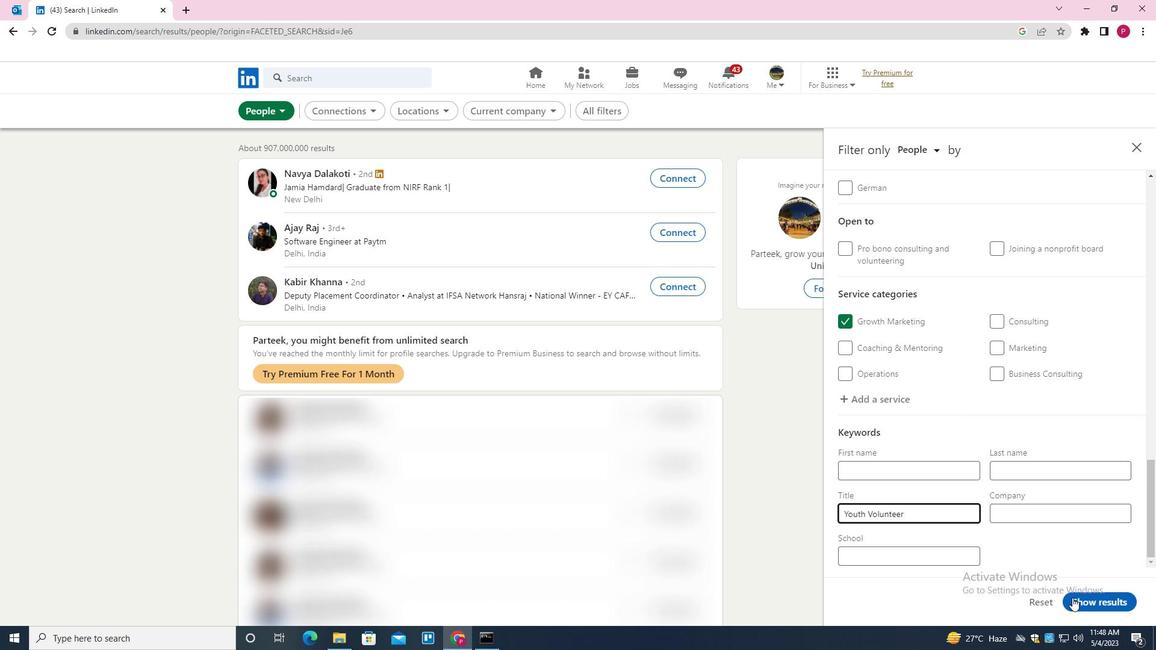 
Action: Mouse pressed left at (1072, 602)
Screenshot: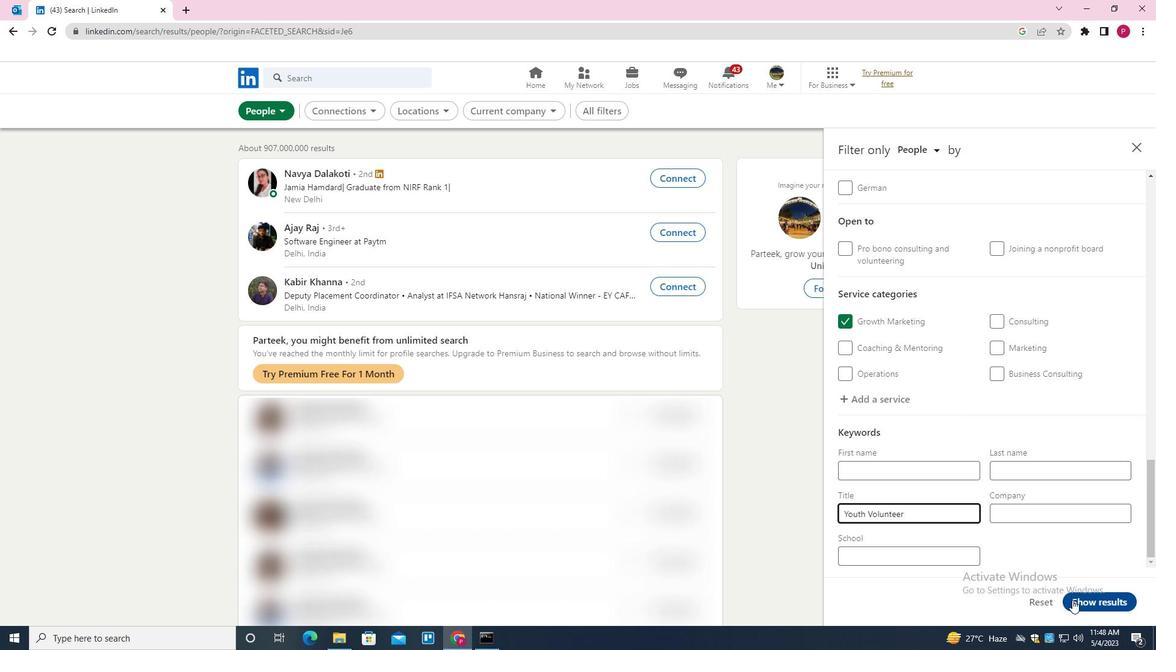 
Action: Mouse moved to (550, 268)
Screenshot: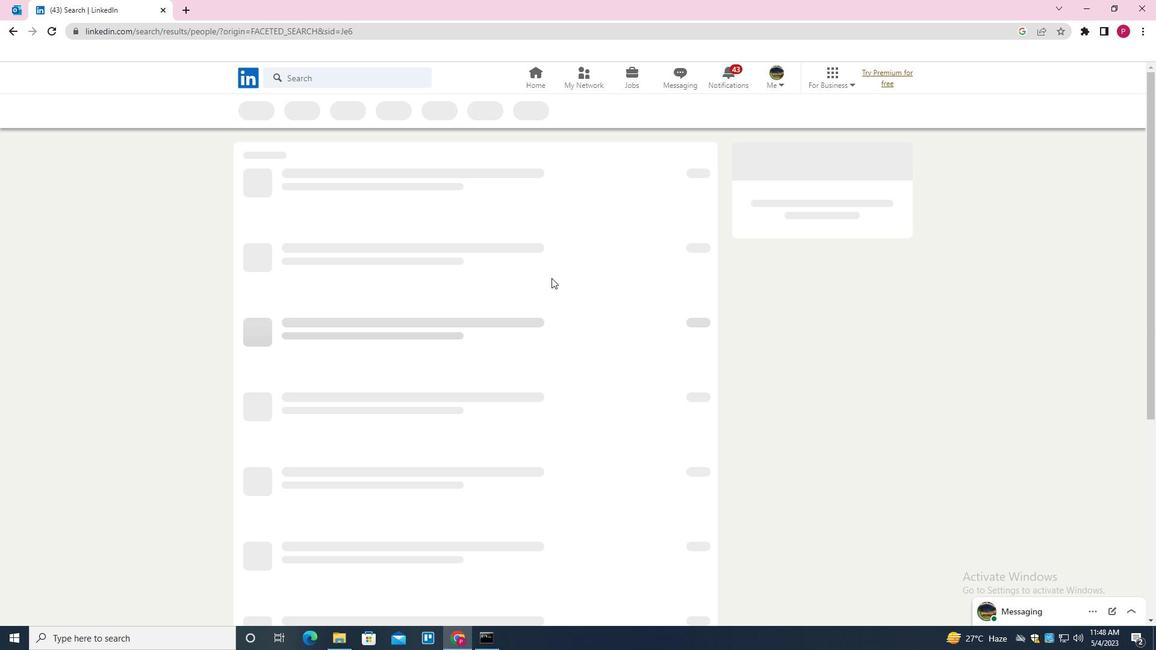 
